 Task: Look for space in Angeles City, Philippines from 5th June, 2023 to 16th June, 2023 for 2 adults in price range Rs.14000 to Rs.18000. Place can be entire place with 1  bedroom having 1 bed and 1 bathroom. Property type can be house, flat, guest house, hotel. Amenities needed are: wifi. Booking option can be shelf check-in. Required host language is English.
Action: Mouse moved to (532, 109)
Screenshot: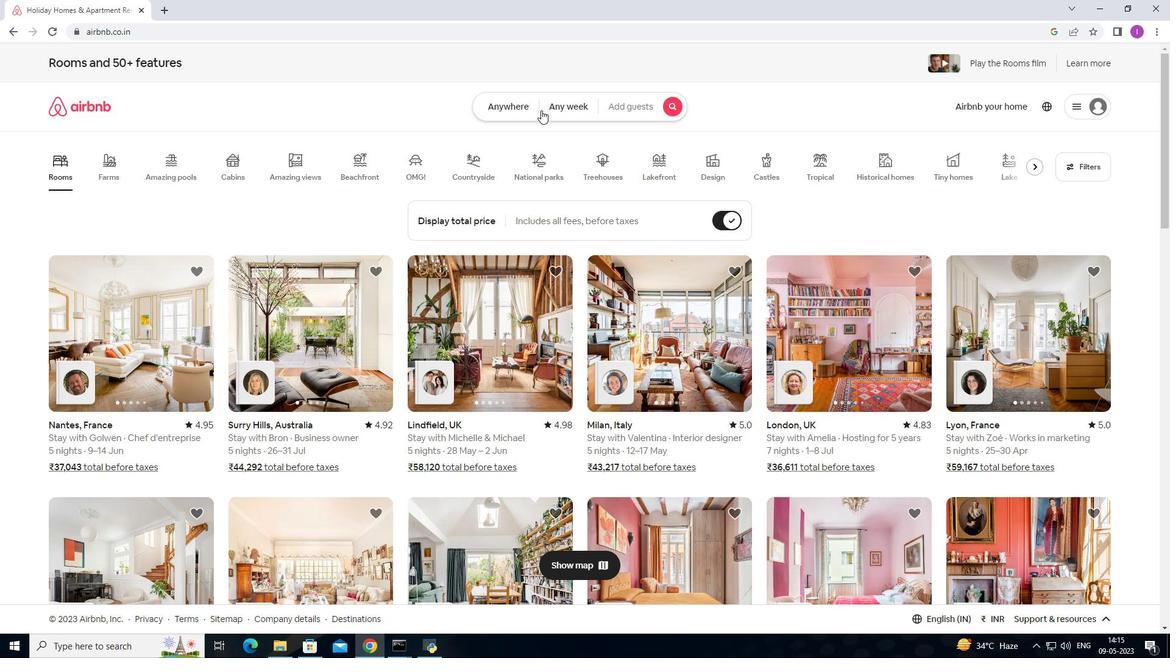 
Action: Mouse pressed left at (532, 109)
Screenshot: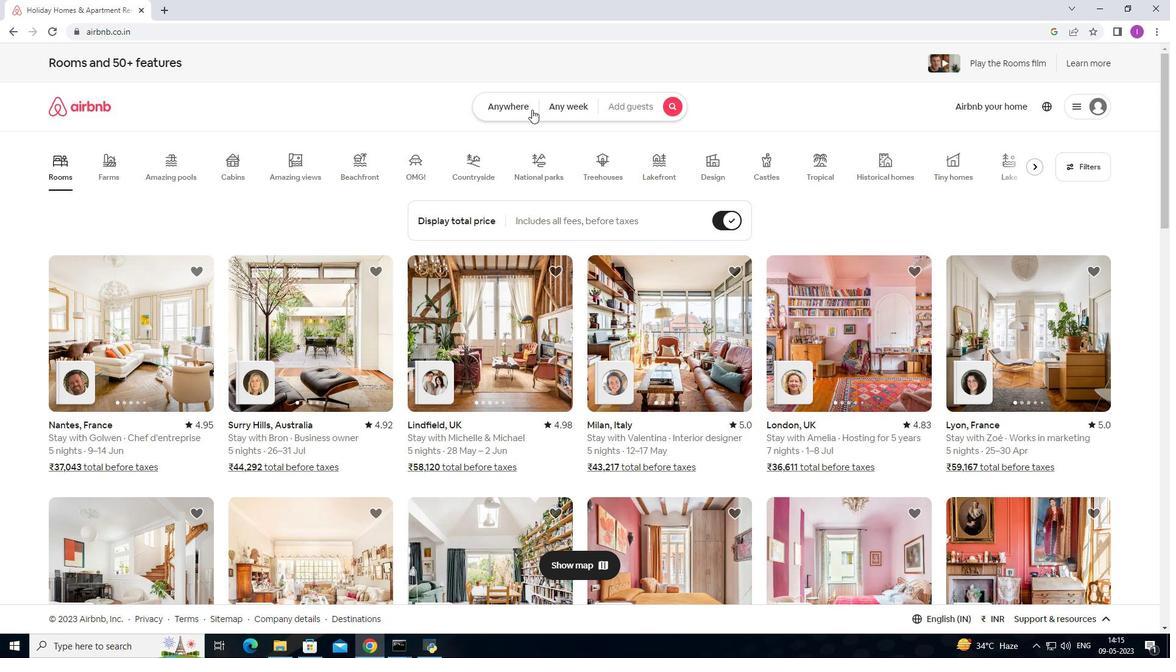 
Action: Mouse moved to (415, 155)
Screenshot: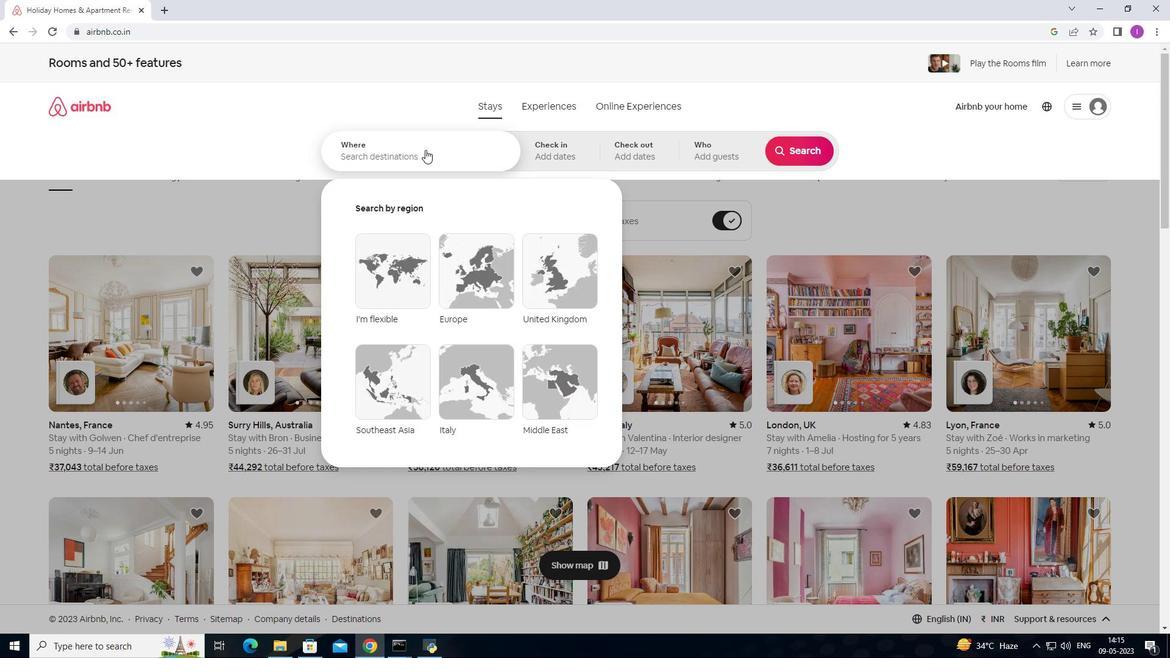 
Action: Mouse pressed left at (415, 155)
Screenshot: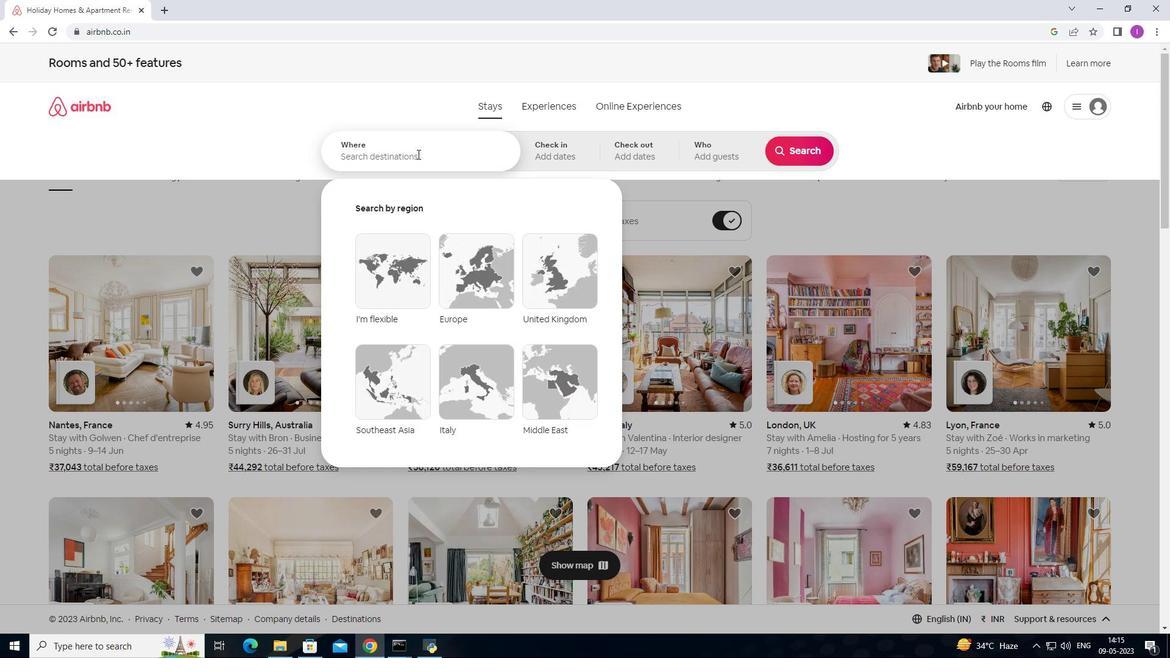 
Action: Mouse moved to (240, 247)
Screenshot: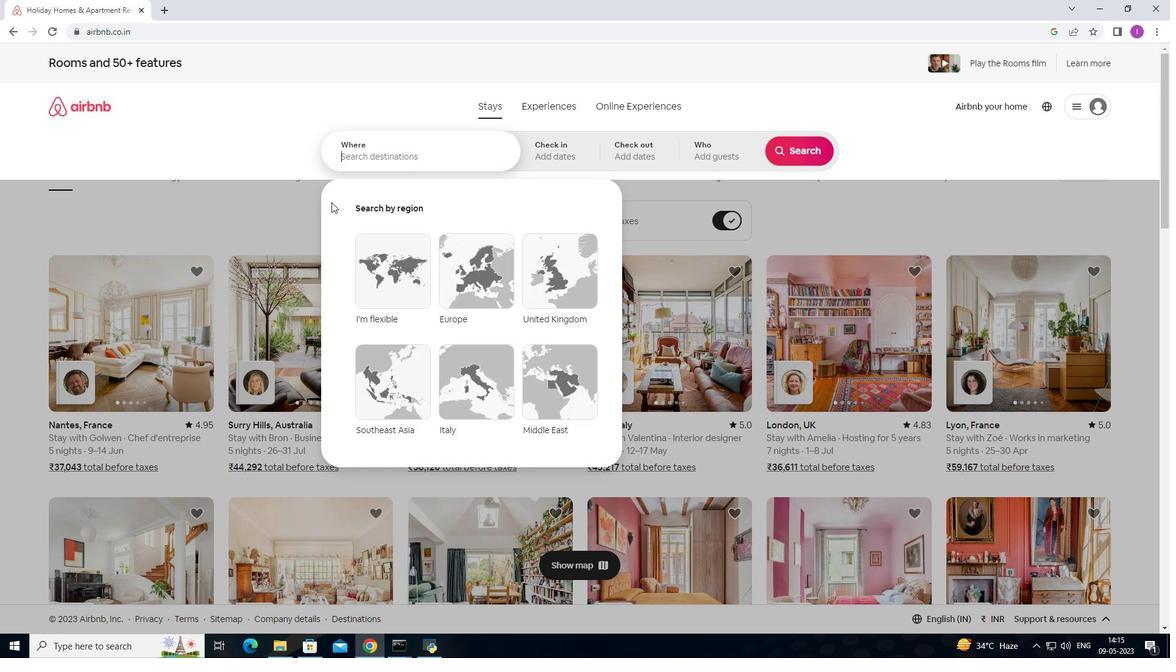 
Action: Key pressed <Key.shift>L<Key.backspace><Key.shift>angeles<Key.space>city,<Key.shift>philippines
Screenshot: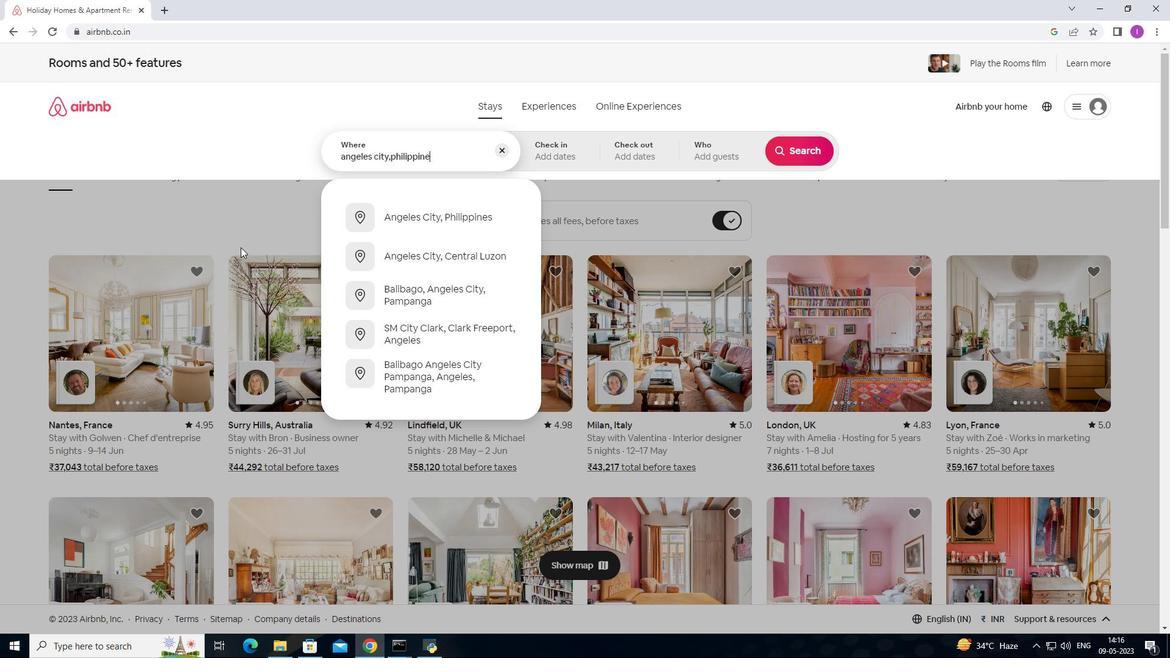 
Action: Mouse moved to (456, 226)
Screenshot: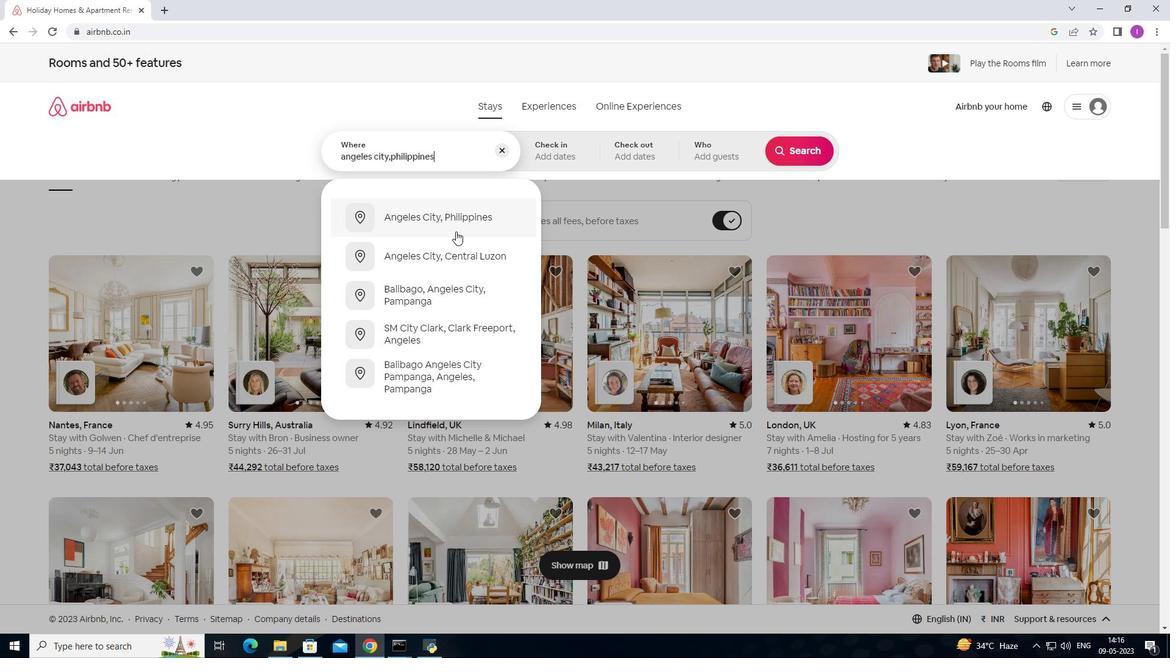 
Action: Mouse pressed left at (456, 226)
Screenshot: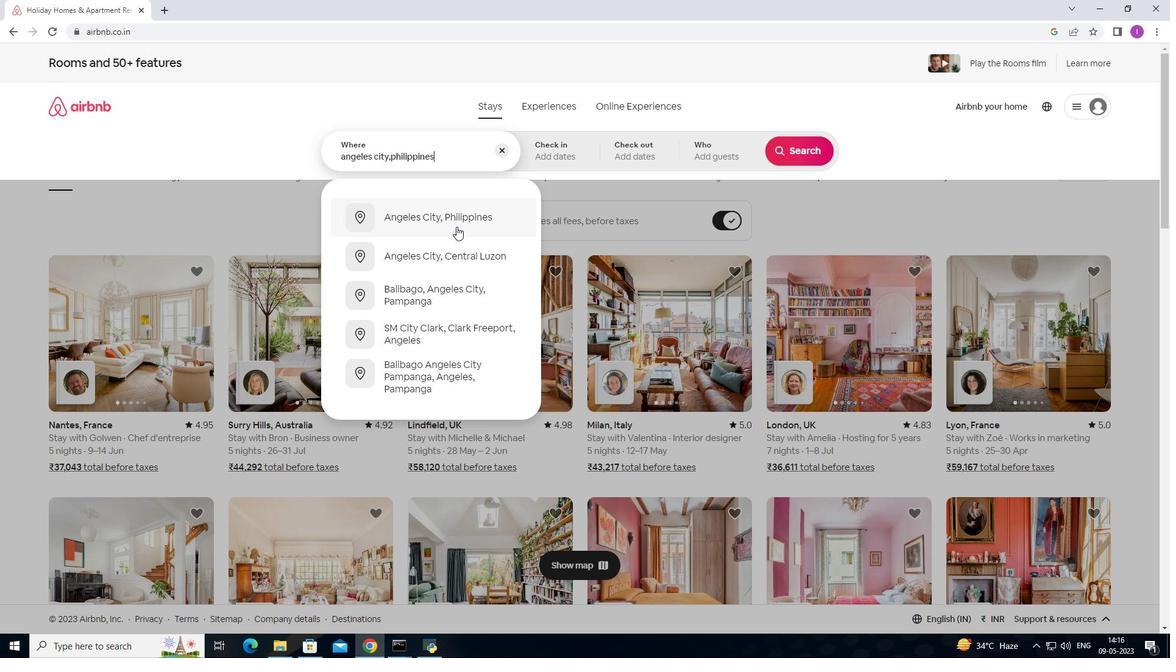 
Action: Mouse moved to (794, 246)
Screenshot: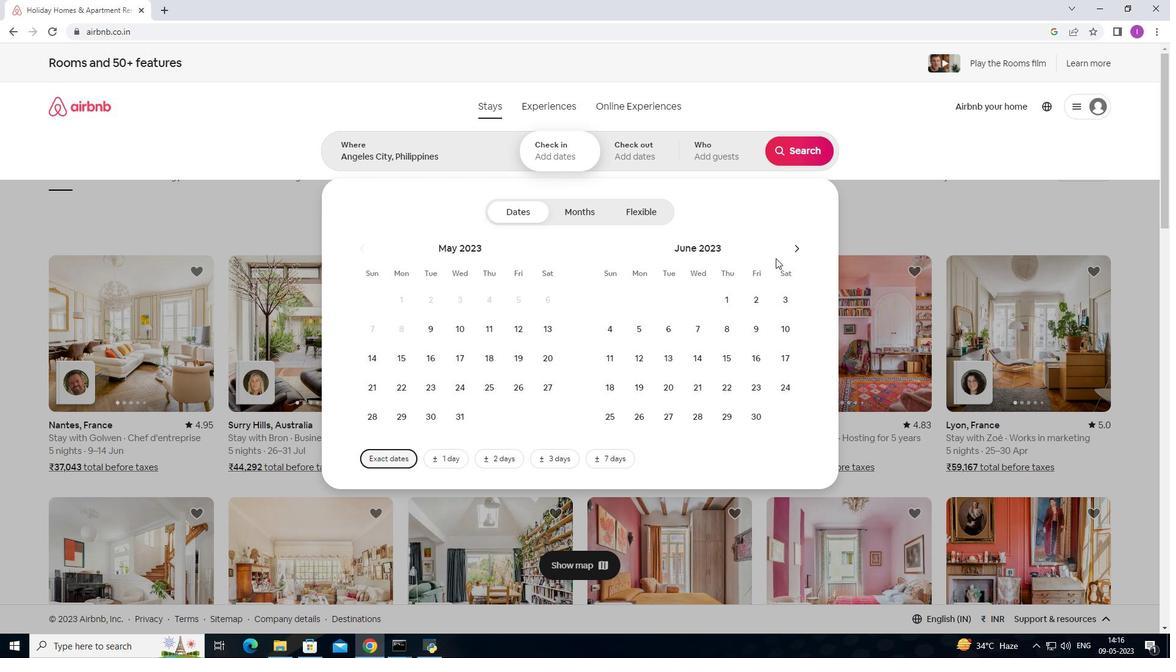 
Action: Mouse pressed left at (794, 246)
Screenshot: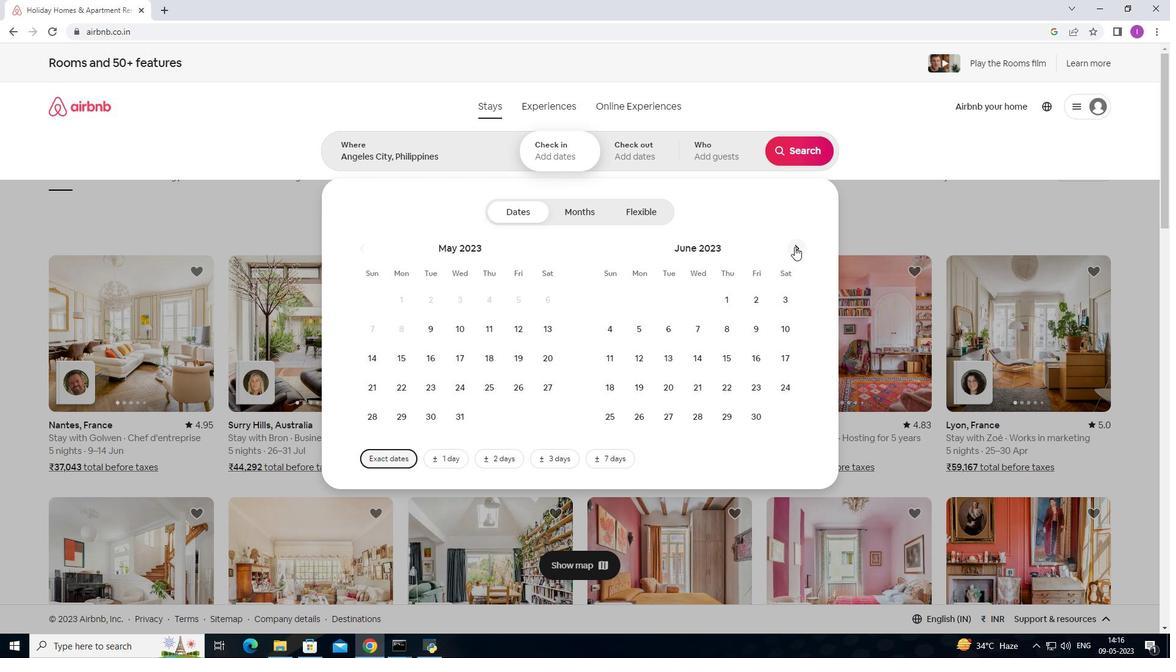 
Action: Mouse moved to (405, 324)
Screenshot: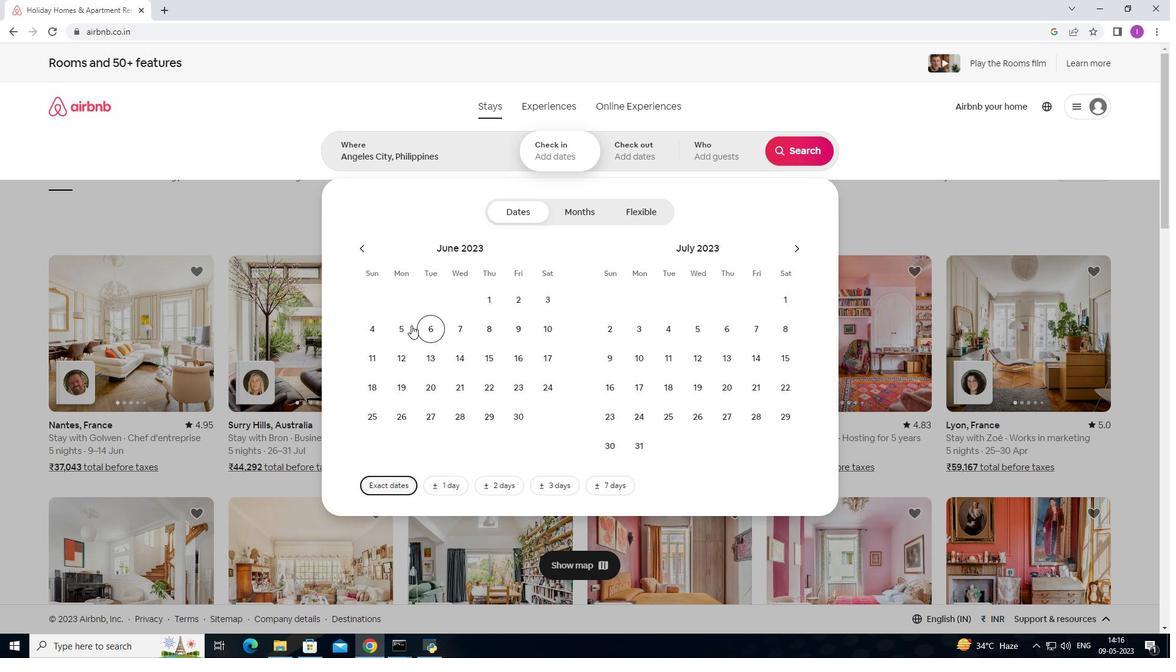 
Action: Mouse pressed left at (405, 324)
Screenshot: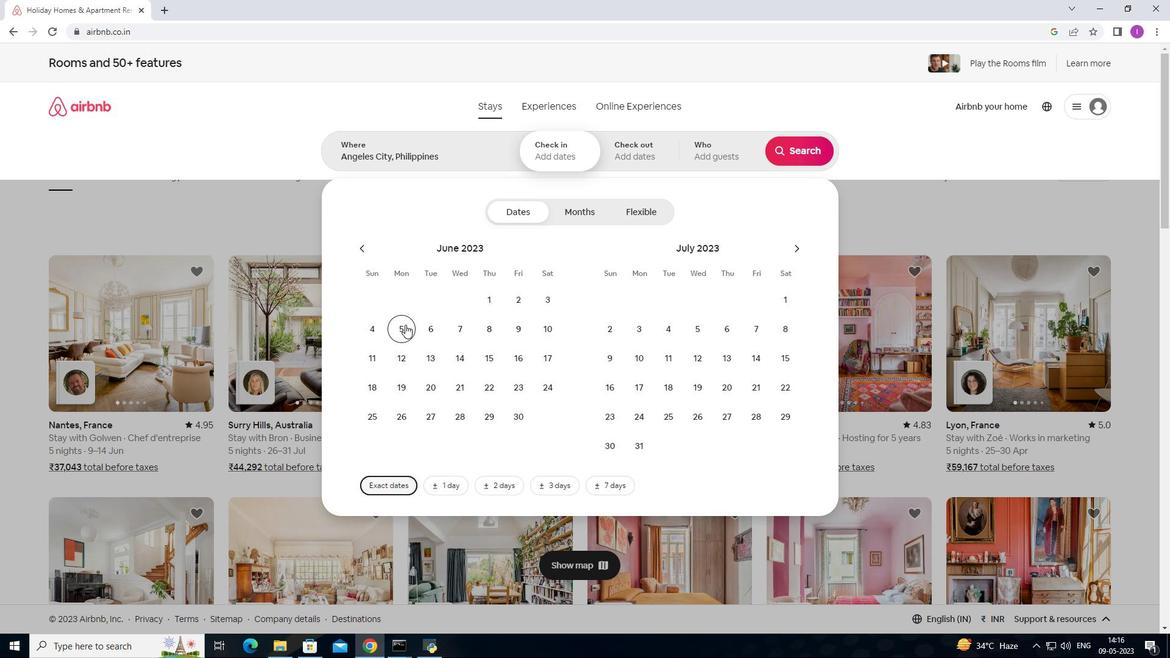 
Action: Mouse moved to (523, 358)
Screenshot: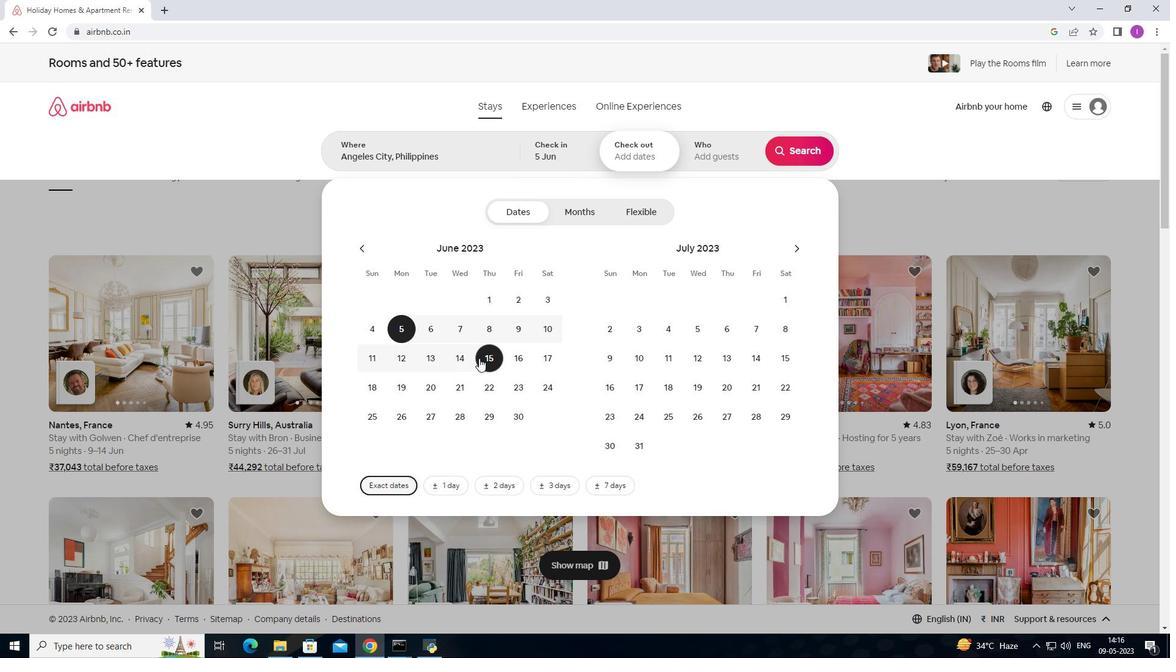 
Action: Mouse pressed left at (523, 358)
Screenshot: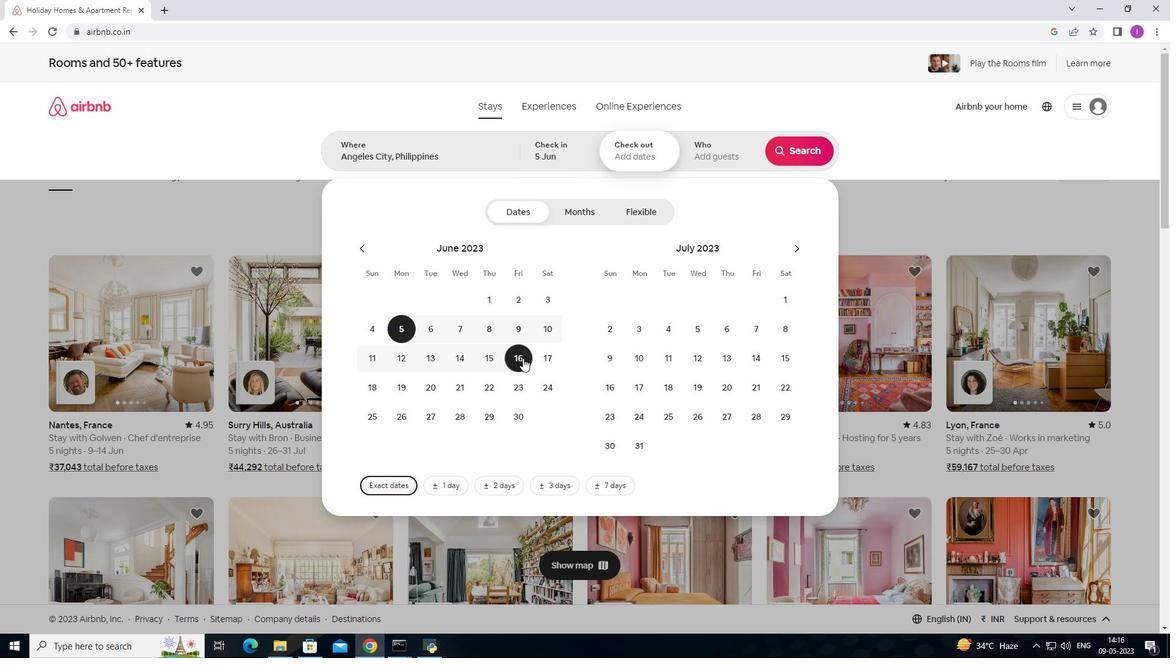 
Action: Mouse moved to (735, 161)
Screenshot: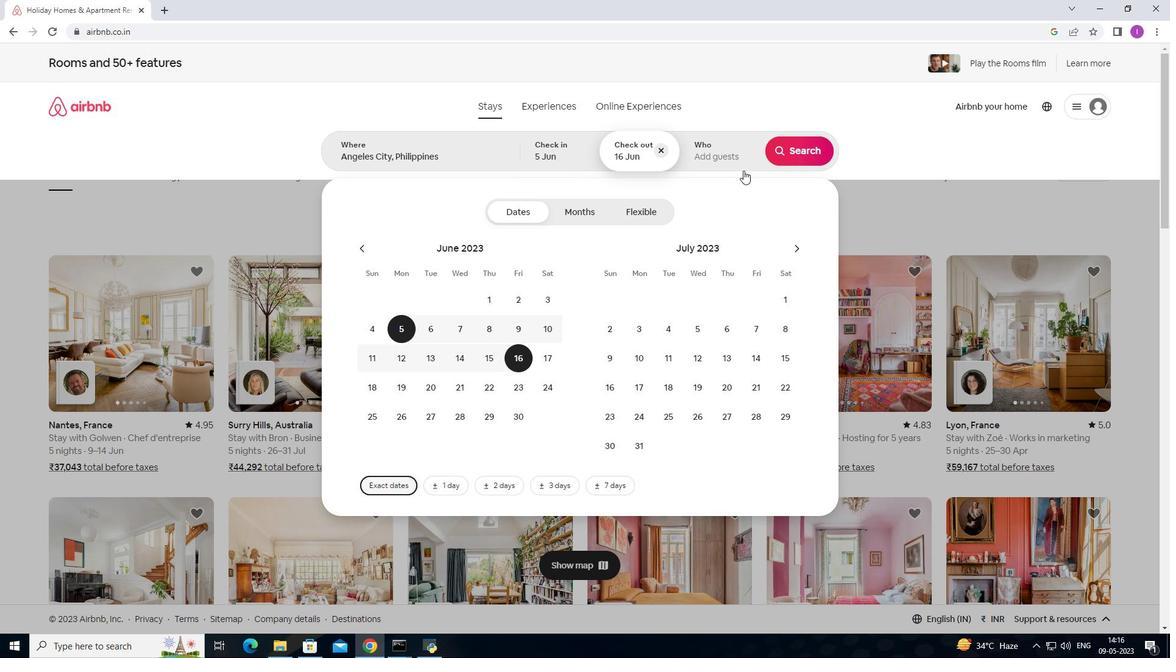 
Action: Mouse pressed left at (735, 161)
Screenshot: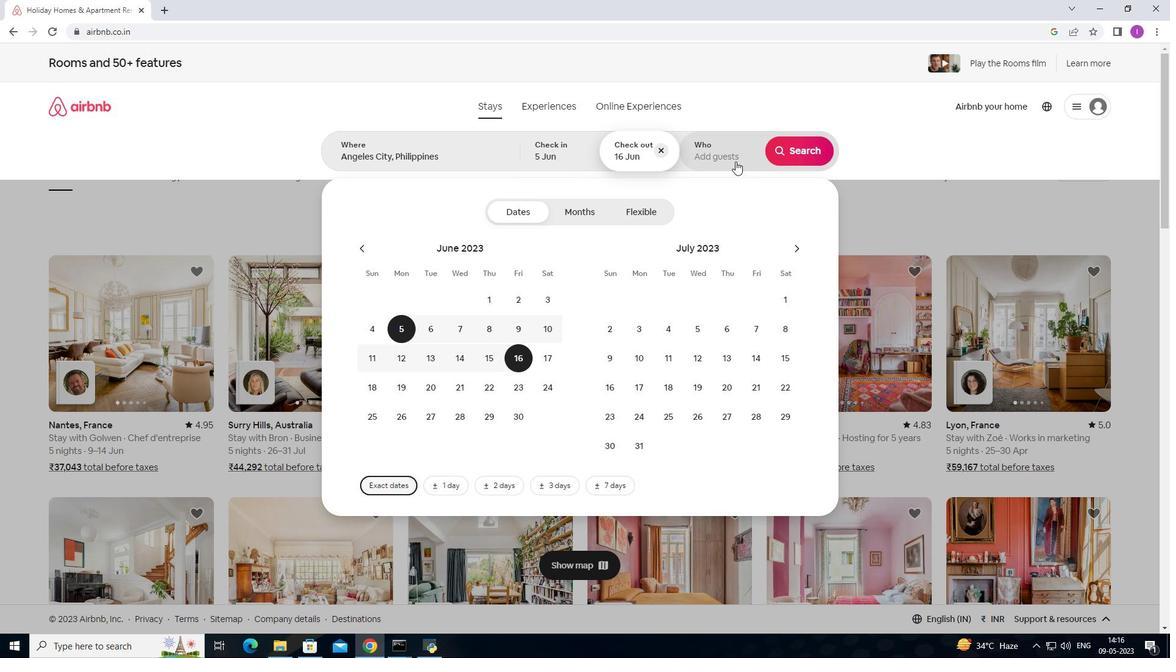 
Action: Mouse moved to (804, 214)
Screenshot: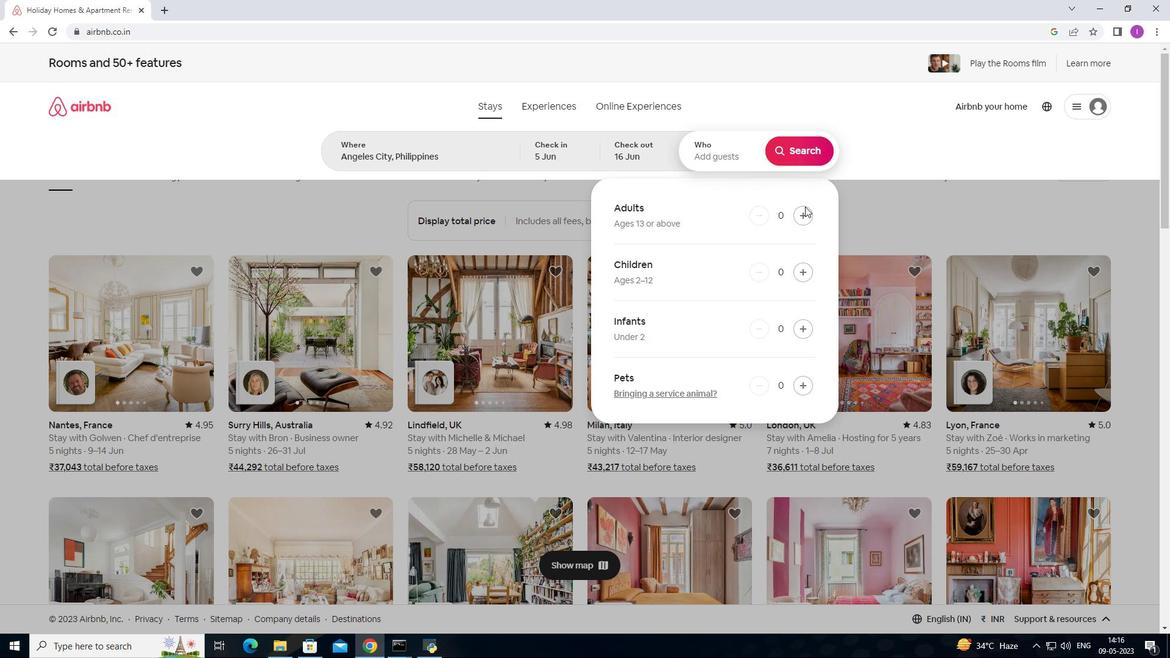 
Action: Mouse pressed left at (804, 214)
Screenshot: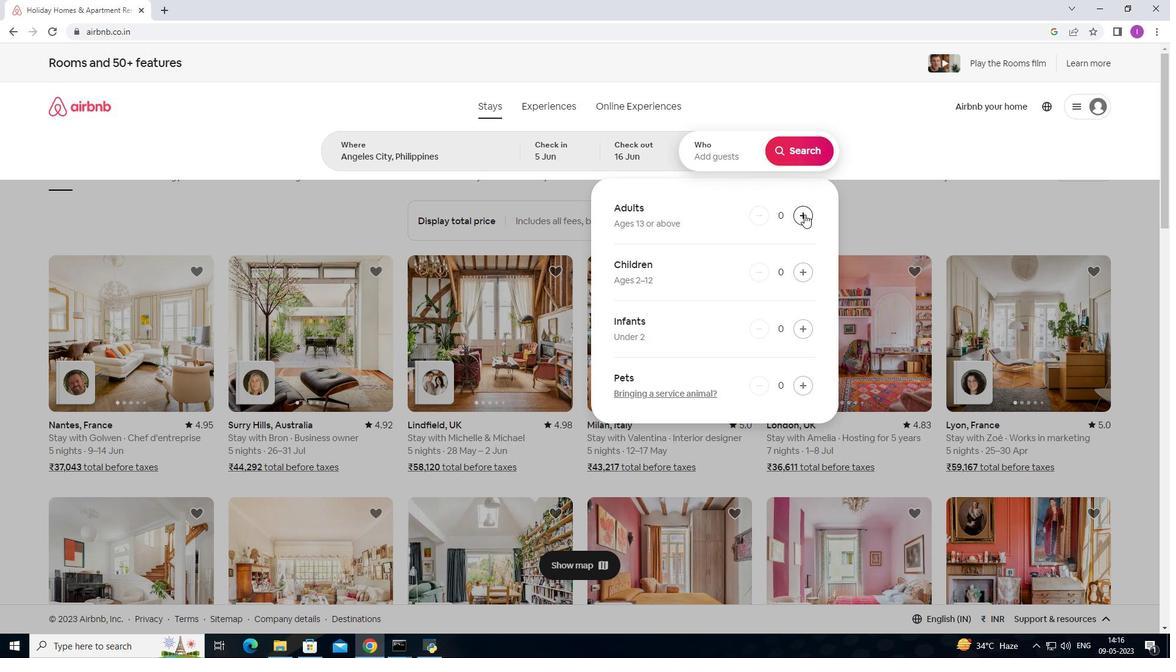 
Action: Mouse pressed left at (804, 214)
Screenshot: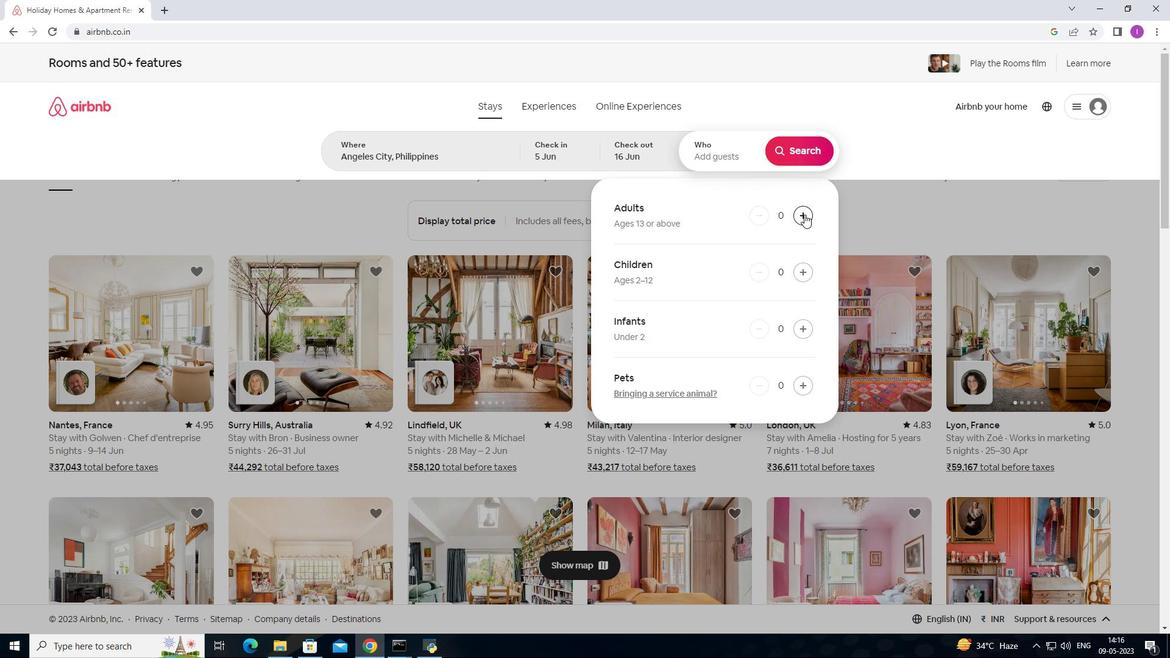 
Action: Mouse moved to (797, 154)
Screenshot: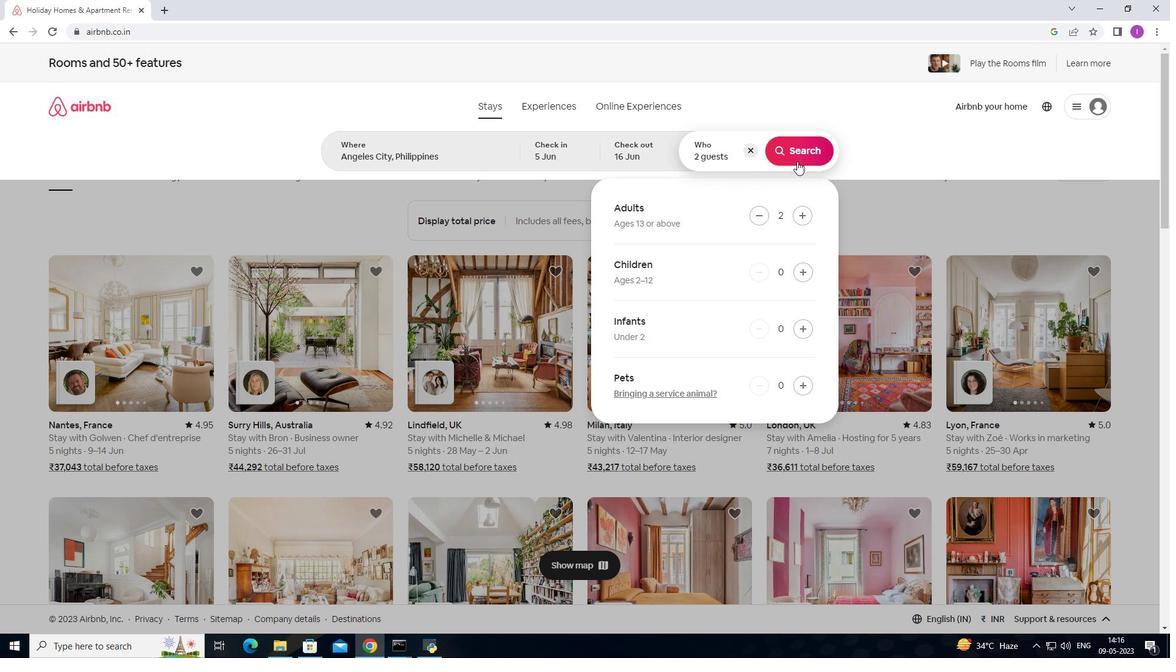 
Action: Mouse pressed left at (797, 154)
Screenshot: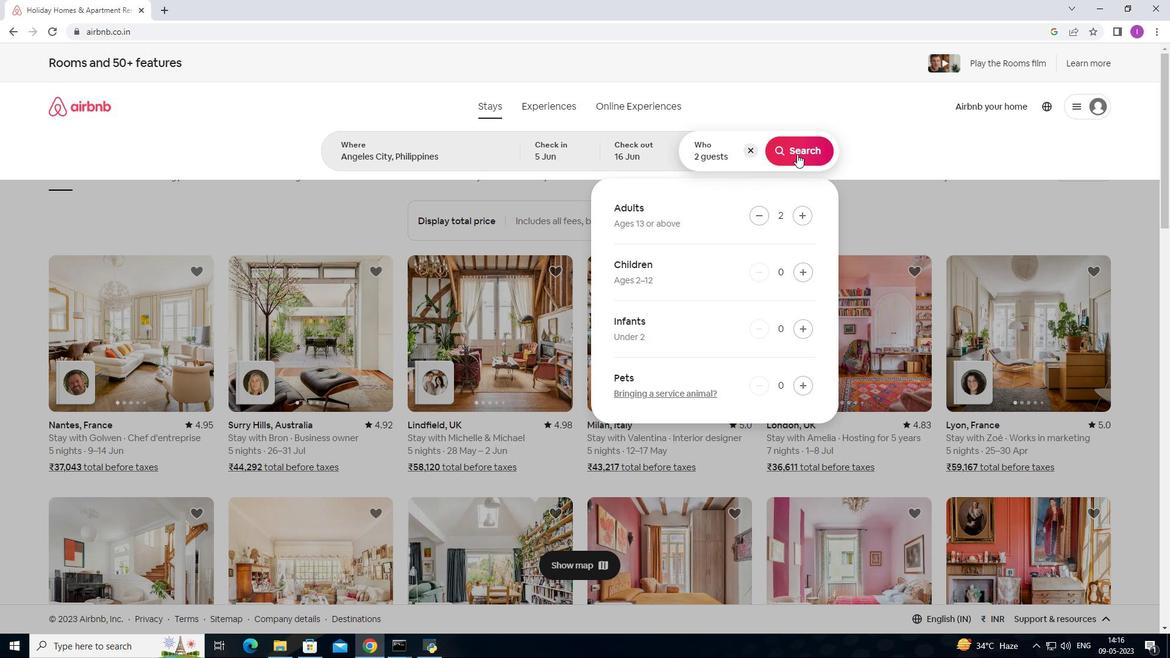 
Action: Mouse moved to (1114, 115)
Screenshot: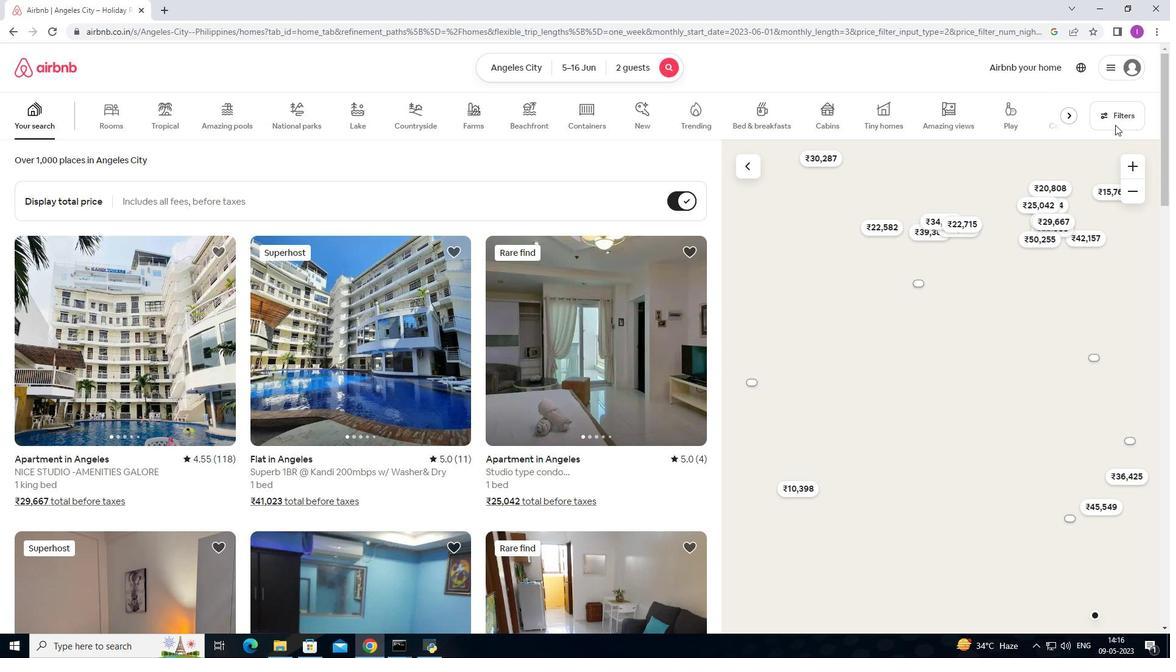 
Action: Mouse pressed left at (1114, 115)
Screenshot: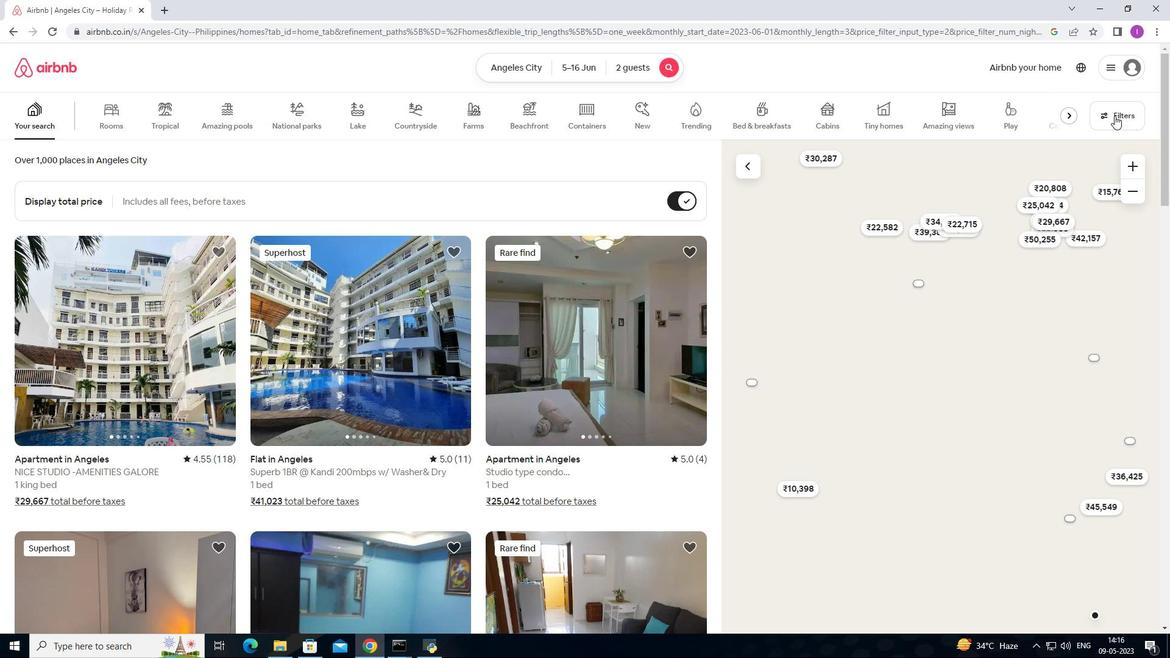 
Action: Mouse moved to (453, 416)
Screenshot: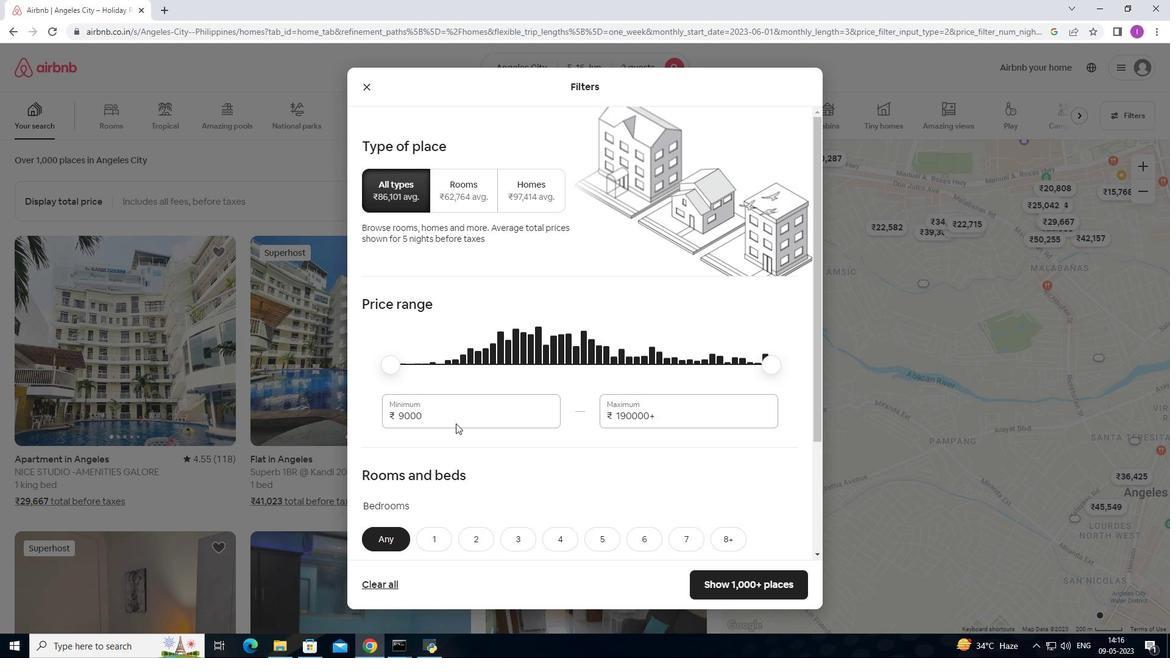 
Action: Mouse pressed left at (453, 416)
Screenshot: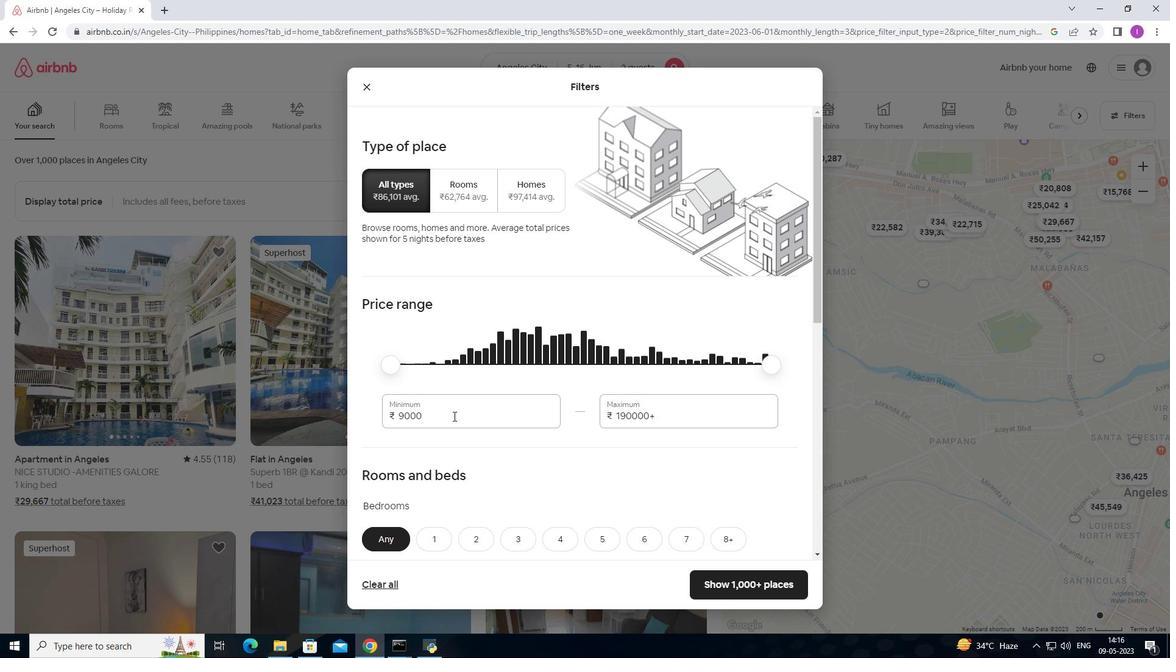 
Action: Mouse moved to (384, 415)
Screenshot: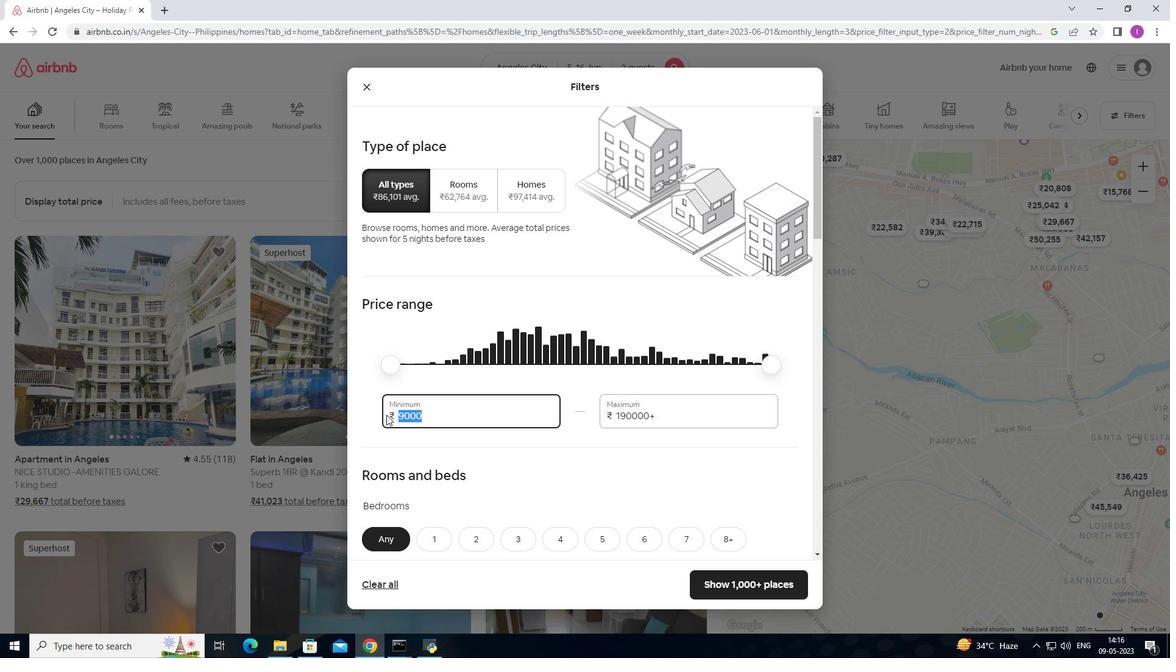 
Action: Key pressed 14
Screenshot: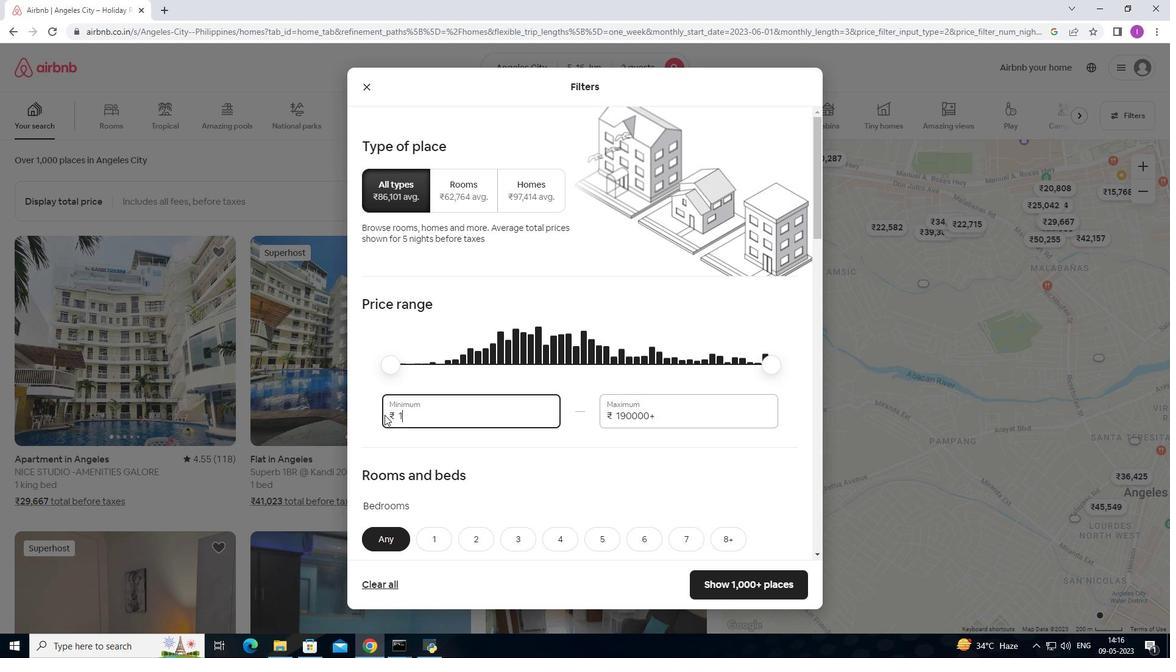 
Action: Mouse moved to (382, 416)
Screenshot: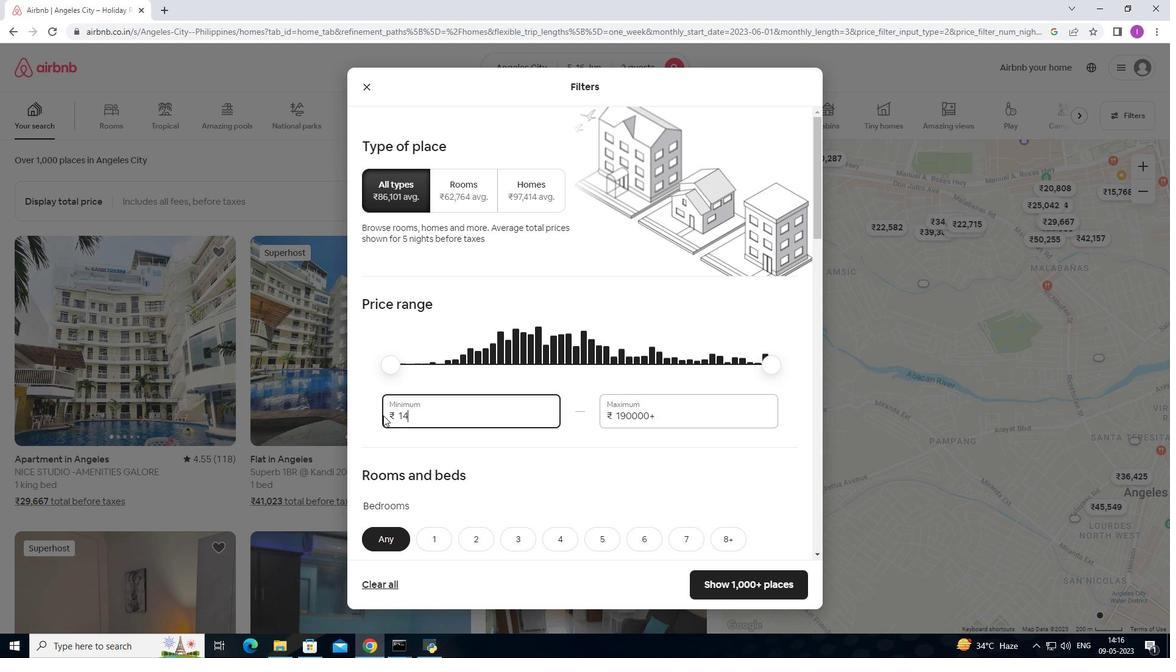 
Action: Key pressed 0
Screenshot: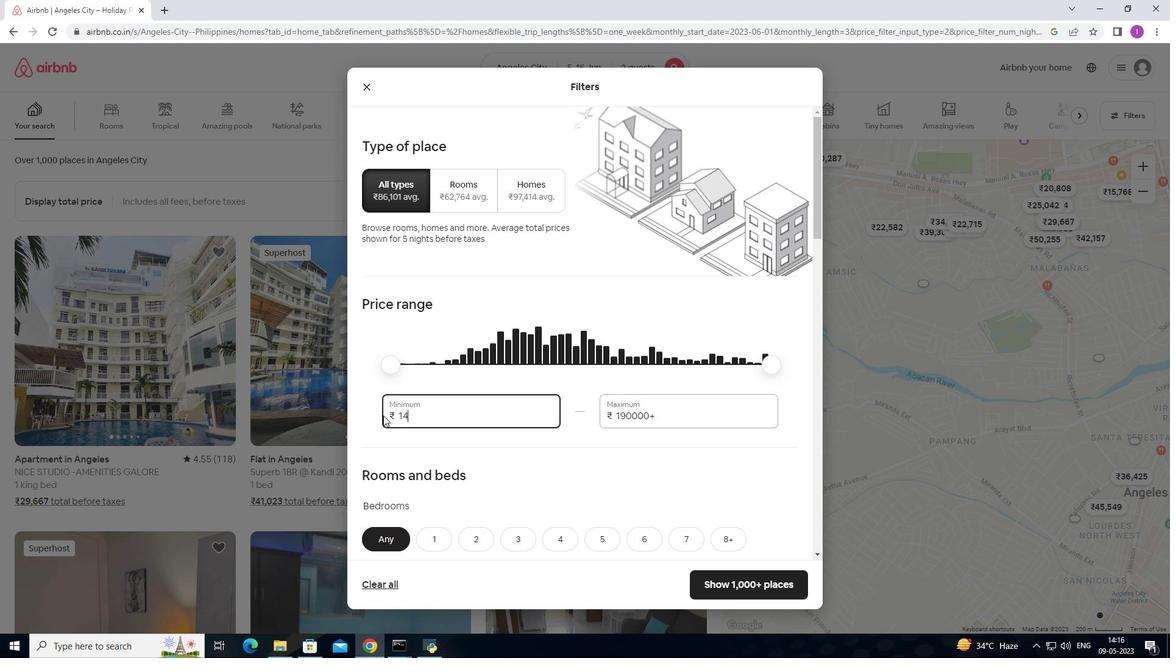 
Action: Mouse moved to (382, 416)
Screenshot: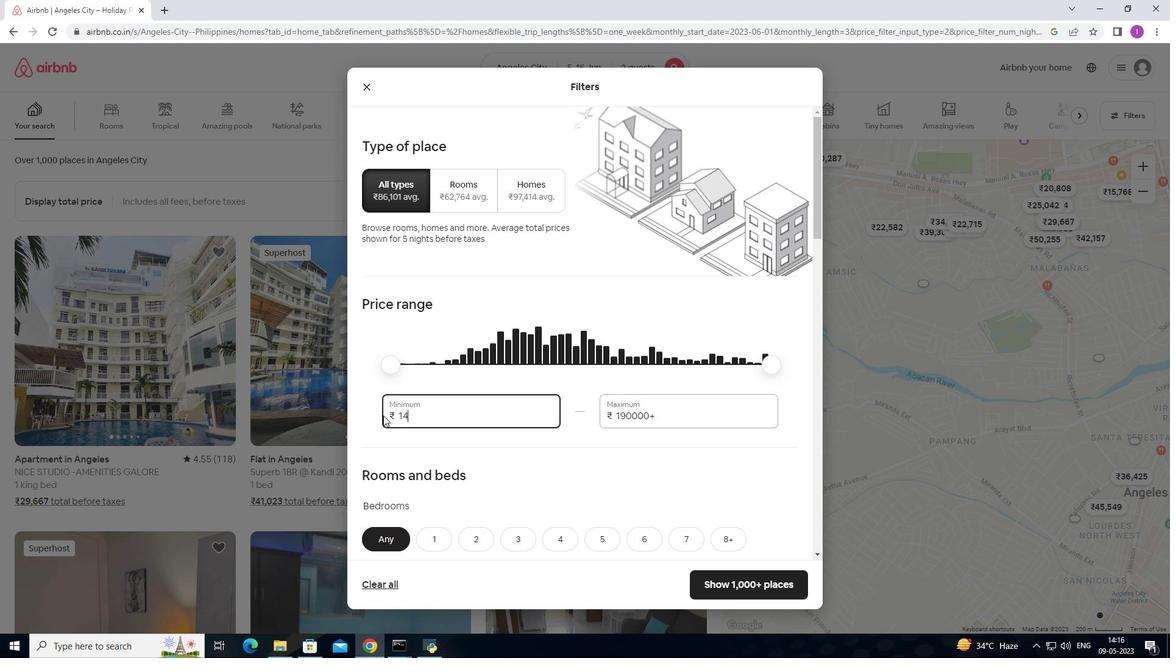 
Action: Key pressed 0
Screenshot: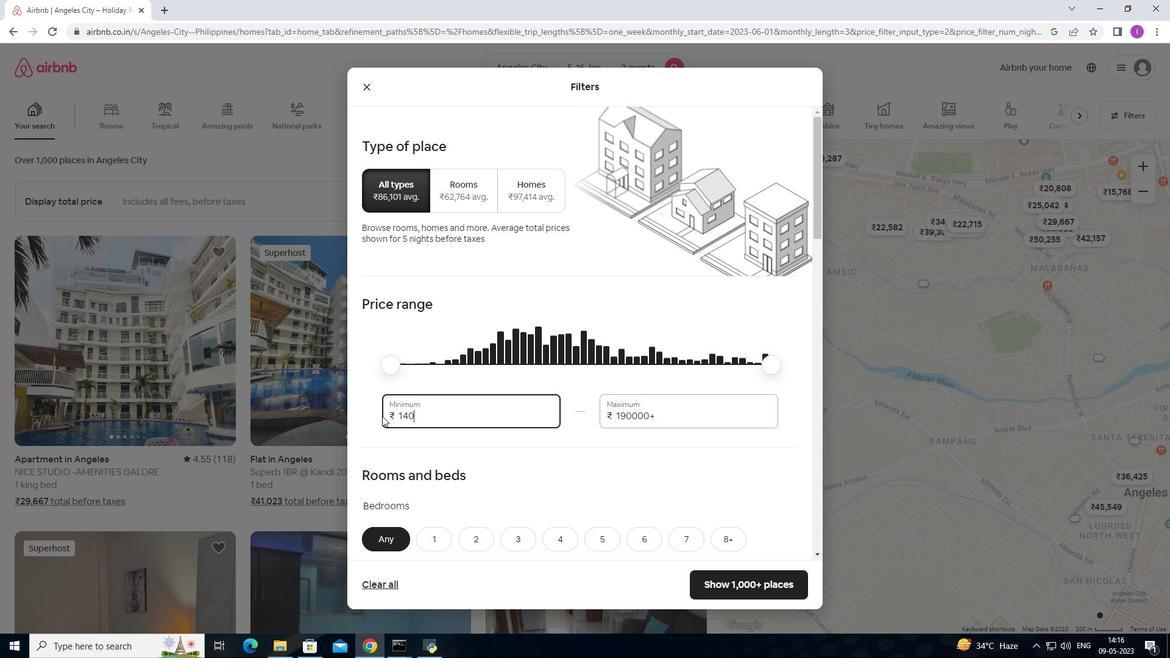 
Action: Mouse moved to (381, 416)
Screenshot: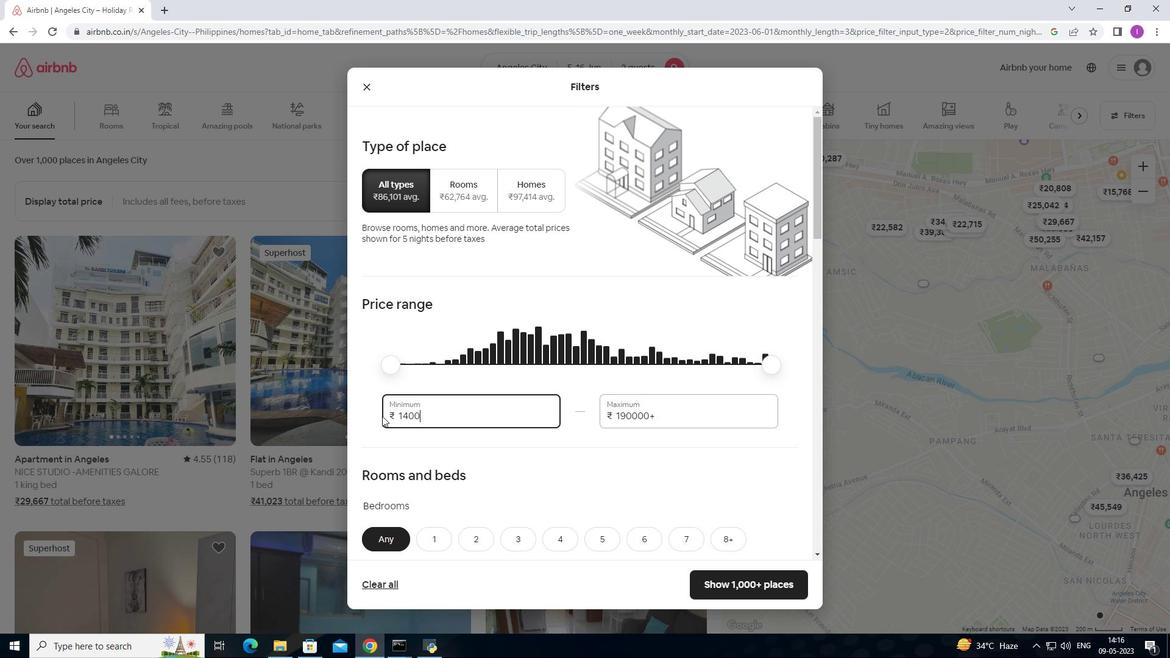 
Action: Key pressed 0
Screenshot: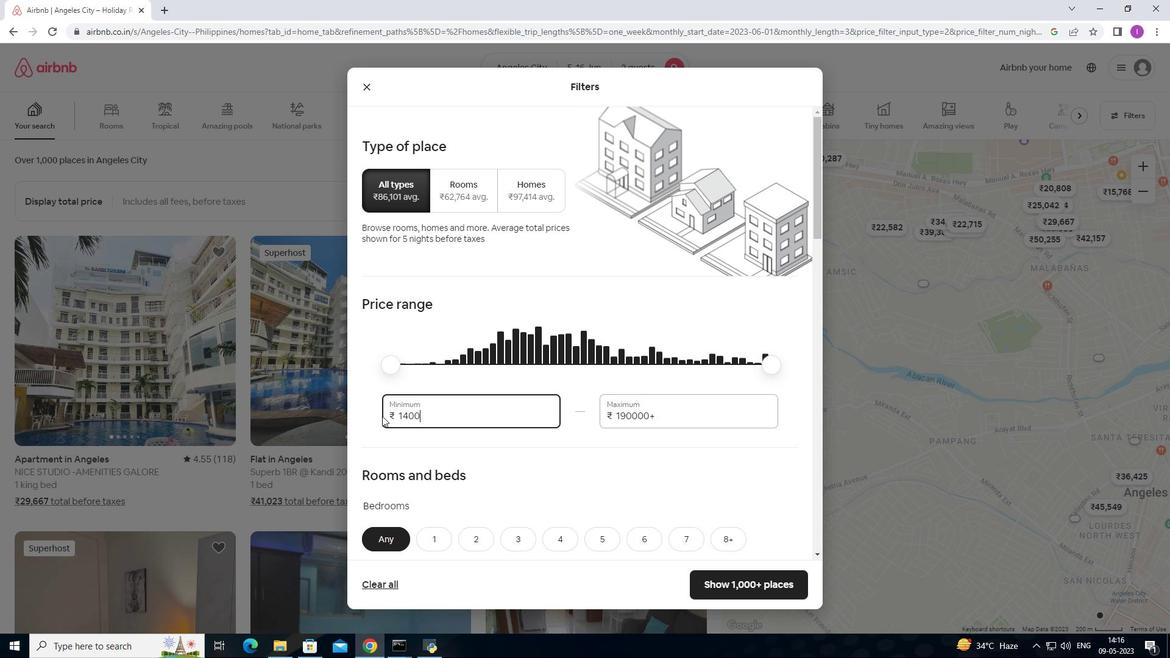 
Action: Mouse moved to (669, 419)
Screenshot: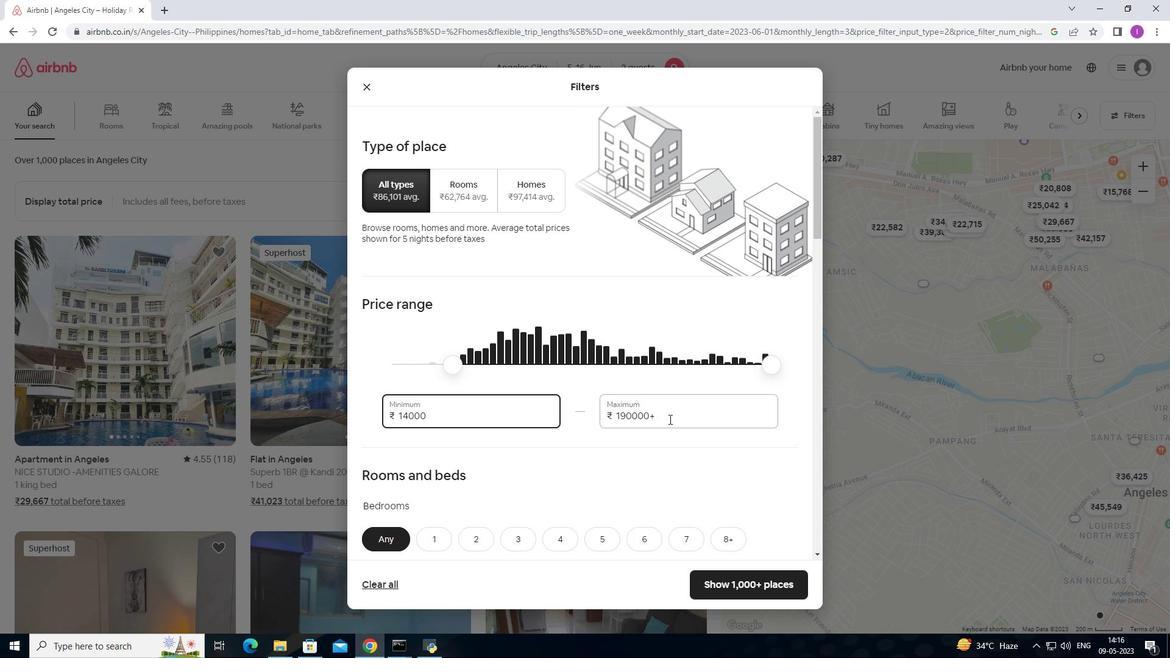 
Action: Mouse pressed left at (669, 419)
Screenshot: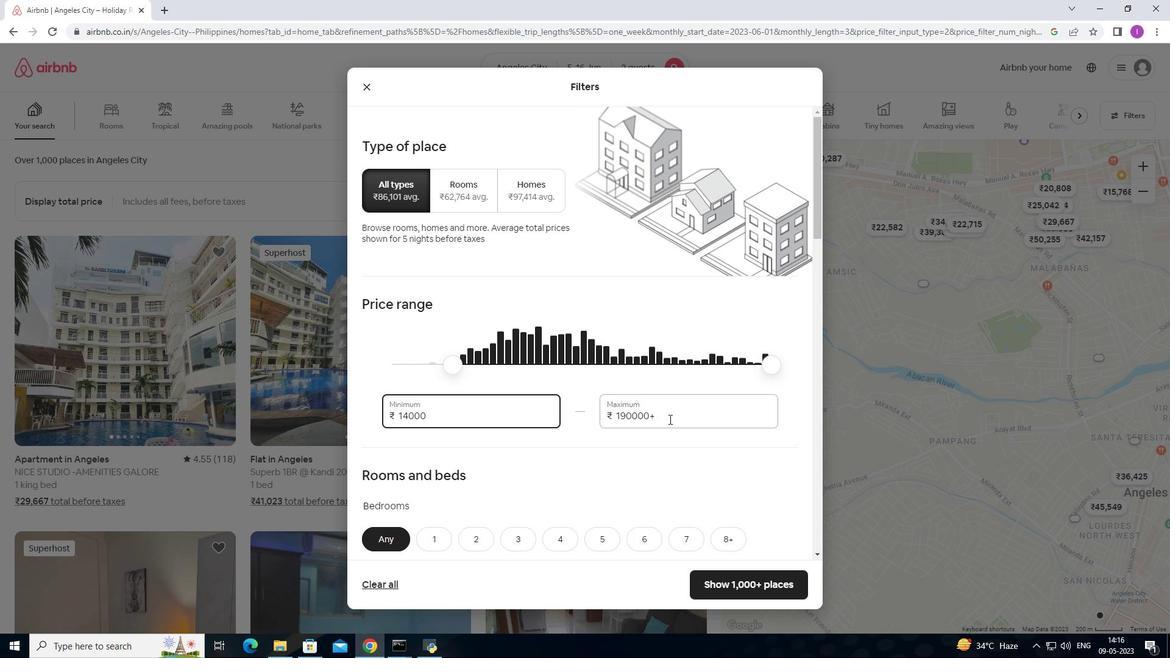 
Action: Mouse moved to (588, 420)
Screenshot: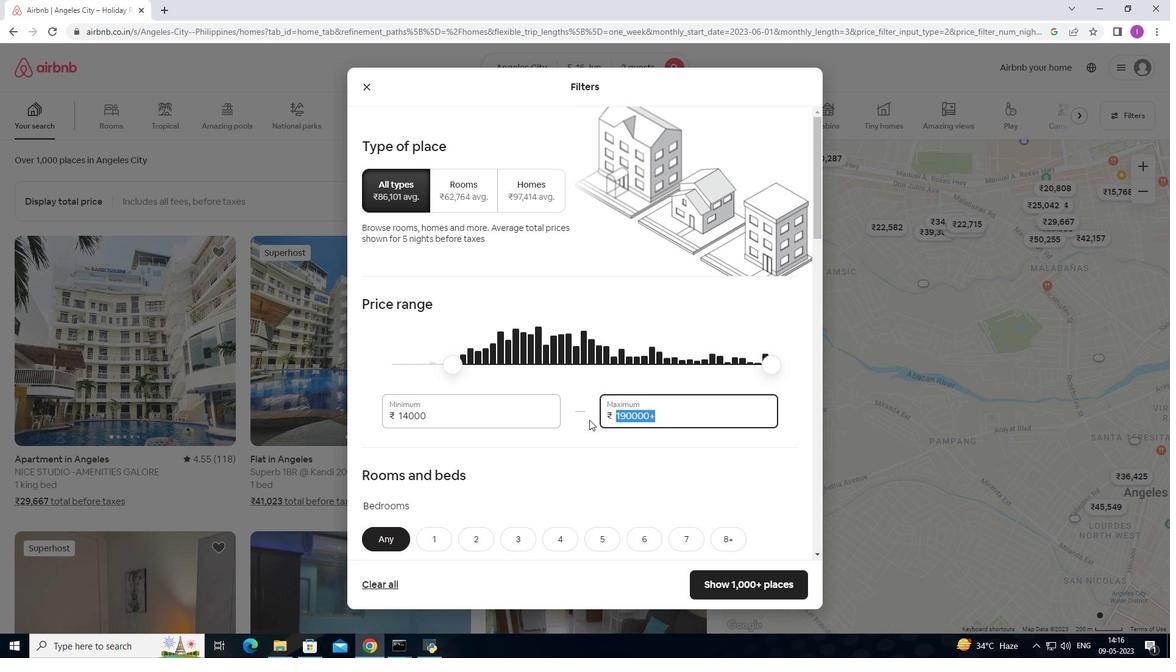 
Action: Key pressed 1
Screenshot: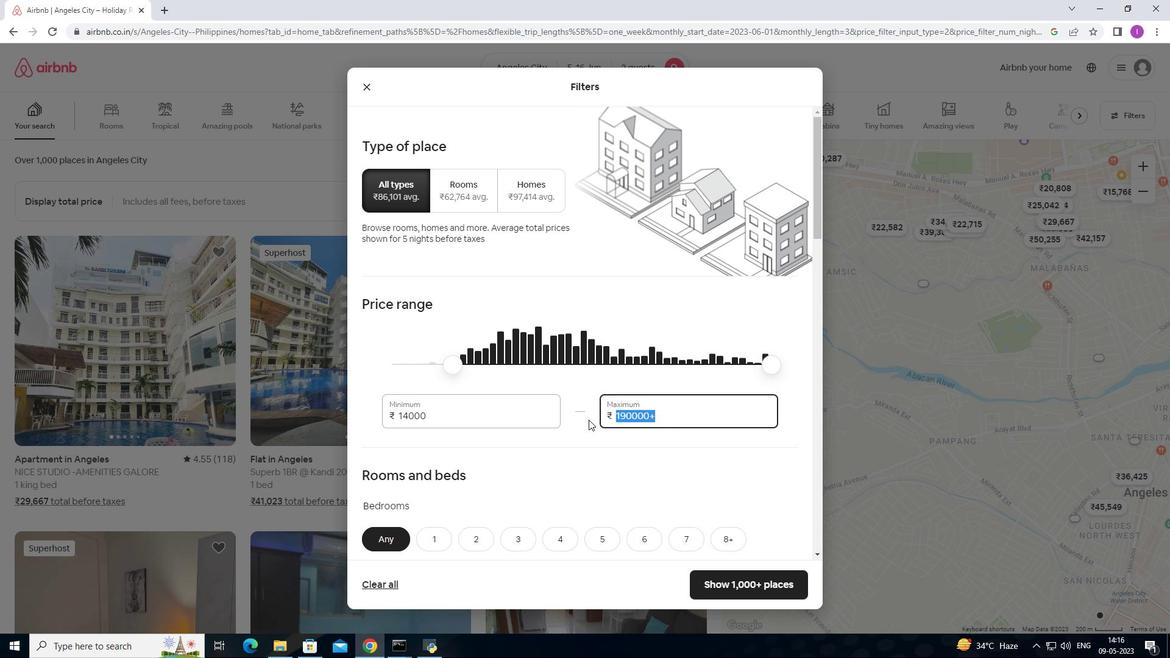 
Action: Mouse moved to (588, 420)
Screenshot: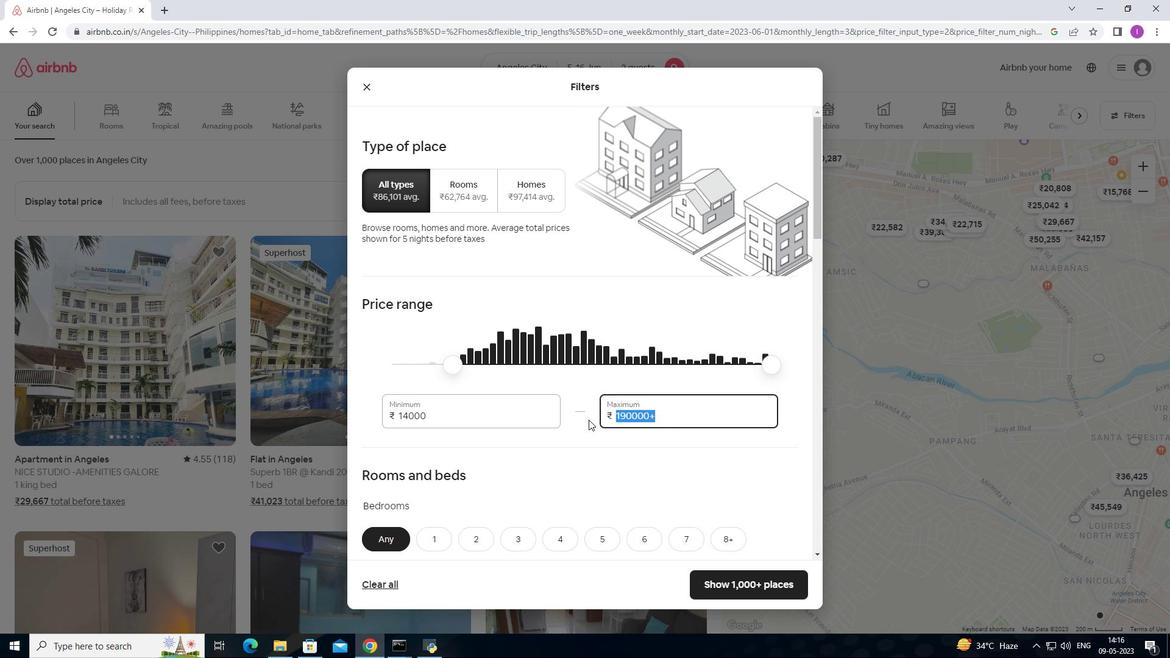 
Action: Key pressed 8
Screenshot: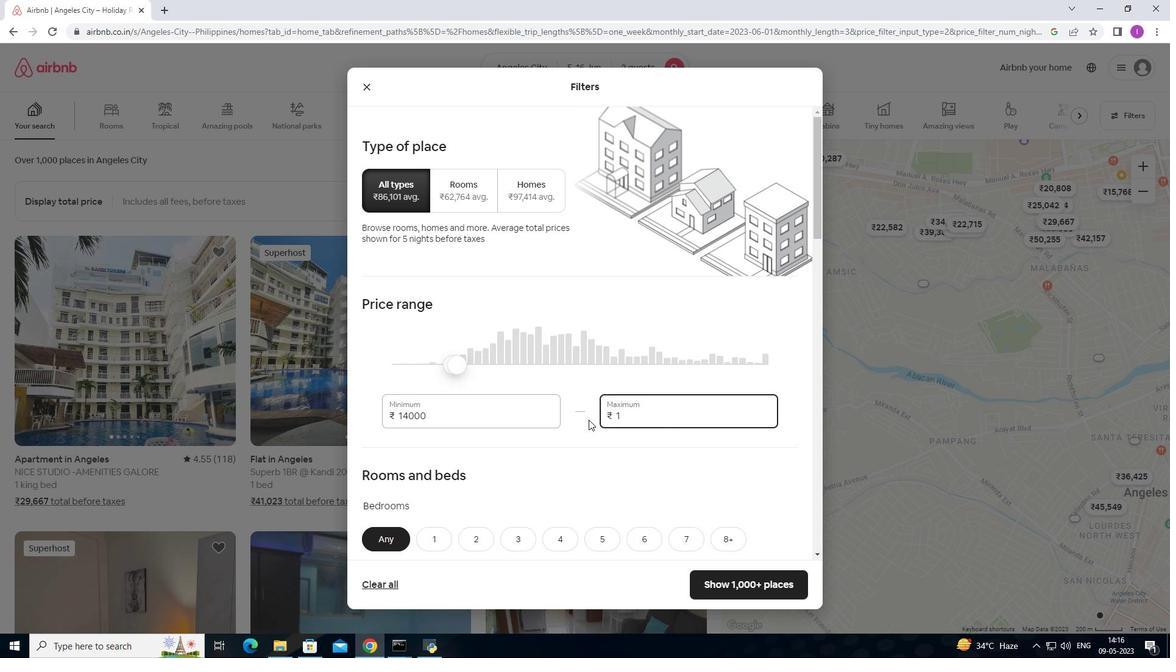 
Action: Mouse moved to (588, 420)
Screenshot: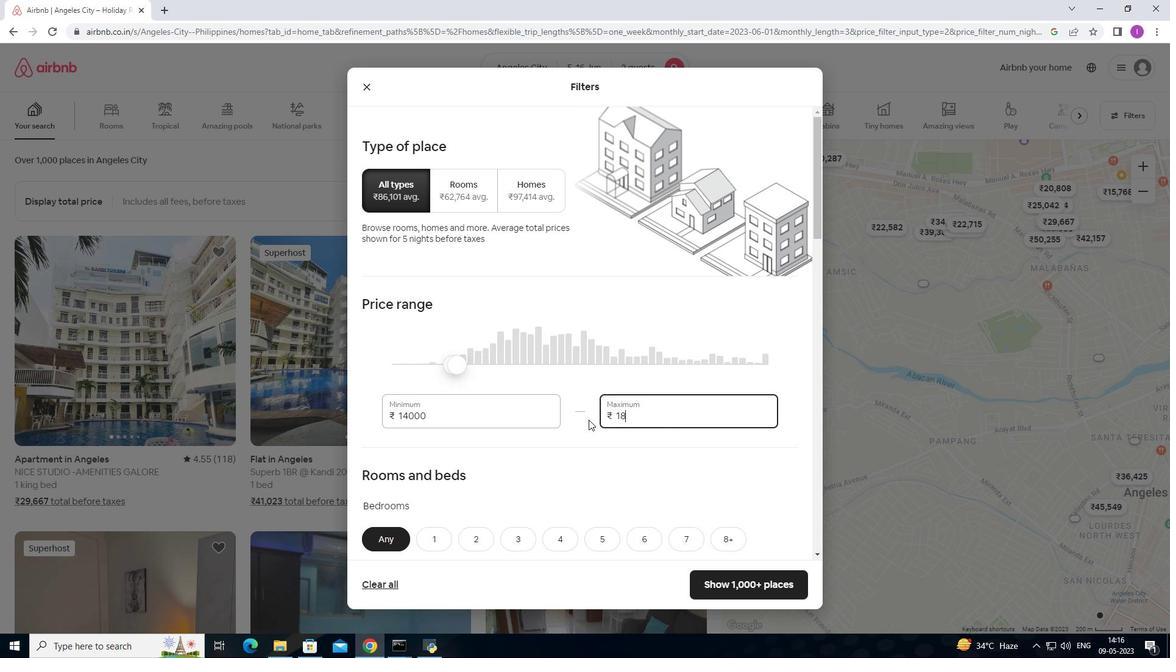 
Action: Key pressed 0
Screenshot: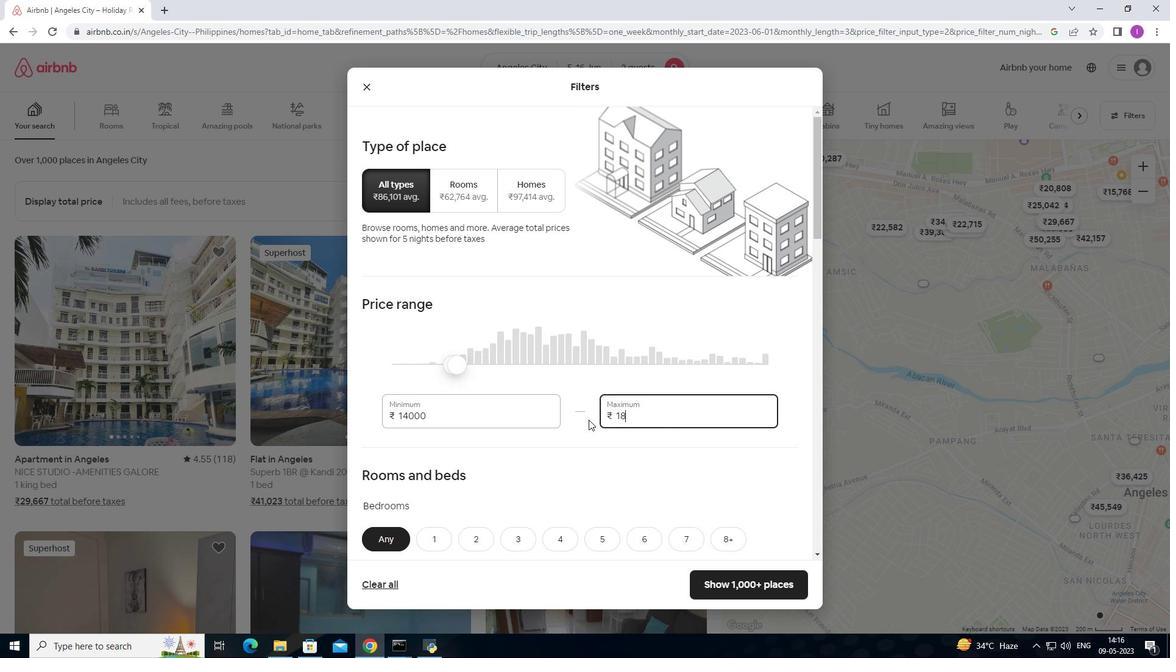 
Action: Mouse moved to (585, 422)
Screenshot: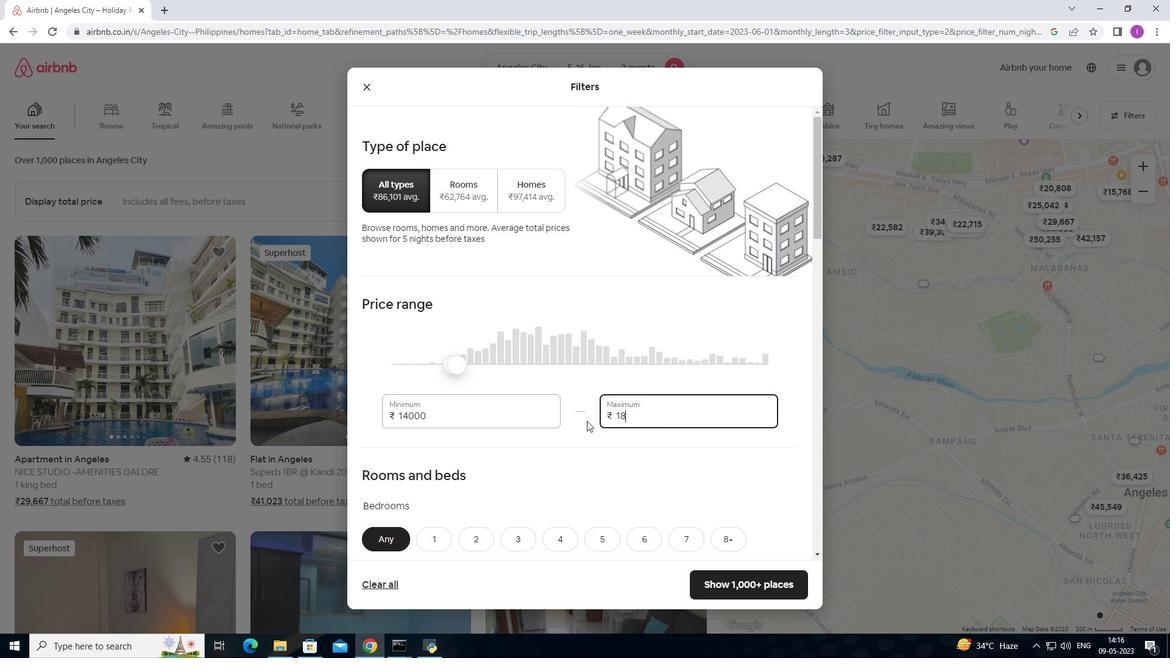 
Action: Key pressed 0
Screenshot: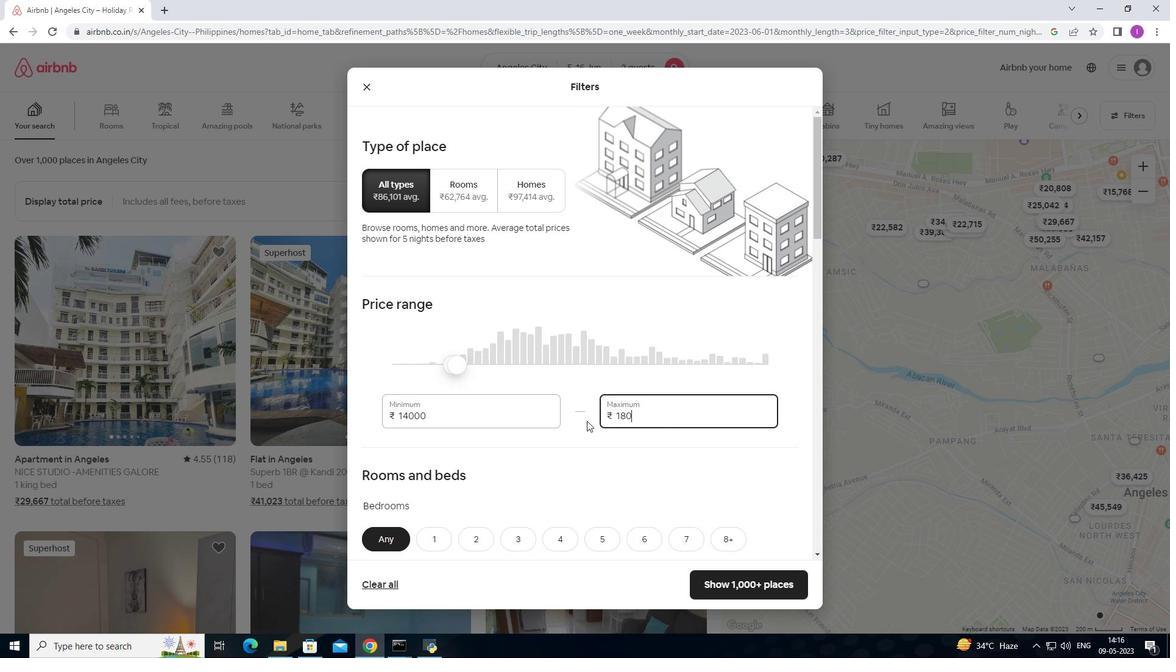 
Action: Mouse moved to (583, 423)
Screenshot: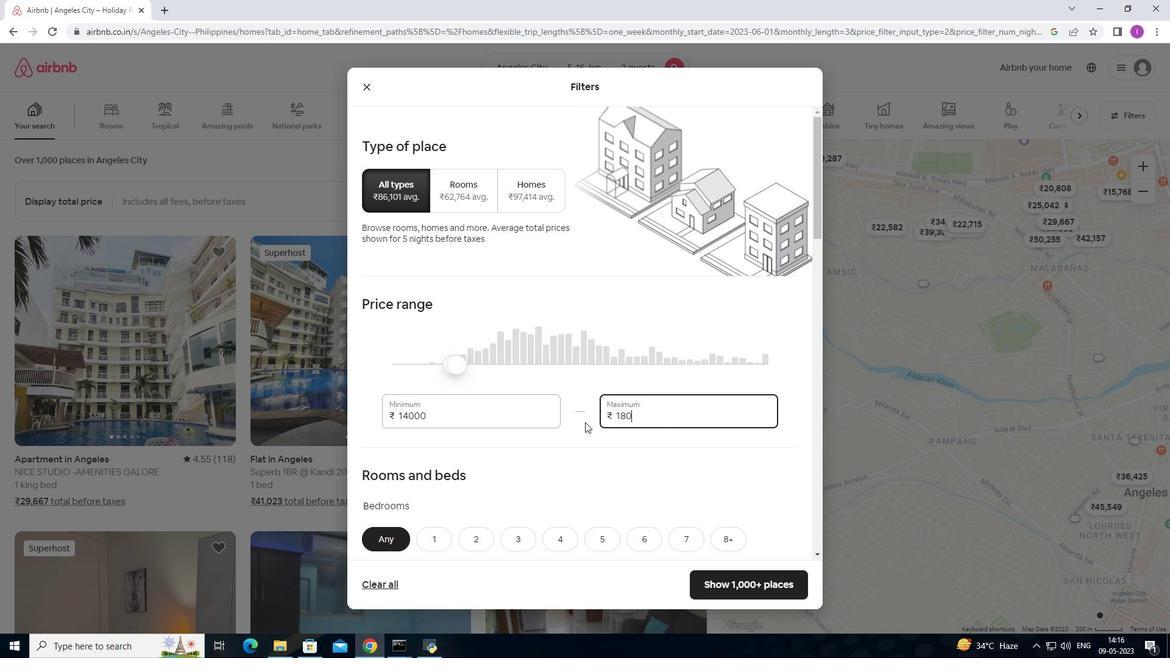 
Action: Key pressed 0
Screenshot: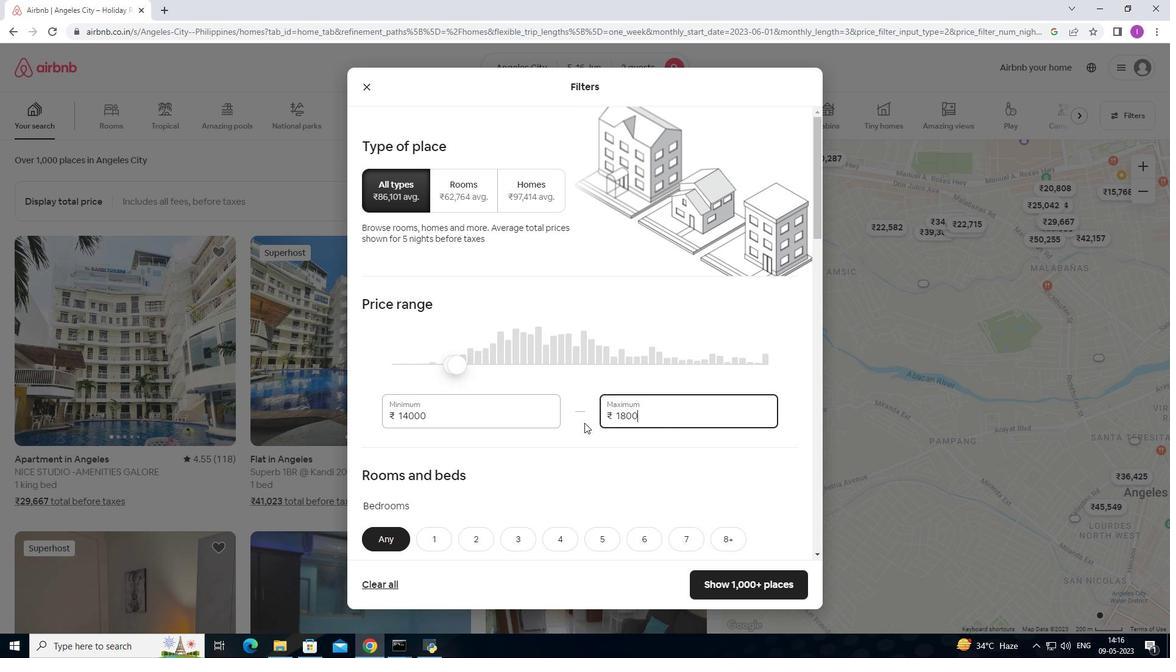 
Action: Mouse moved to (579, 426)
Screenshot: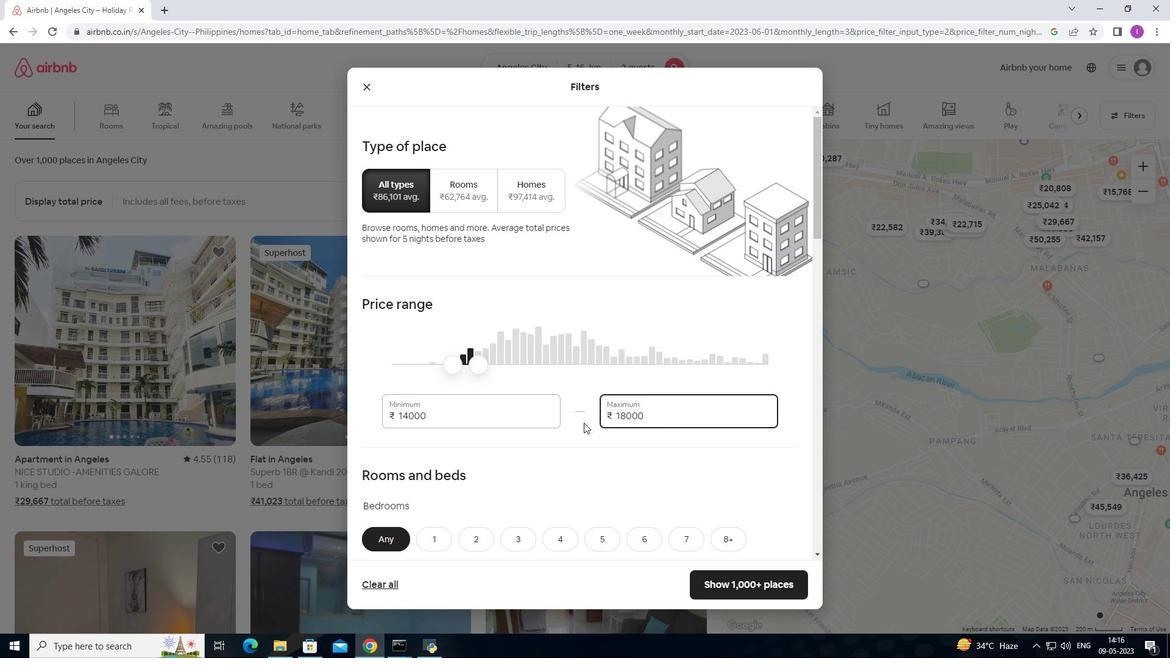 
Action: Mouse scrolled (579, 425) with delta (0, 0)
Screenshot: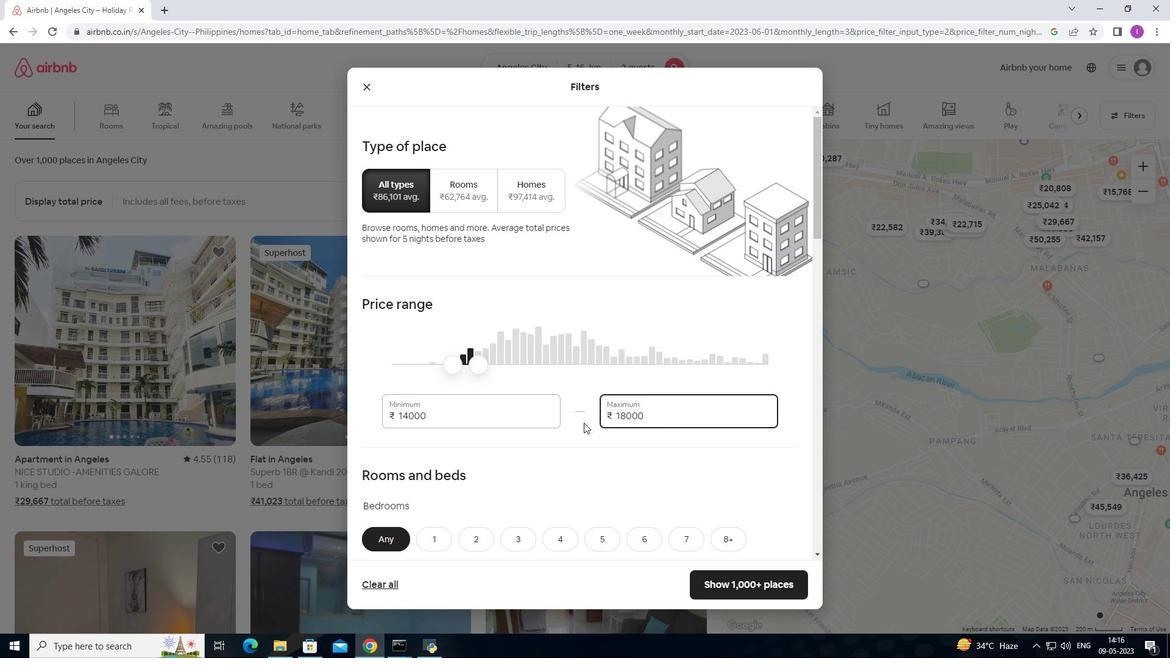 
Action: Mouse scrolled (579, 425) with delta (0, 0)
Screenshot: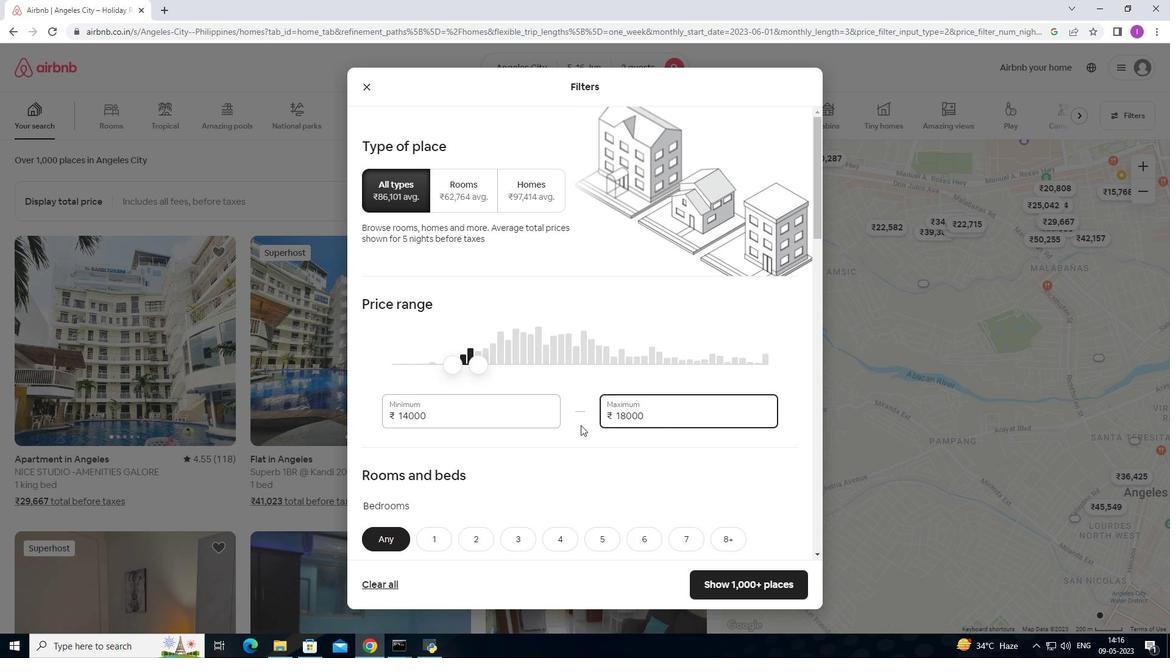 
Action: Mouse moved to (579, 424)
Screenshot: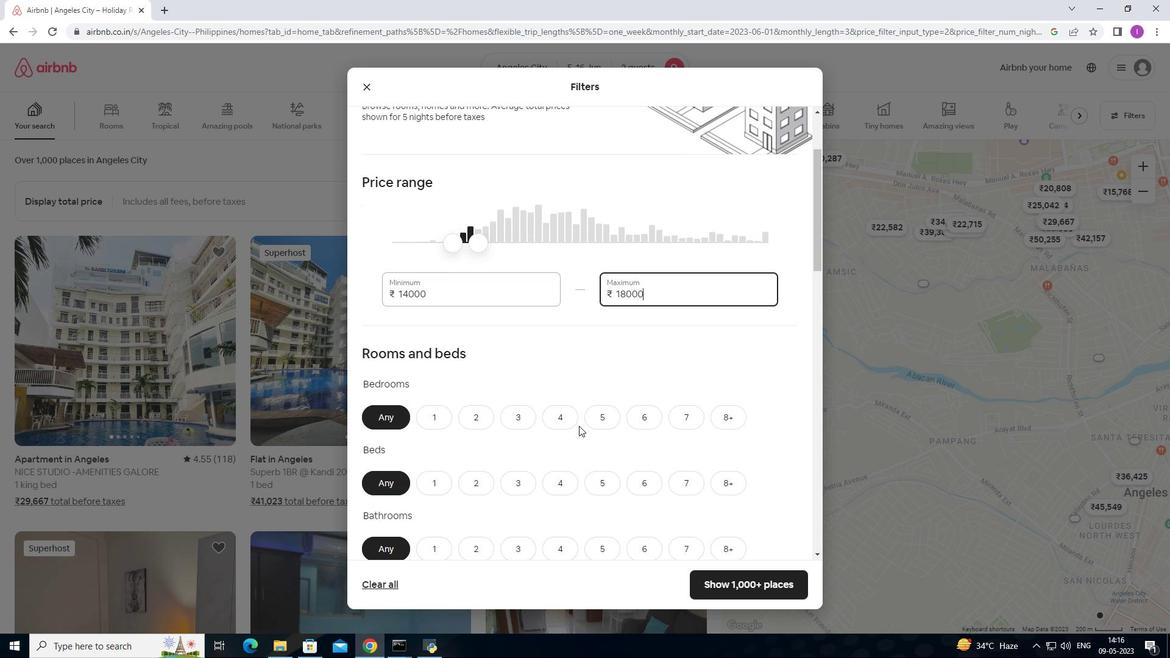 
Action: Mouse scrolled (579, 423) with delta (0, 0)
Screenshot: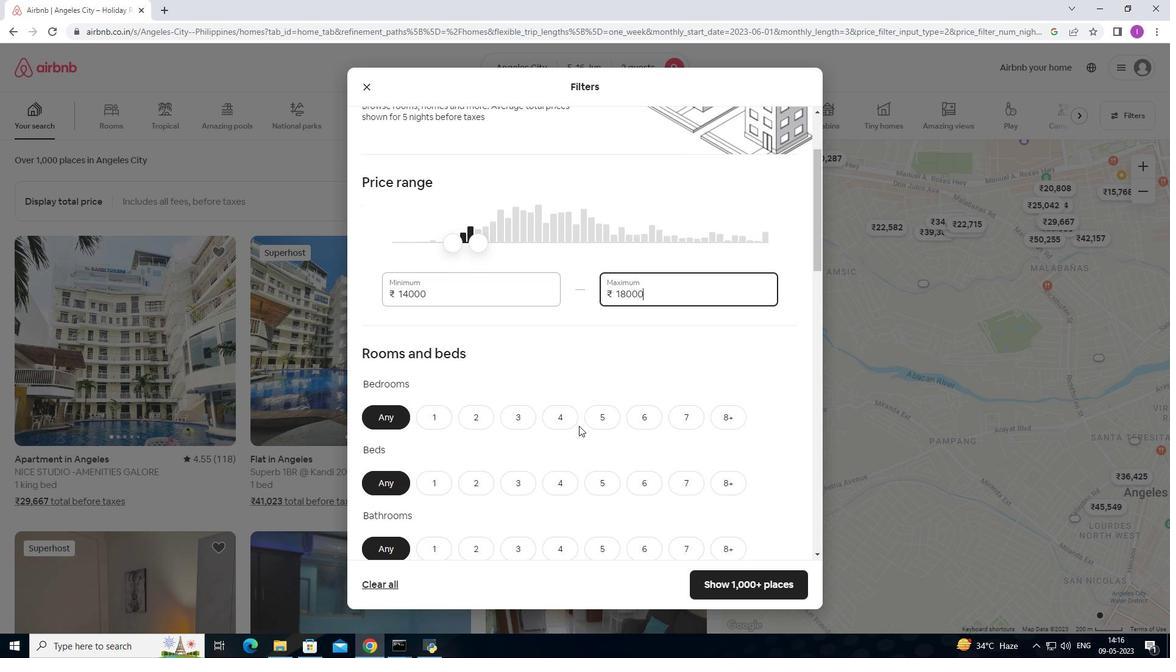 
Action: Mouse moved to (439, 354)
Screenshot: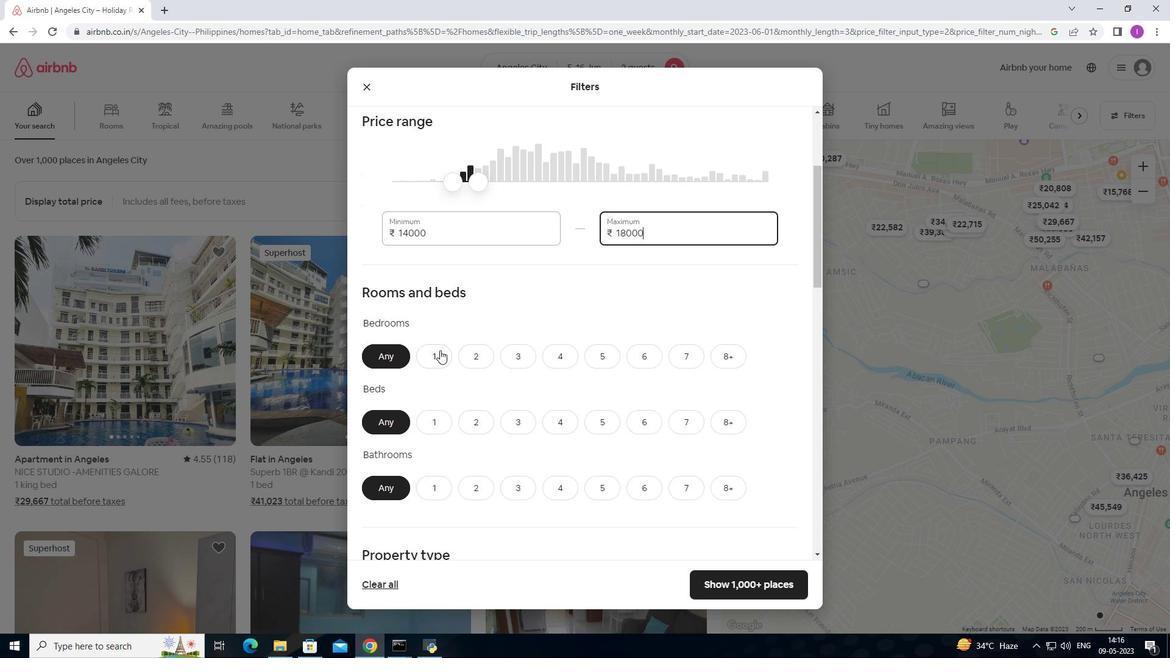 
Action: Mouse pressed left at (439, 354)
Screenshot: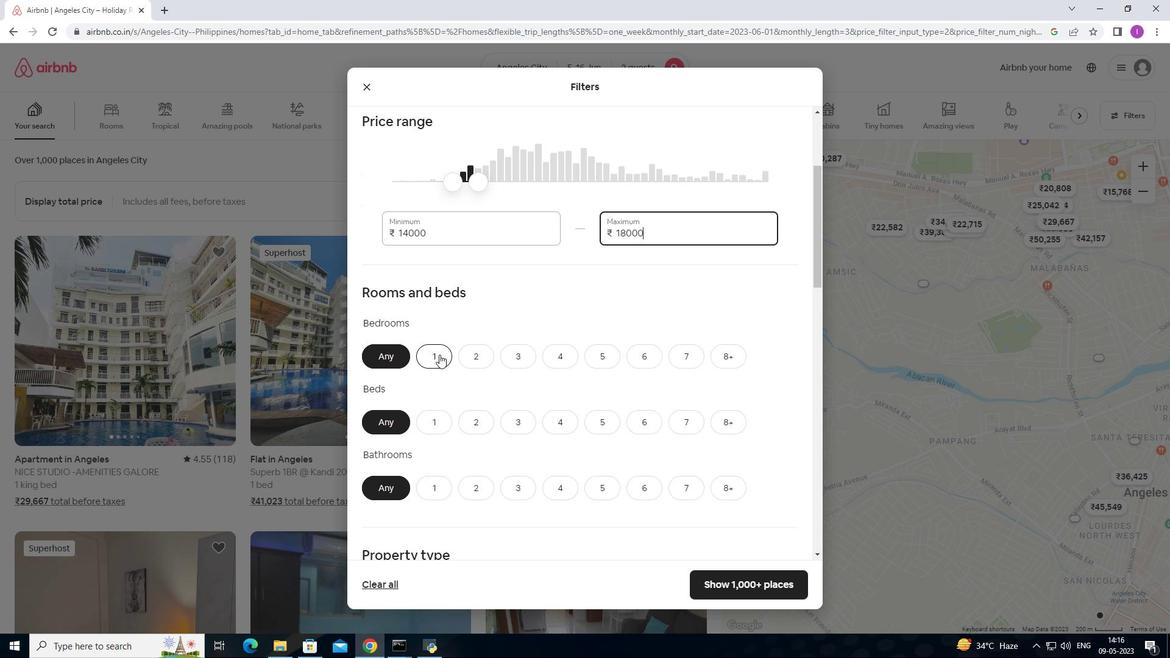 
Action: Mouse moved to (432, 415)
Screenshot: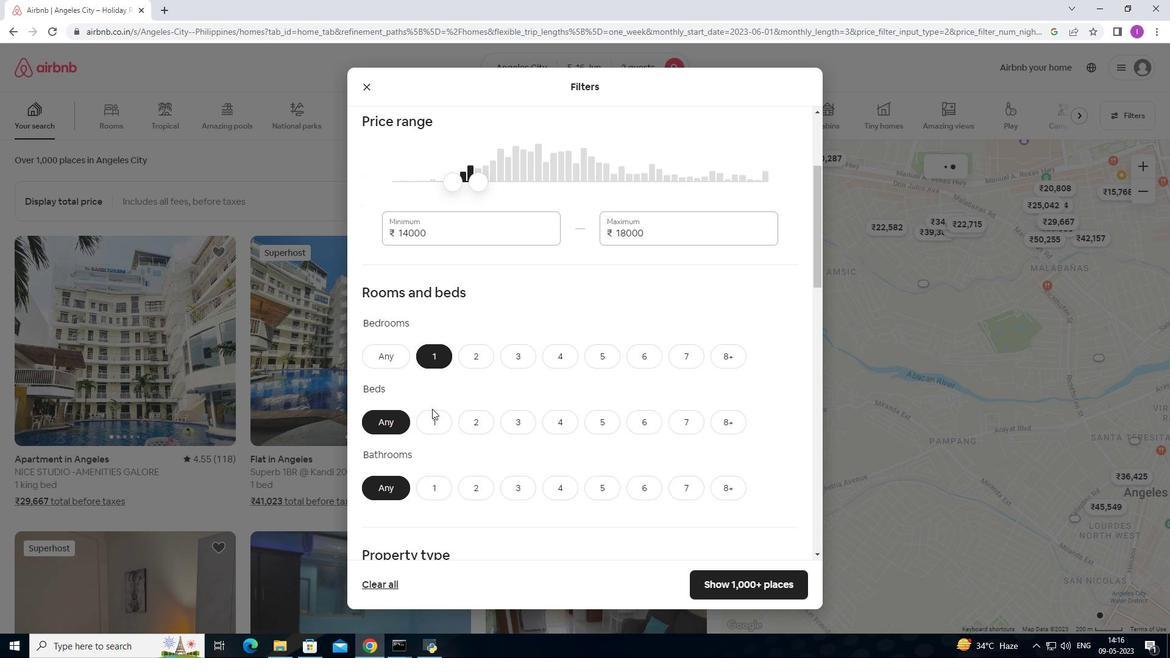 
Action: Mouse pressed left at (432, 415)
Screenshot: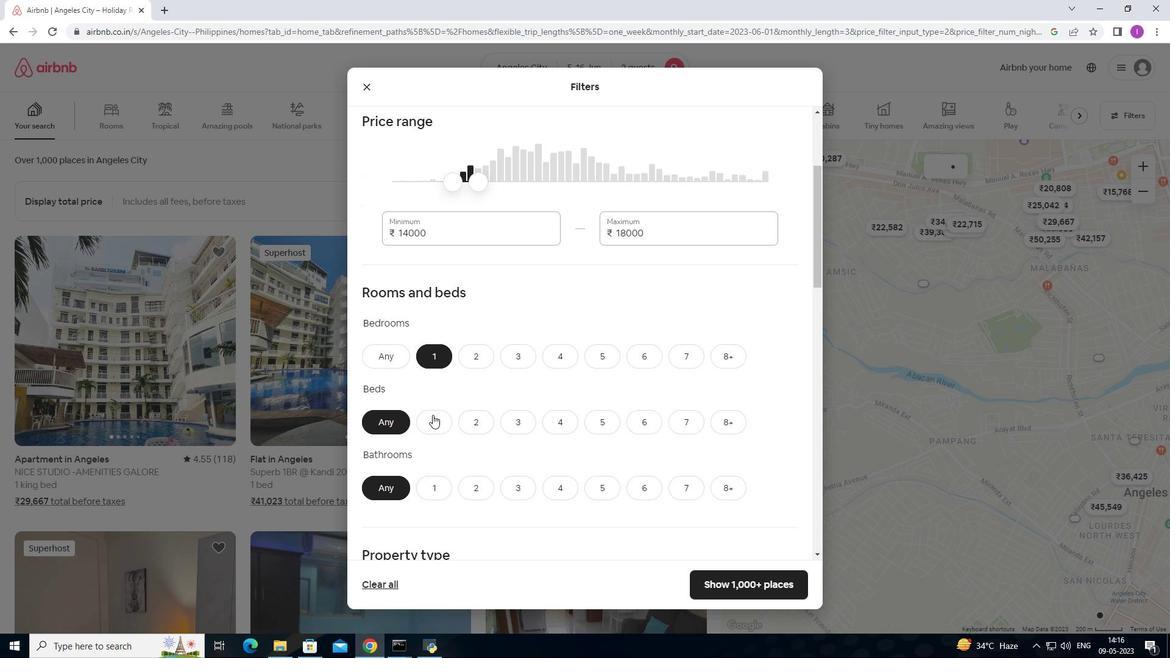 
Action: Mouse moved to (437, 492)
Screenshot: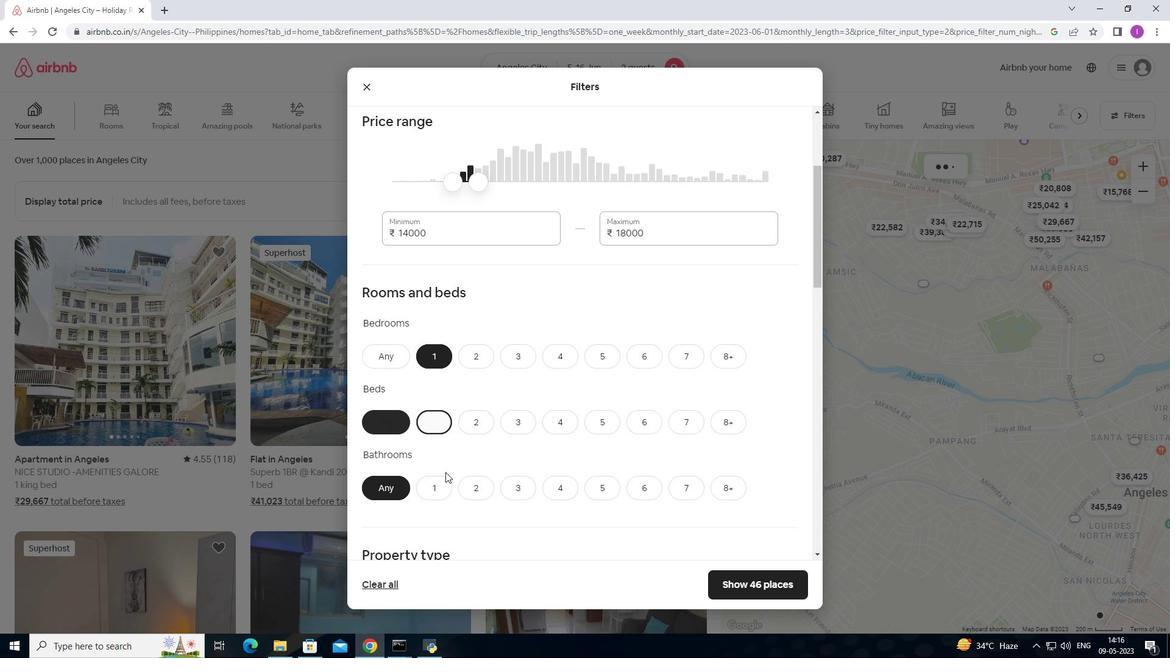 
Action: Mouse pressed left at (437, 492)
Screenshot: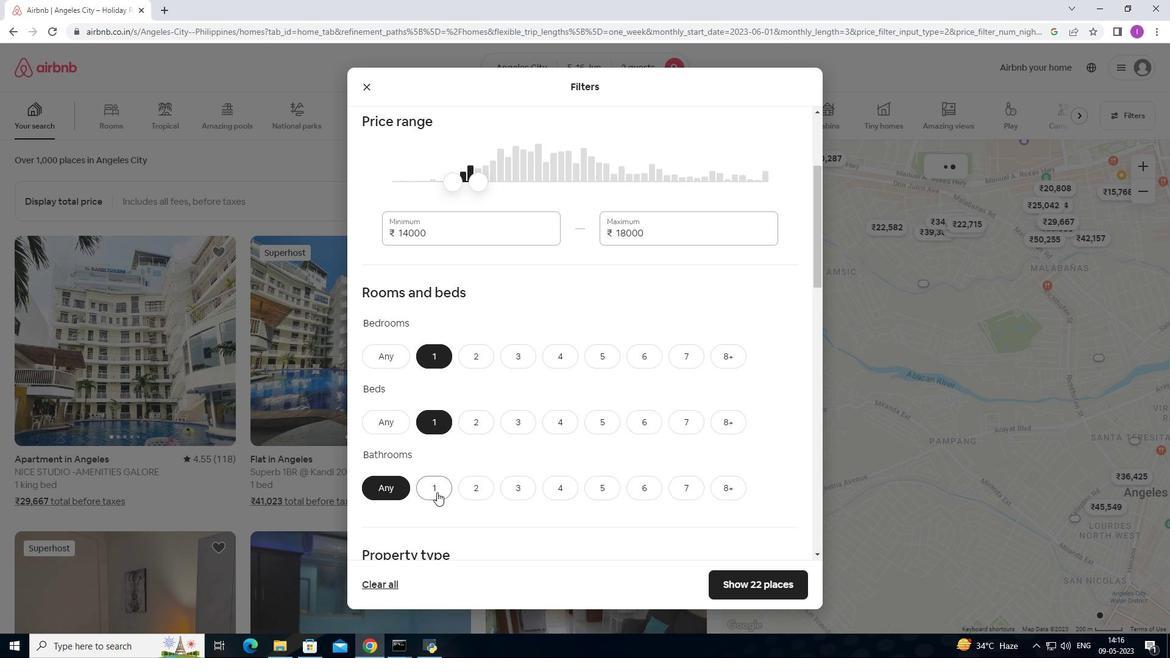 
Action: Mouse moved to (496, 446)
Screenshot: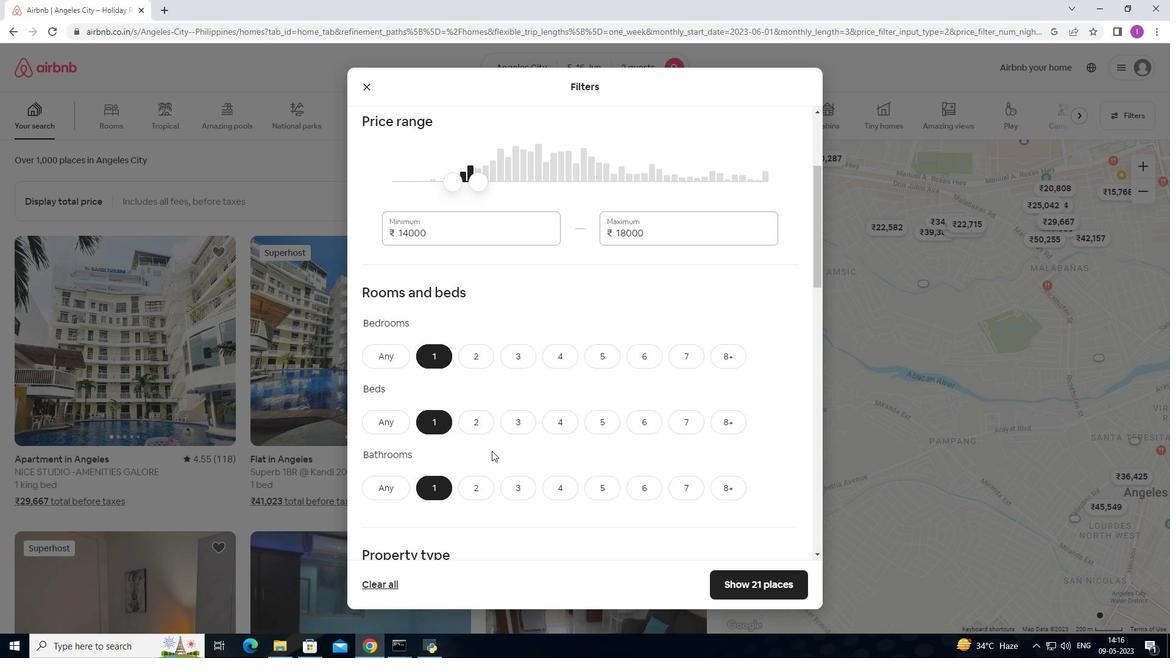 
Action: Mouse scrolled (496, 446) with delta (0, 0)
Screenshot: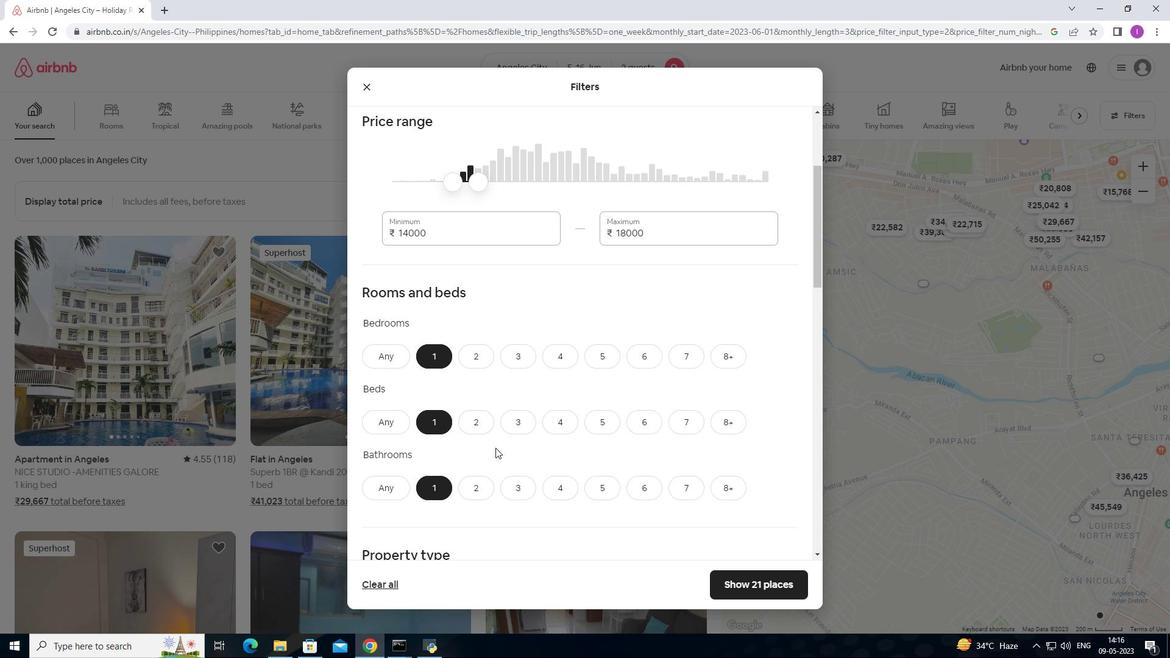 
Action: Mouse moved to (496, 446)
Screenshot: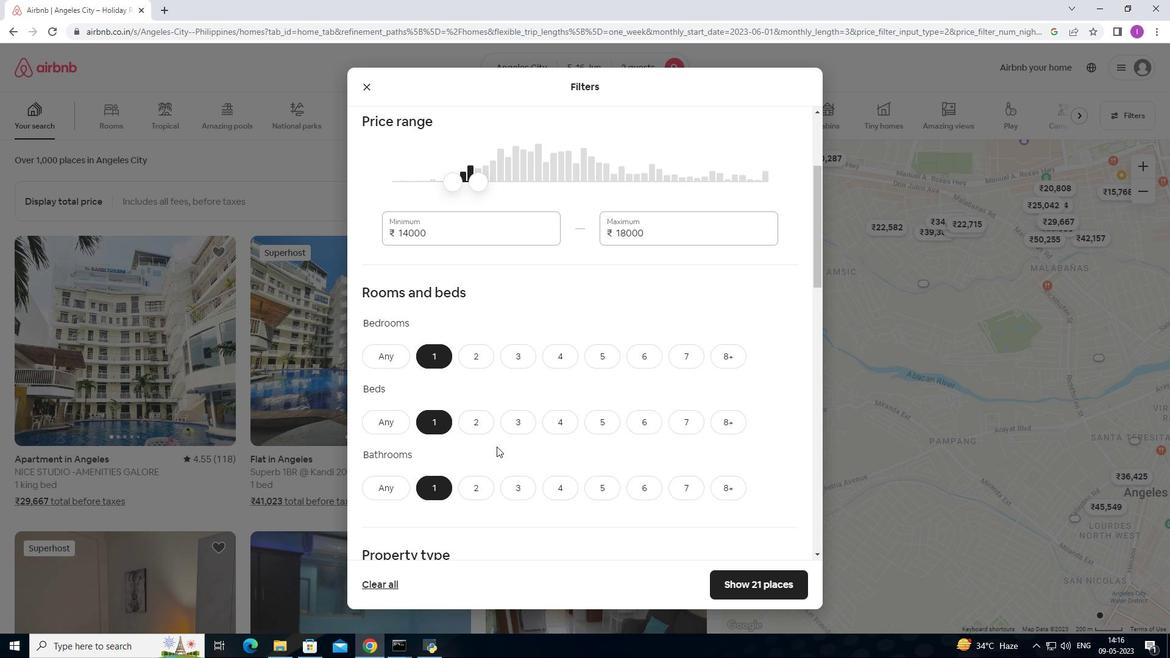 
Action: Mouse scrolled (496, 446) with delta (0, 0)
Screenshot: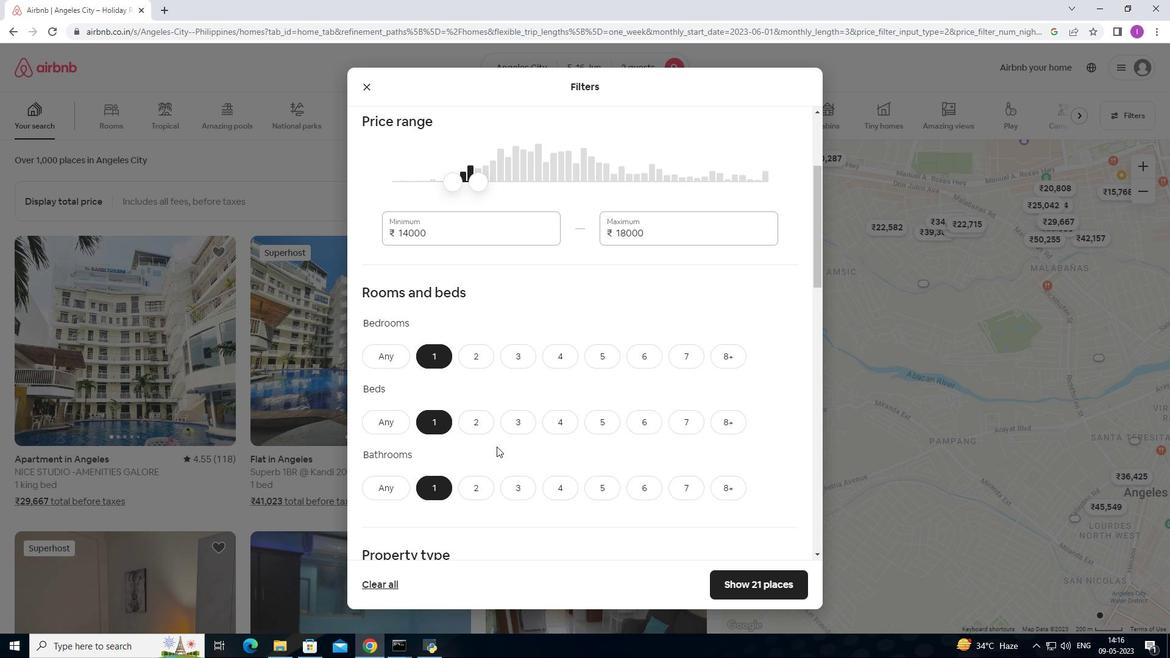 
Action: Mouse scrolled (496, 446) with delta (0, 0)
Screenshot: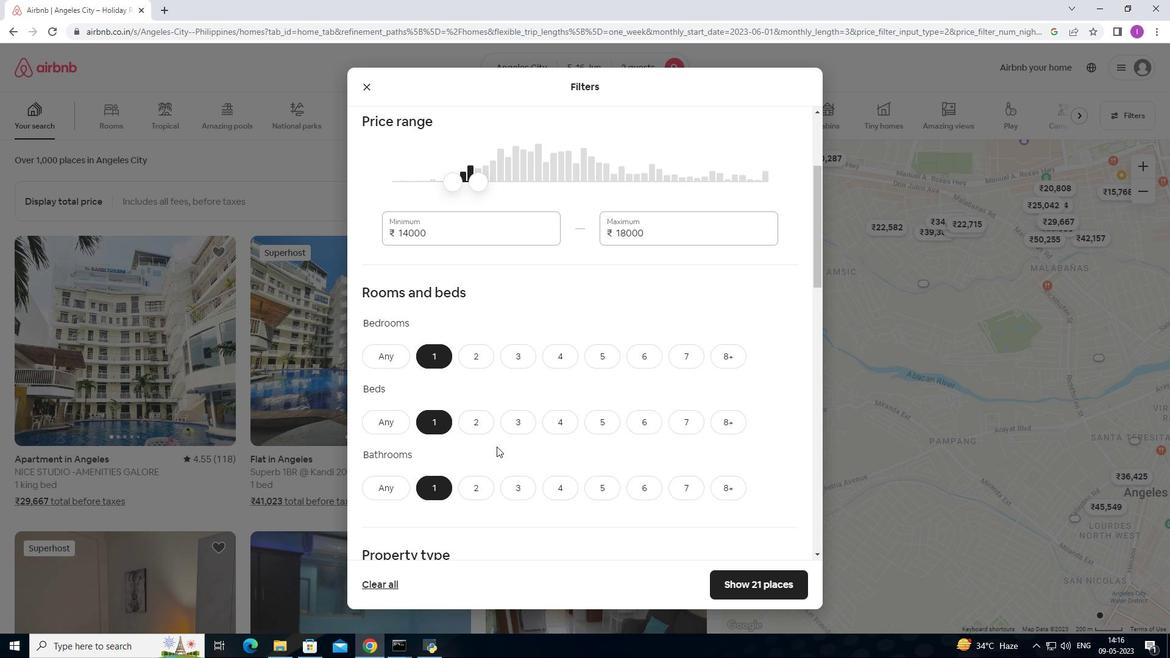 
Action: Mouse moved to (423, 421)
Screenshot: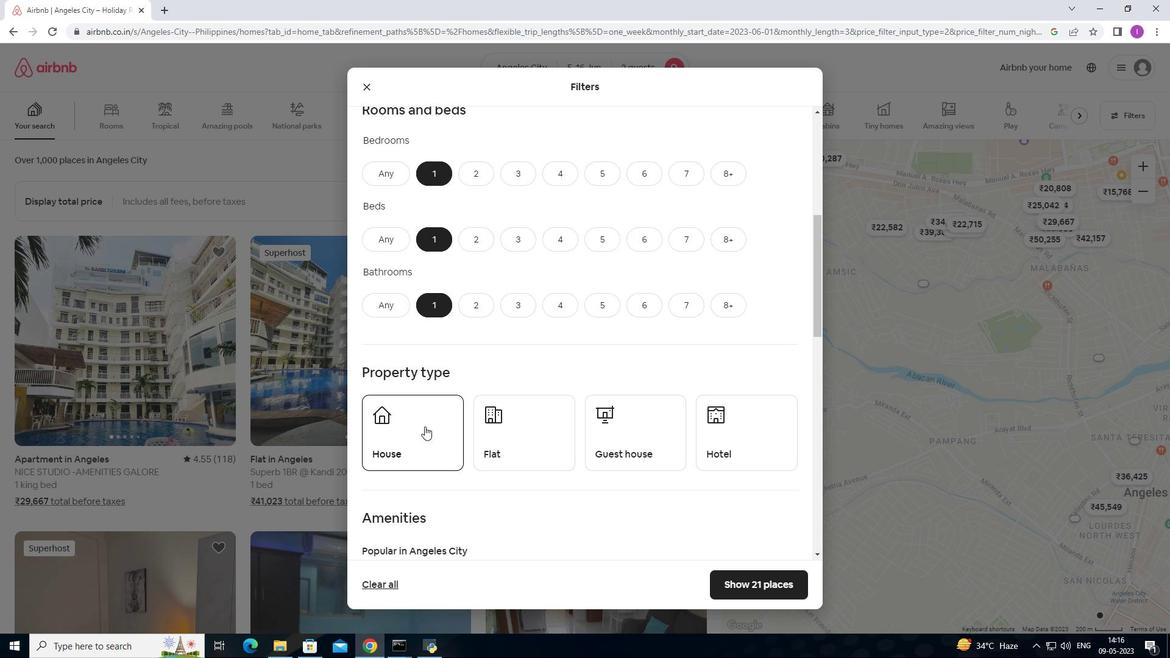 
Action: Mouse pressed left at (423, 421)
Screenshot: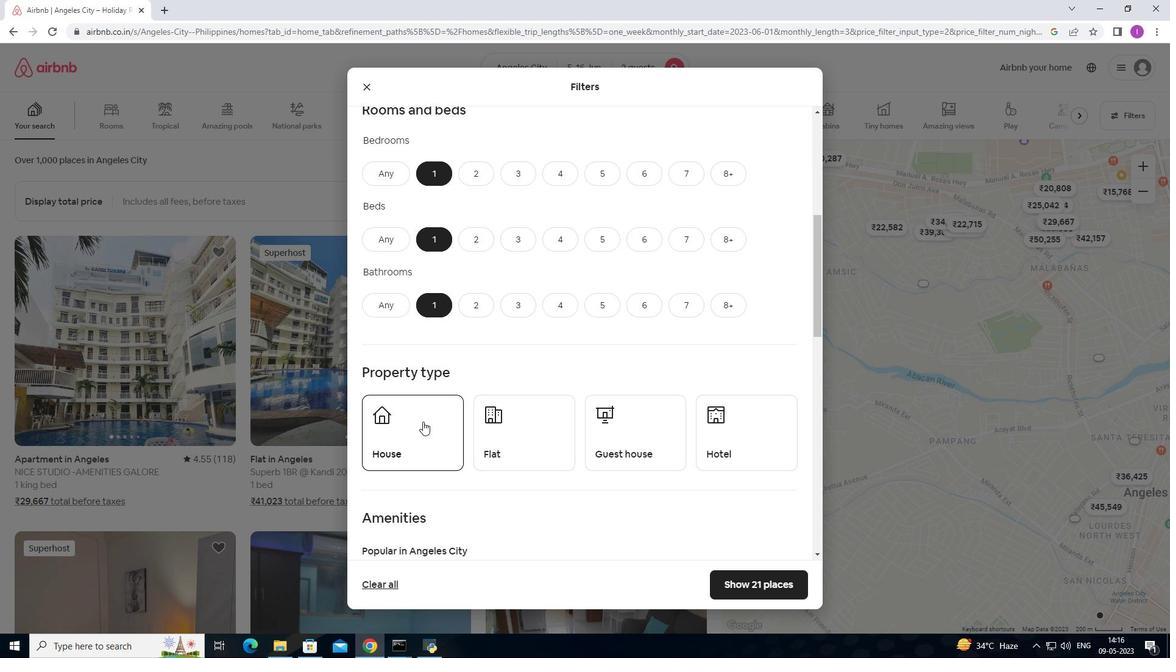 
Action: Mouse moved to (490, 441)
Screenshot: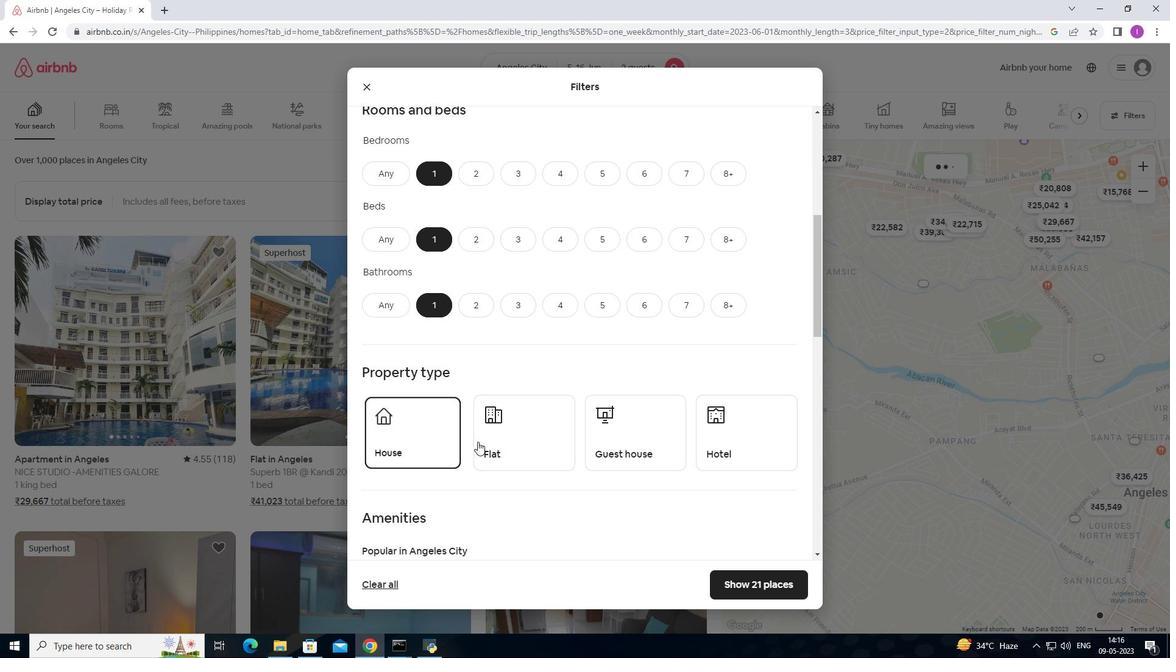 
Action: Mouse pressed left at (490, 441)
Screenshot: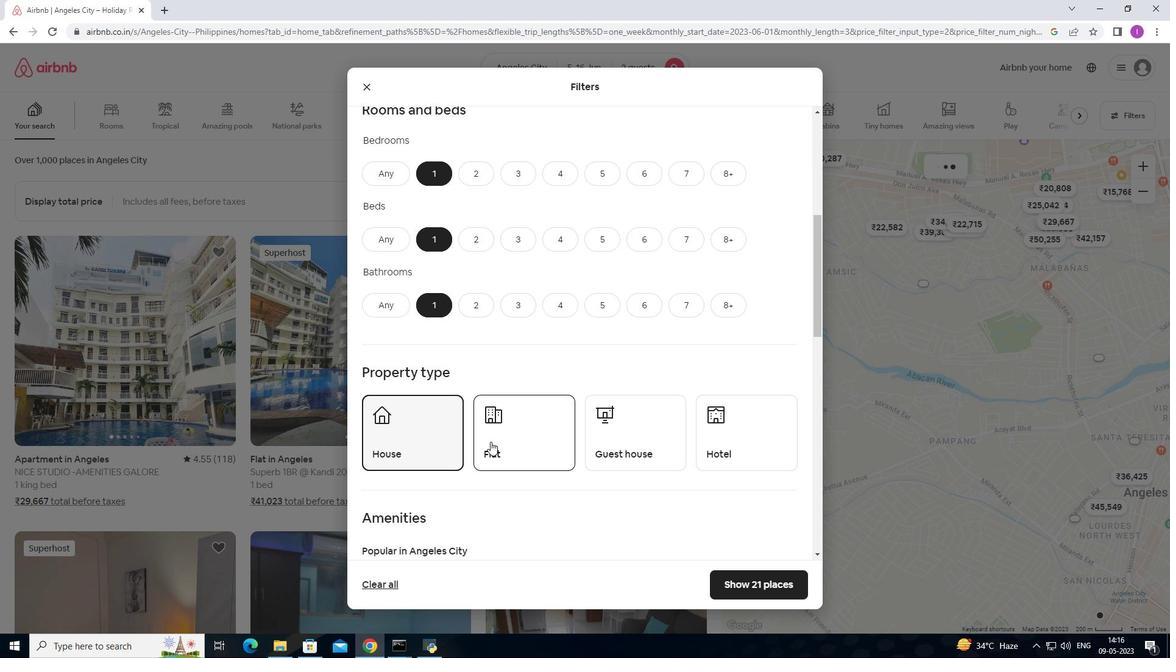 
Action: Mouse moved to (643, 441)
Screenshot: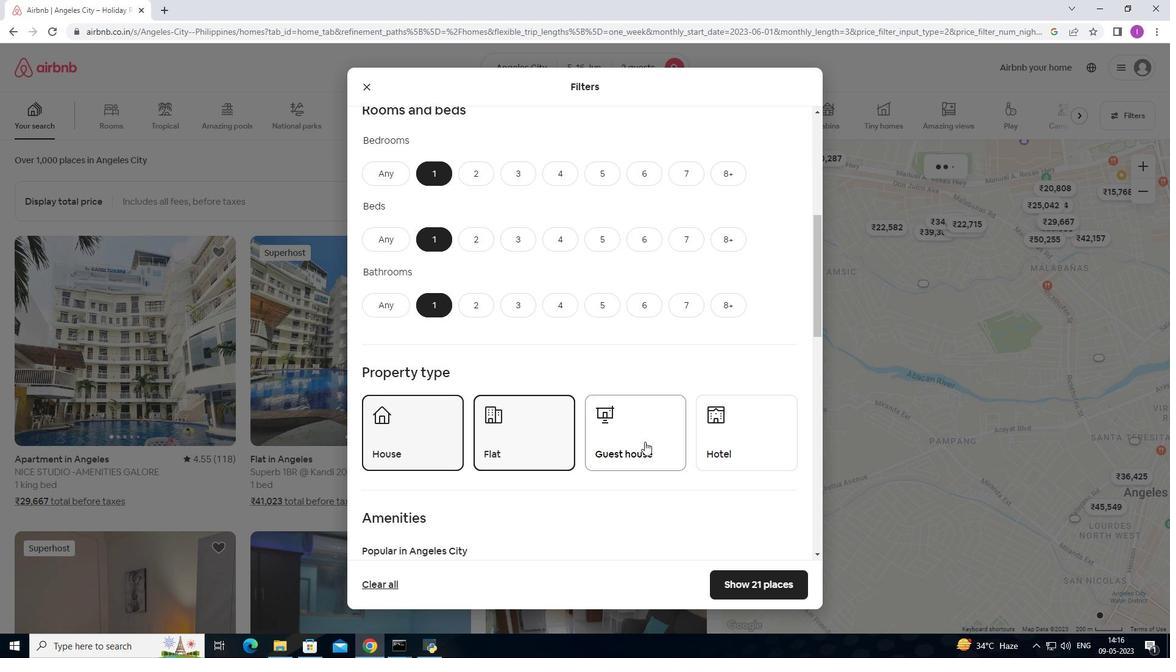 
Action: Mouse pressed left at (643, 441)
Screenshot: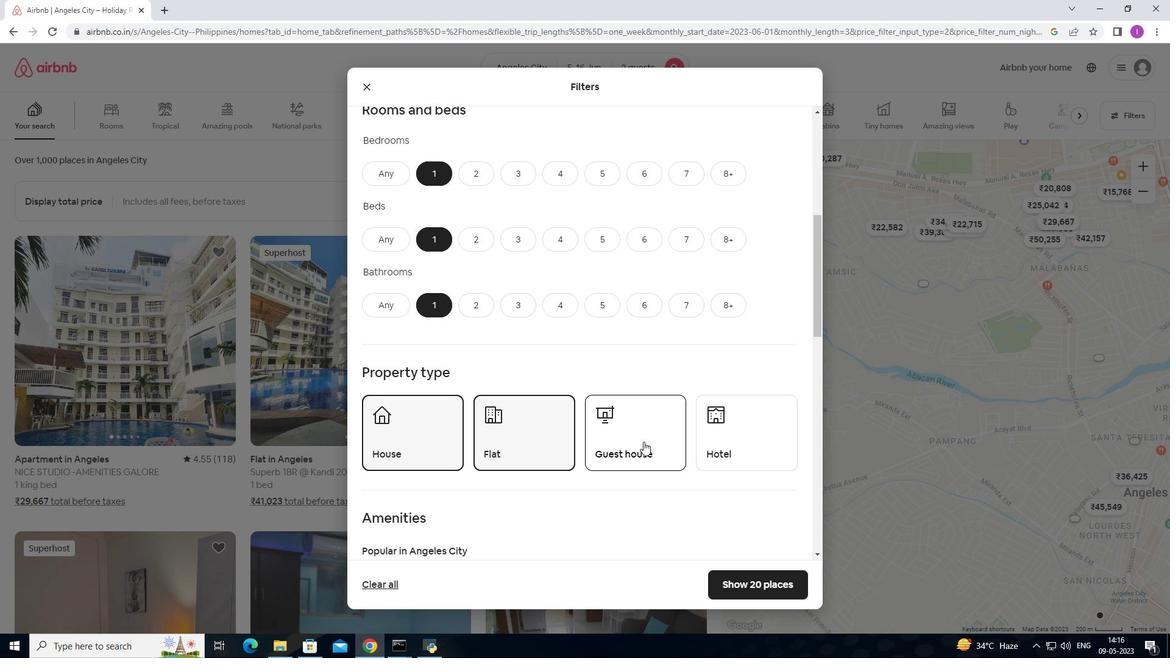 
Action: Mouse moved to (720, 454)
Screenshot: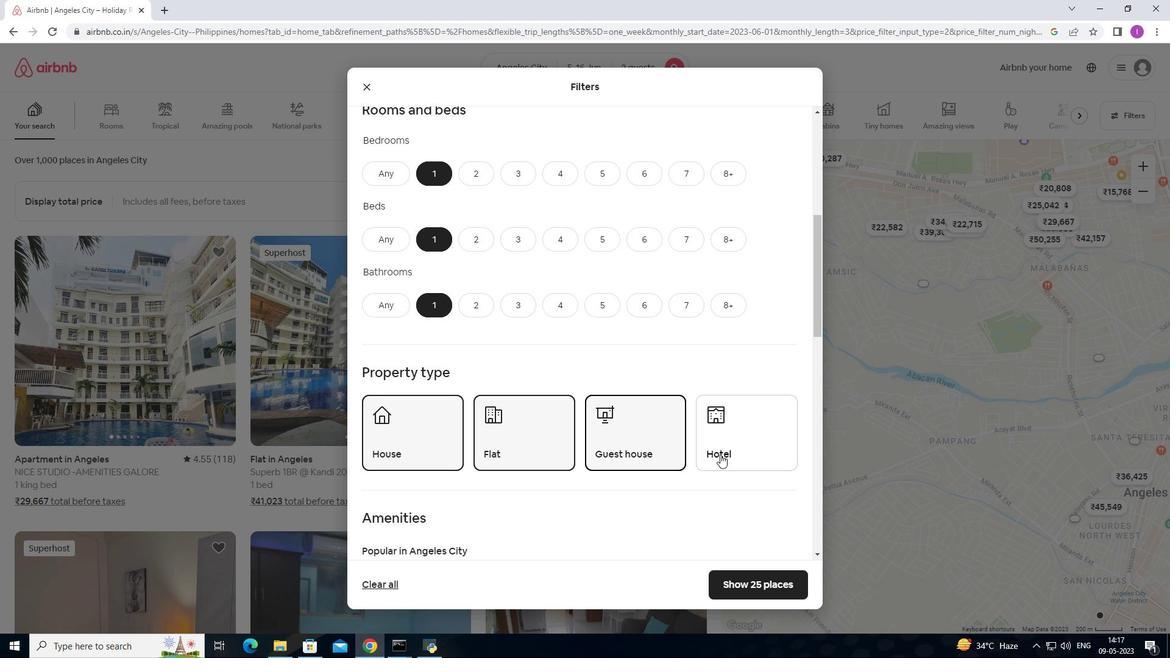 
Action: Mouse pressed left at (720, 454)
Screenshot: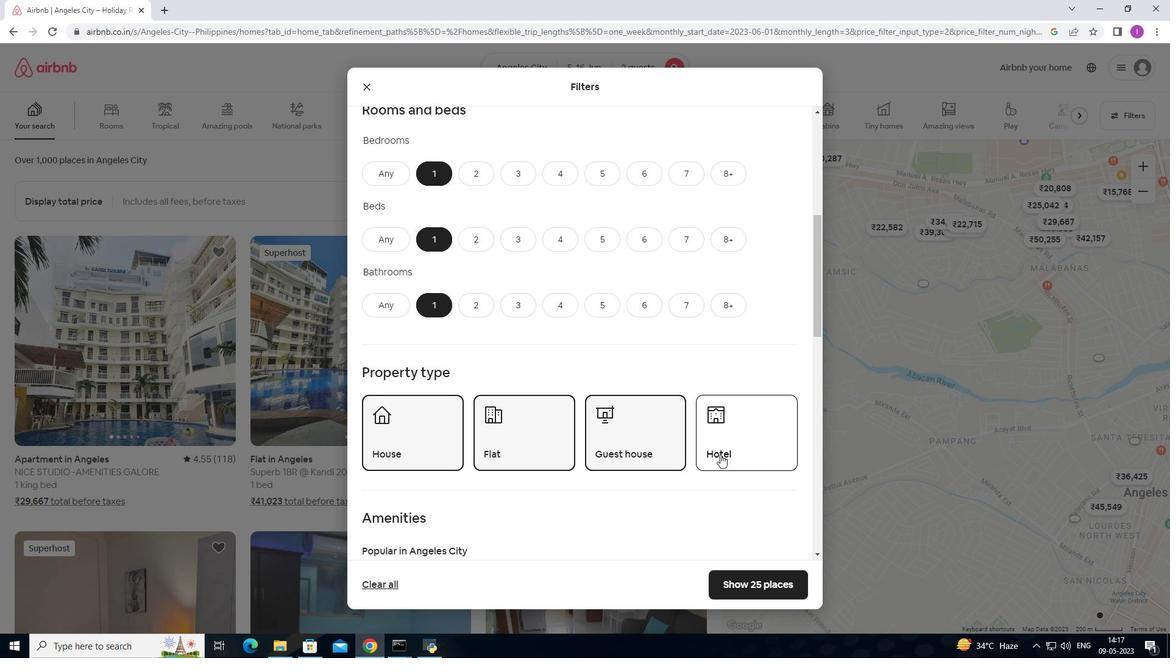 
Action: Mouse moved to (631, 456)
Screenshot: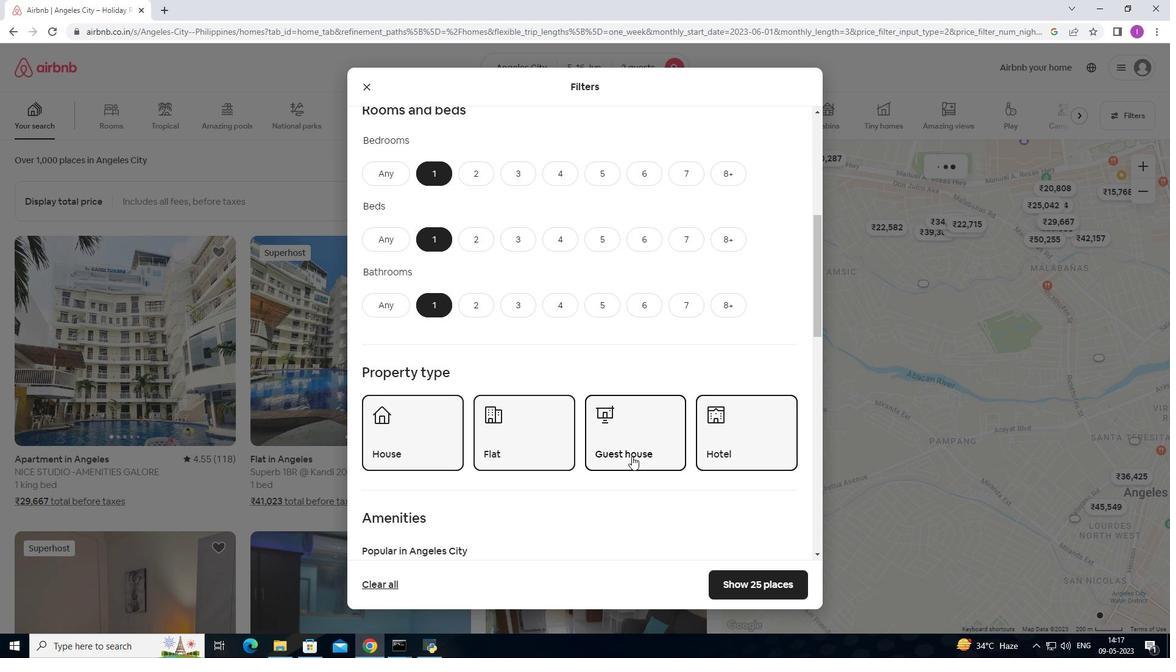 
Action: Mouse scrolled (631, 455) with delta (0, 0)
Screenshot: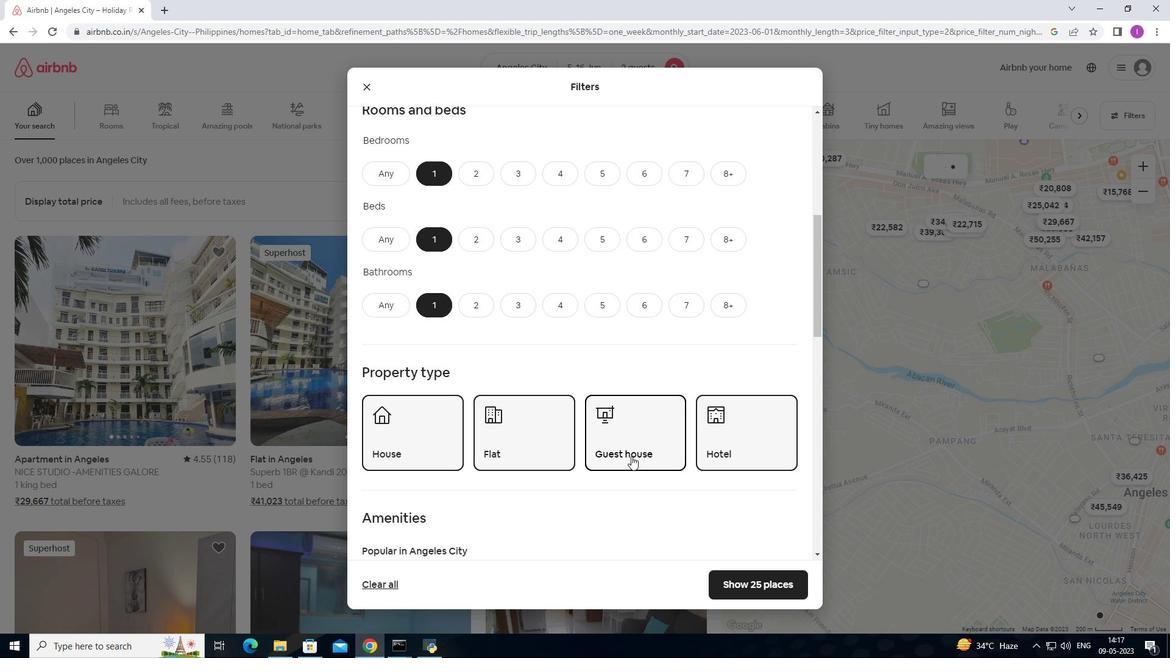 
Action: Mouse scrolled (631, 455) with delta (0, 0)
Screenshot: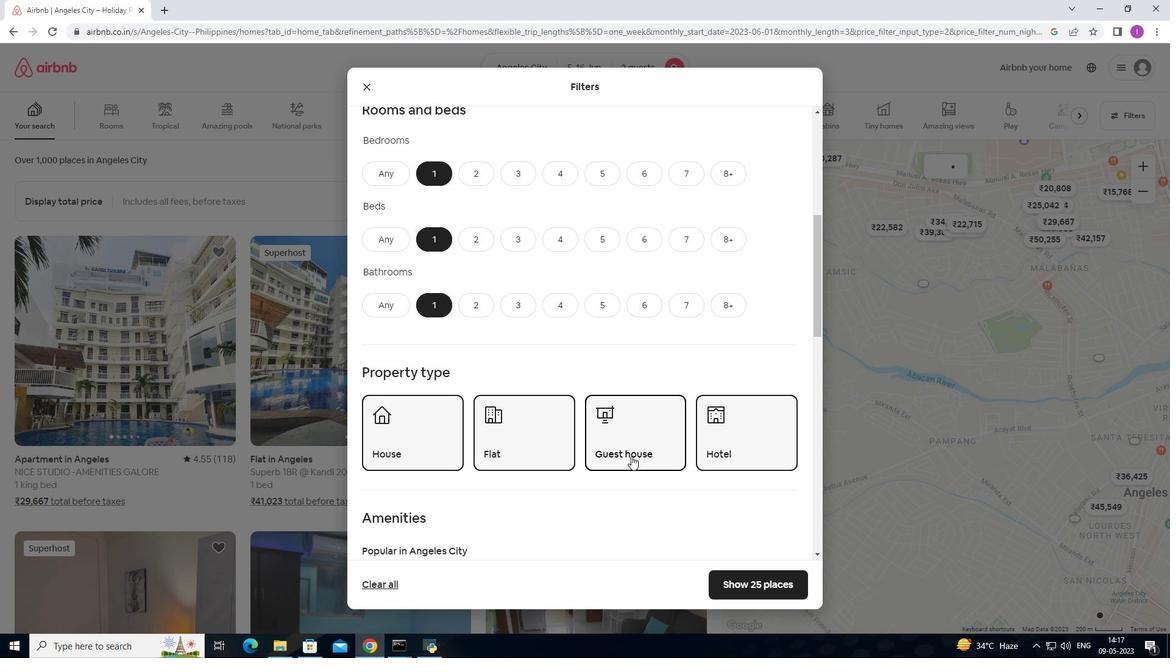 
Action: Mouse scrolled (631, 455) with delta (0, 0)
Screenshot: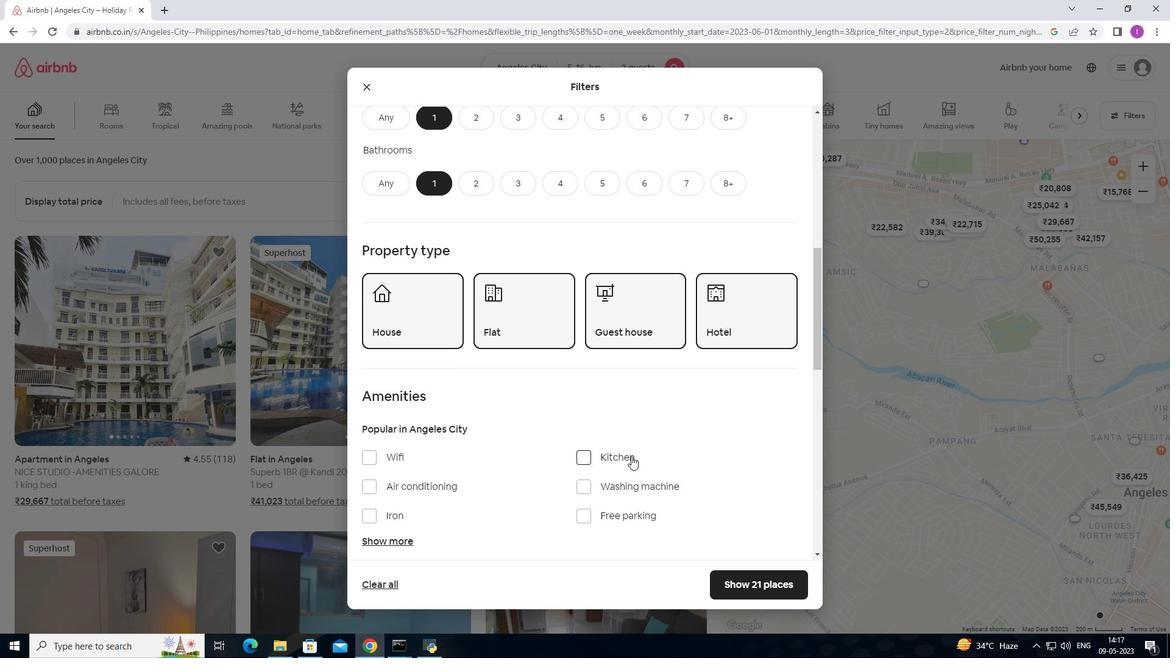 
Action: Mouse scrolled (631, 455) with delta (0, 0)
Screenshot: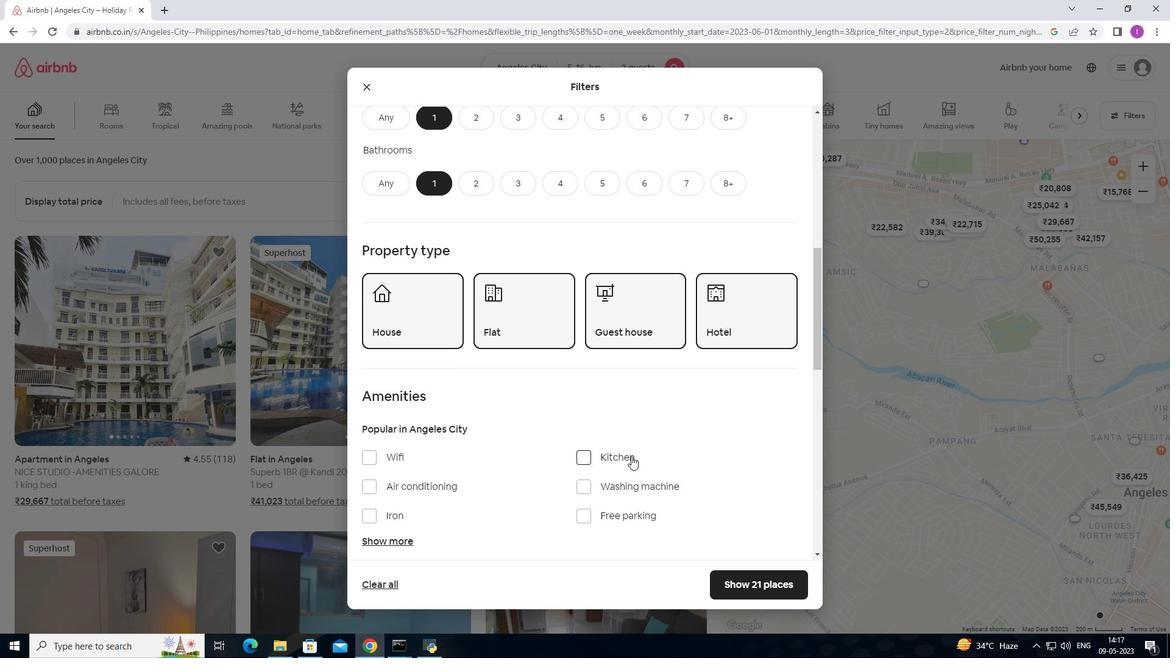 
Action: Mouse moved to (630, 456)
Screenshot: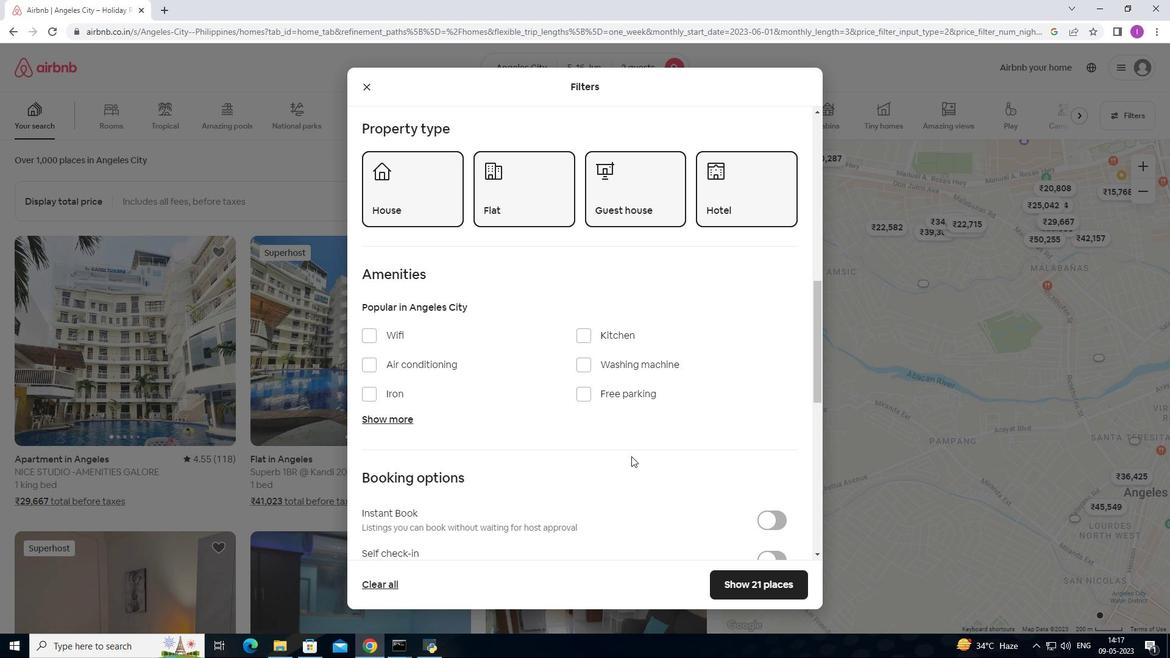 
Action: Mouse scrolled (630, 455) with delta (0, 0)
Screenshot: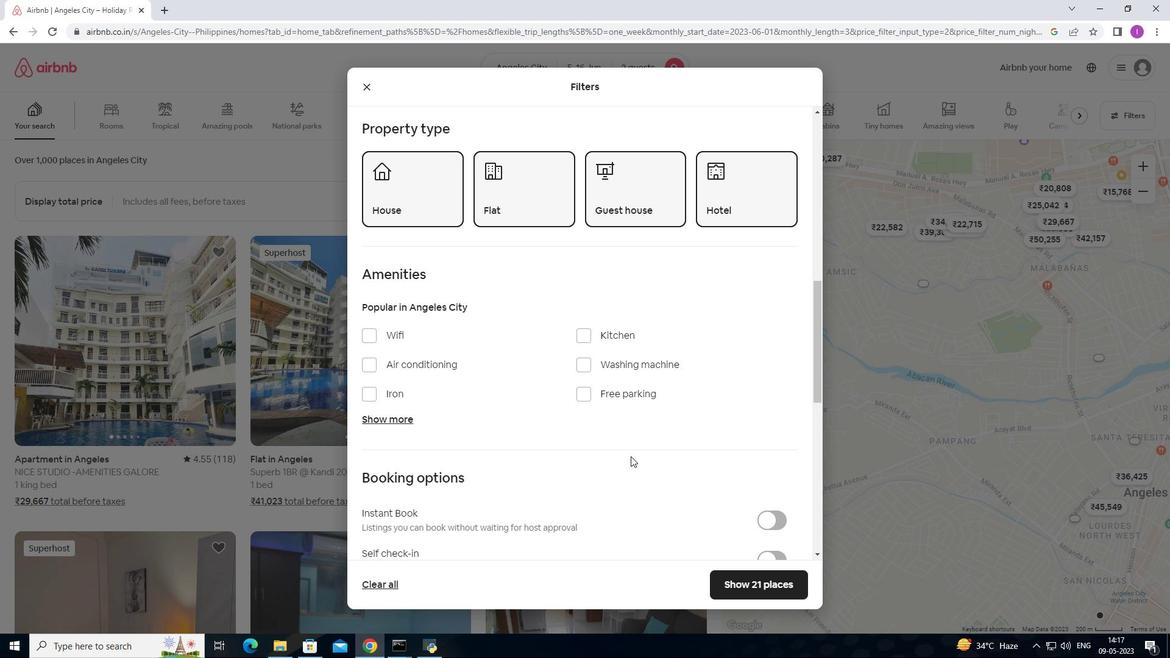 
Action: Mouse moved to (368, 276)
Screenshot: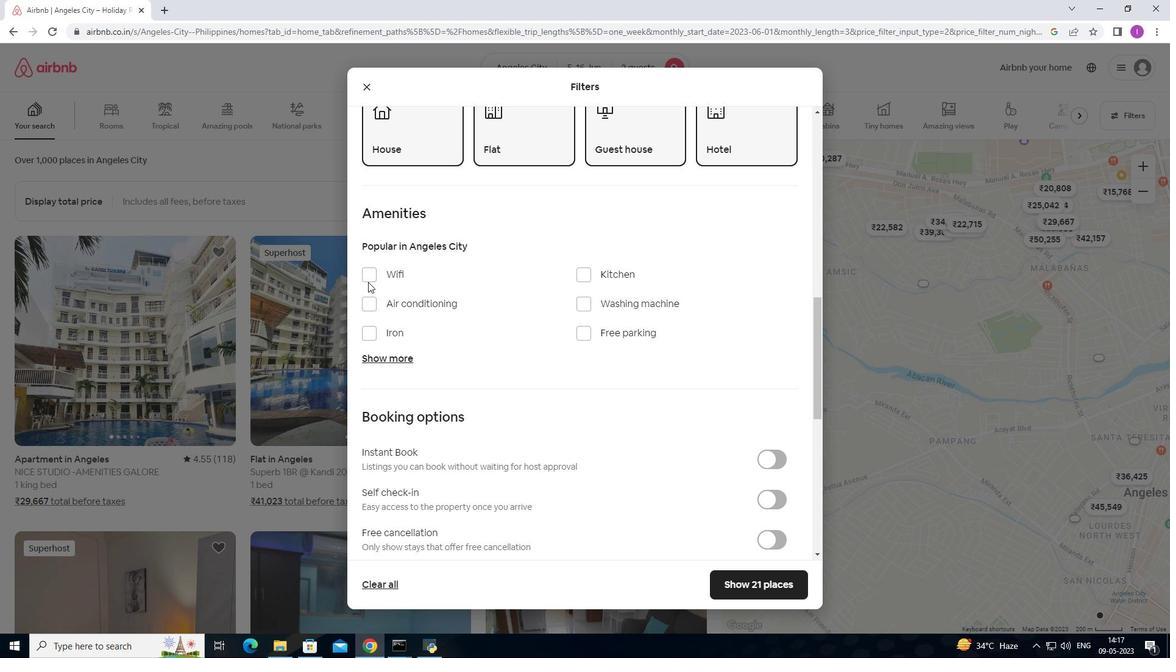 
Action: Mouse pressed left at (368, 276)
Screenshot: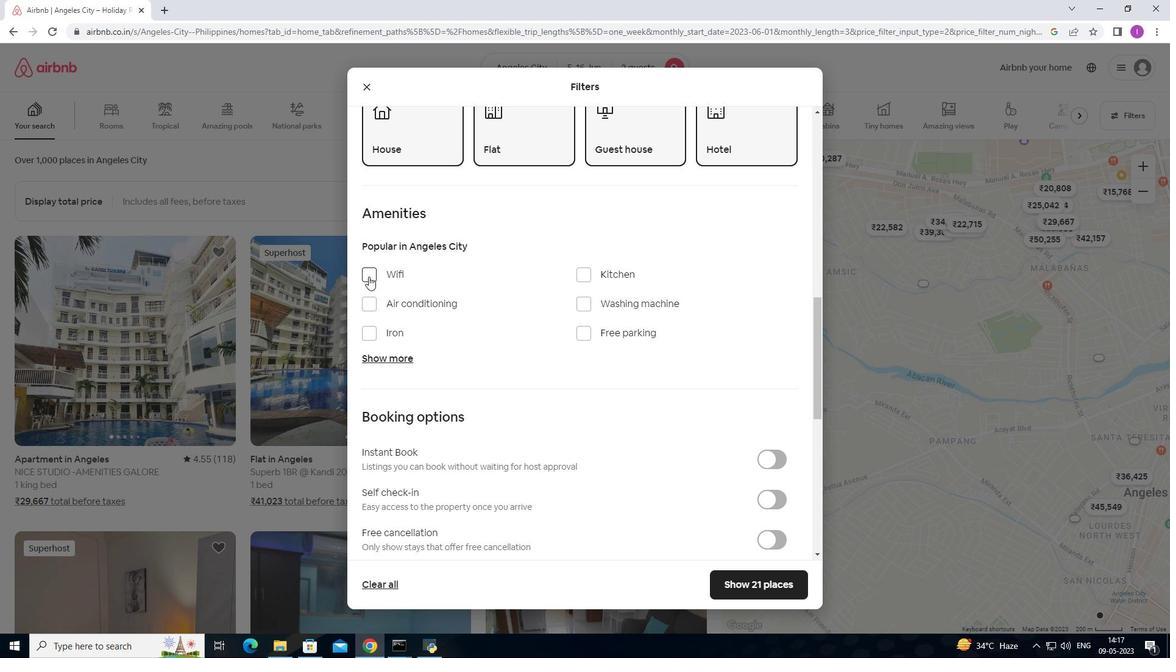 
Action: Mouse moved to (666, 412)
Screenshot: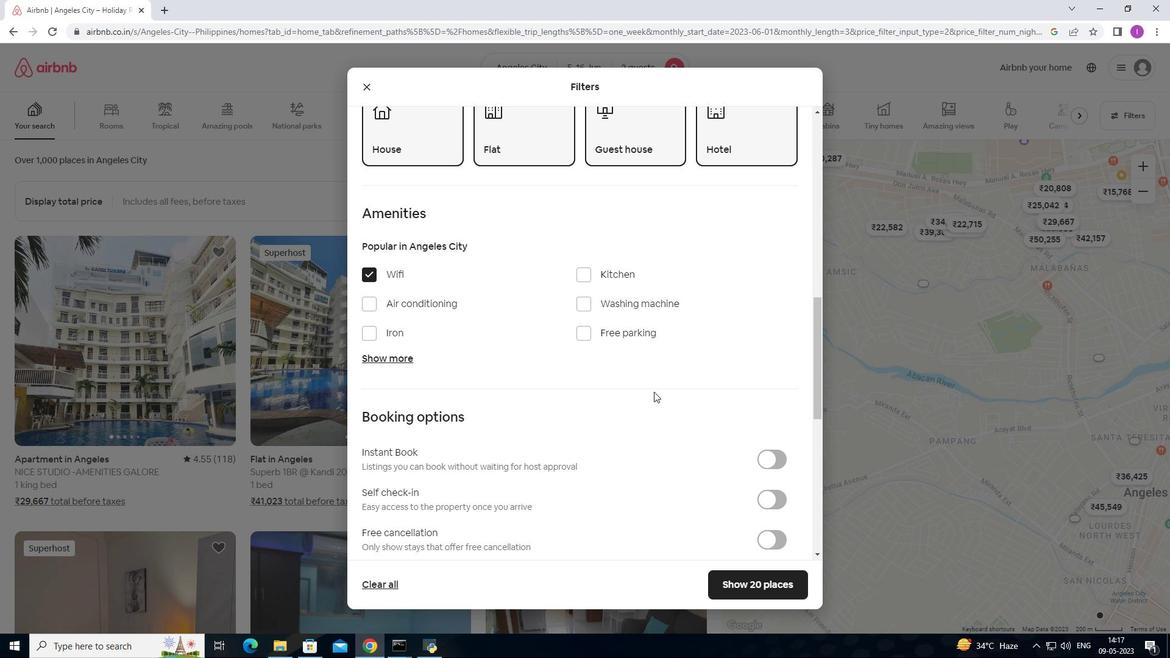 
Action: Mouse scrolled (666, 412) with delta (0, 0)
Screenshot: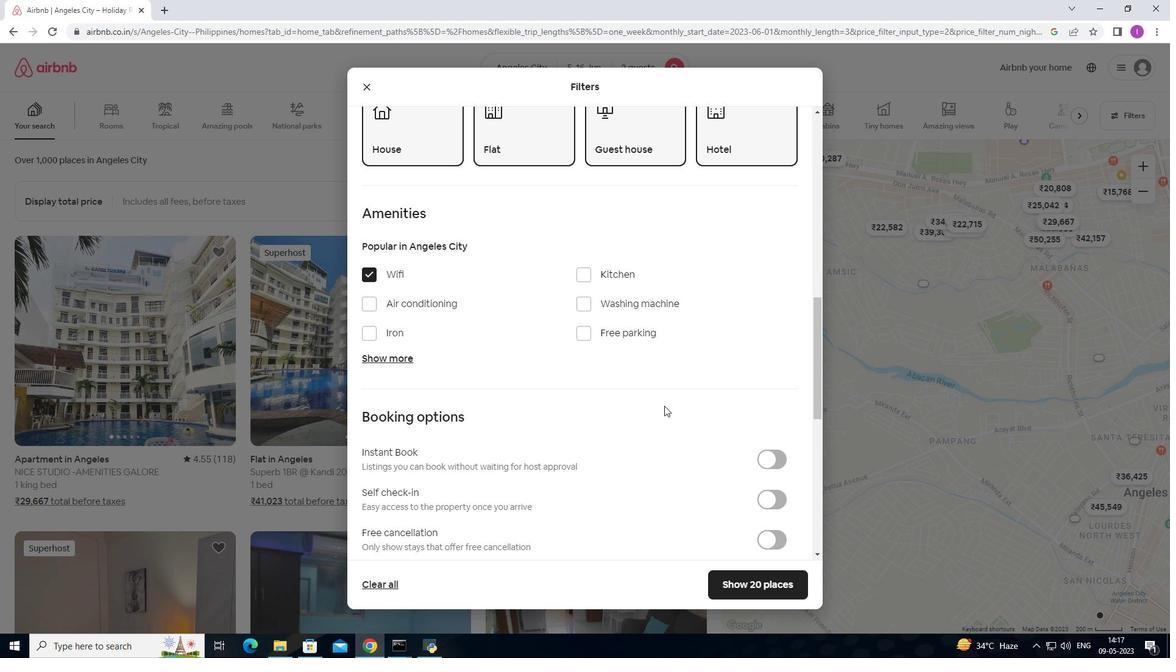 
Action: Mouse scrolled (666, 412) with delta (0, 0)
Screenshot: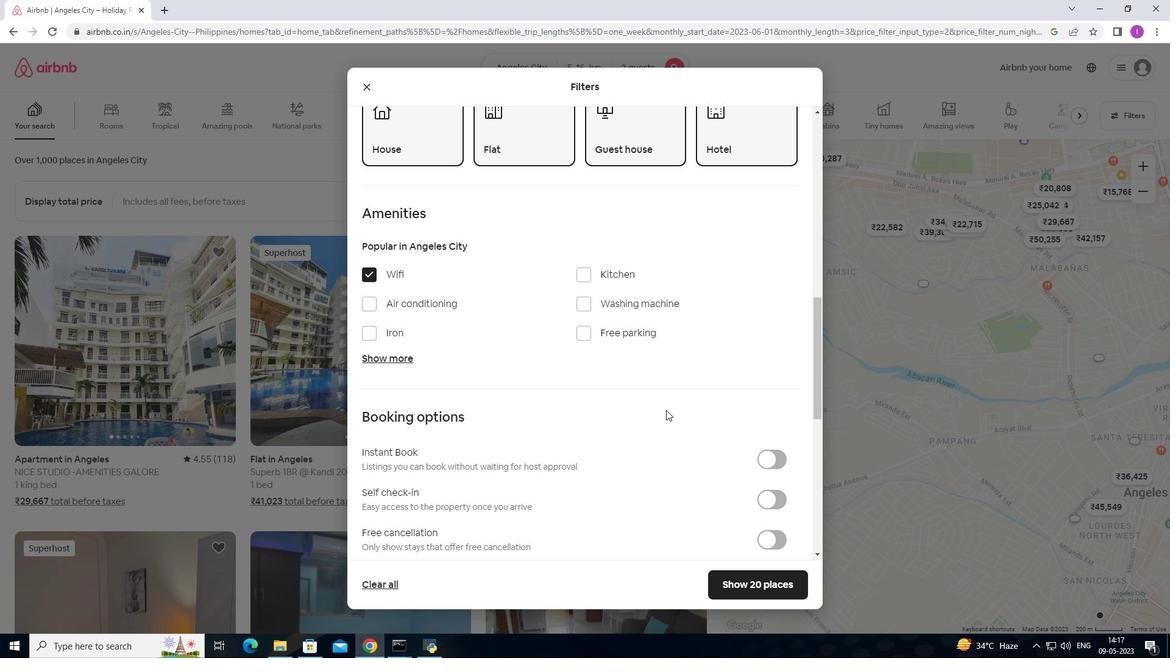 
Action: Mouse scrolled (666, 412) with delta (0, 0)
Screenshot: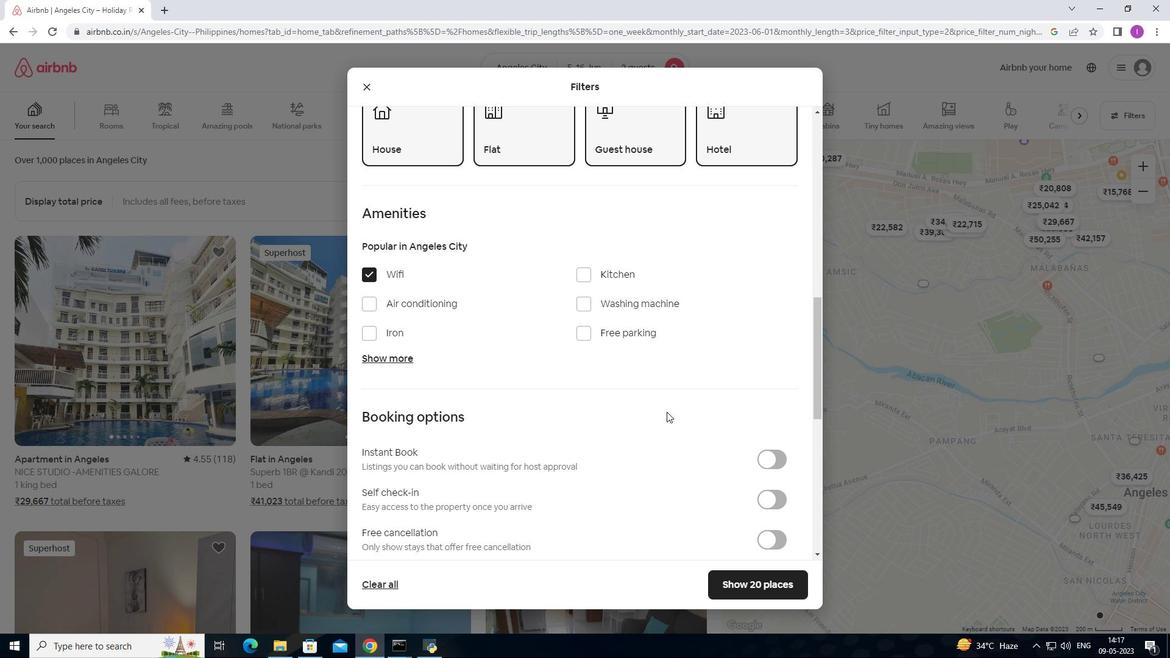 
Action: Mouse moved to (771, 320)
Screenshot: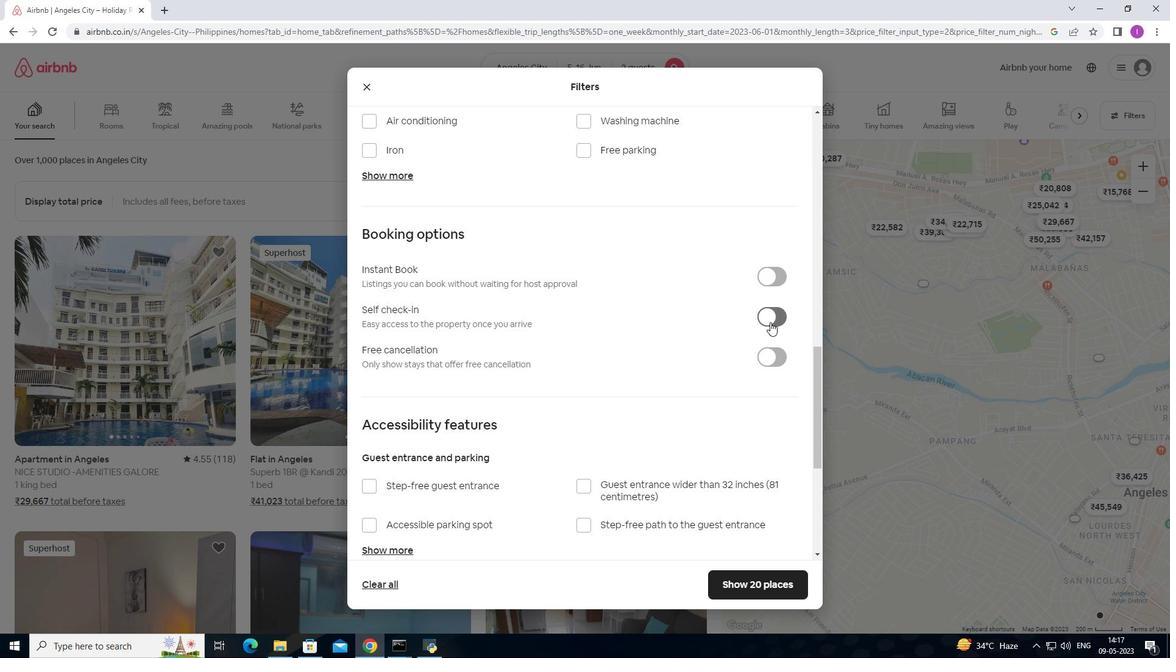 
Action: Mouse pressed left at (771, 320)
Screenshot: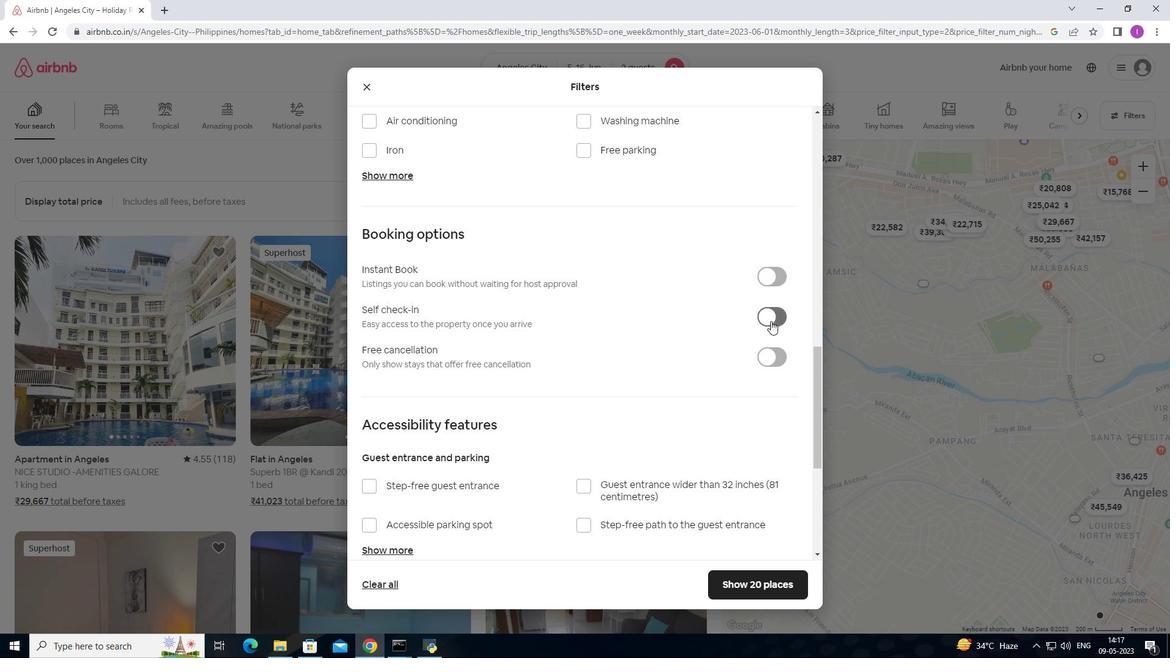 
Action: Mouse moved to (607, 475)
Screenshot: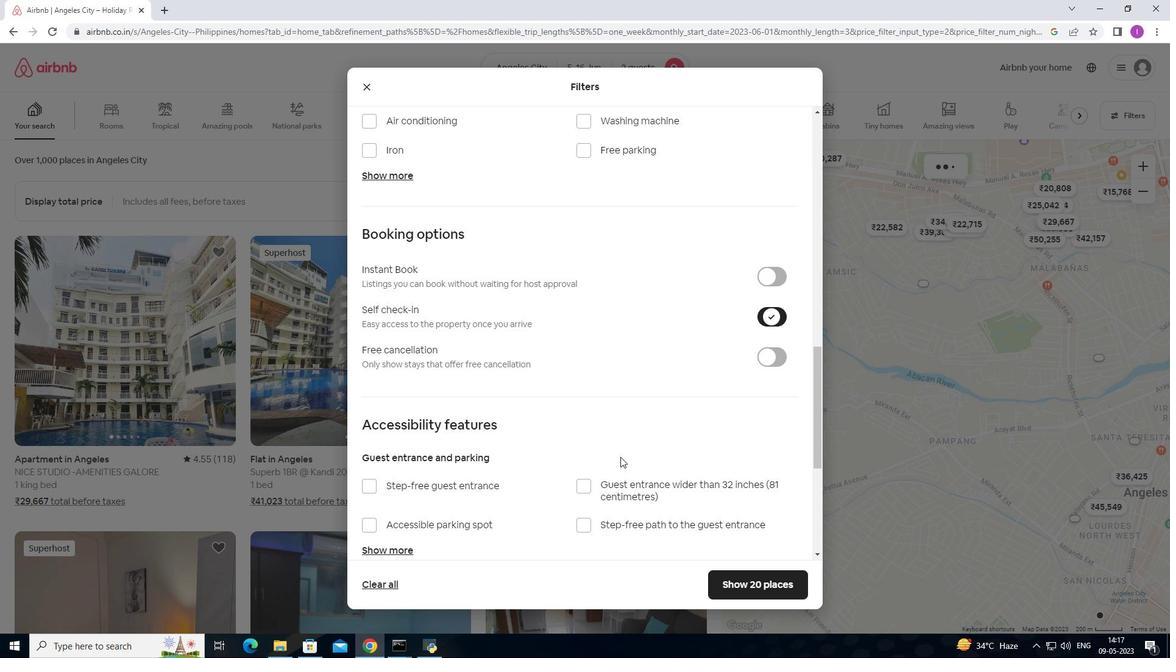 
Action: Mouse scrolled (607, 474) with delta (0, 0)
Screenshot: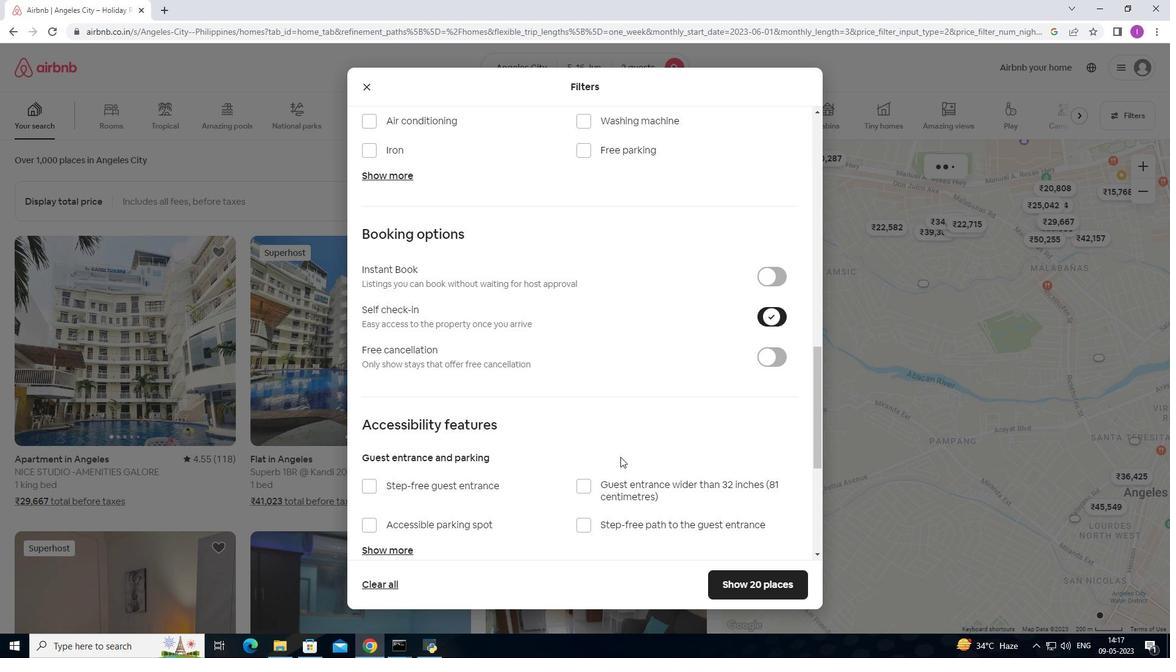 
Action: Mouse scrolled (607, 474) with delta (0, 0)
Screenshot: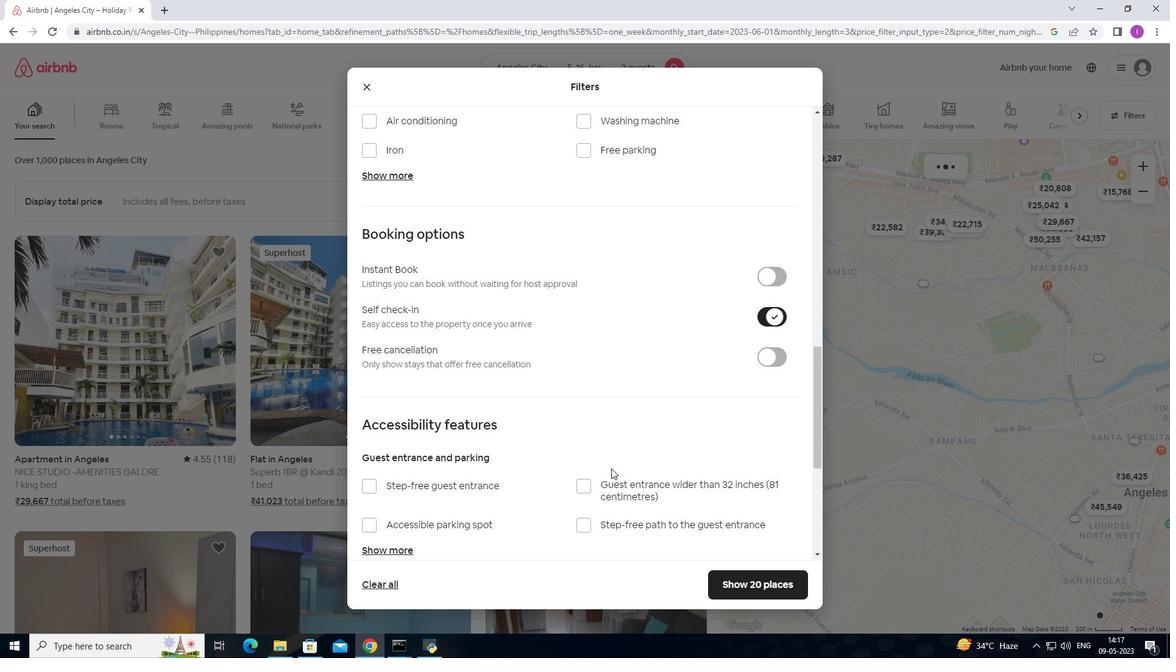 
Action: Mouse scrolled (607, 474) with delta (0, 0)
Screenshot: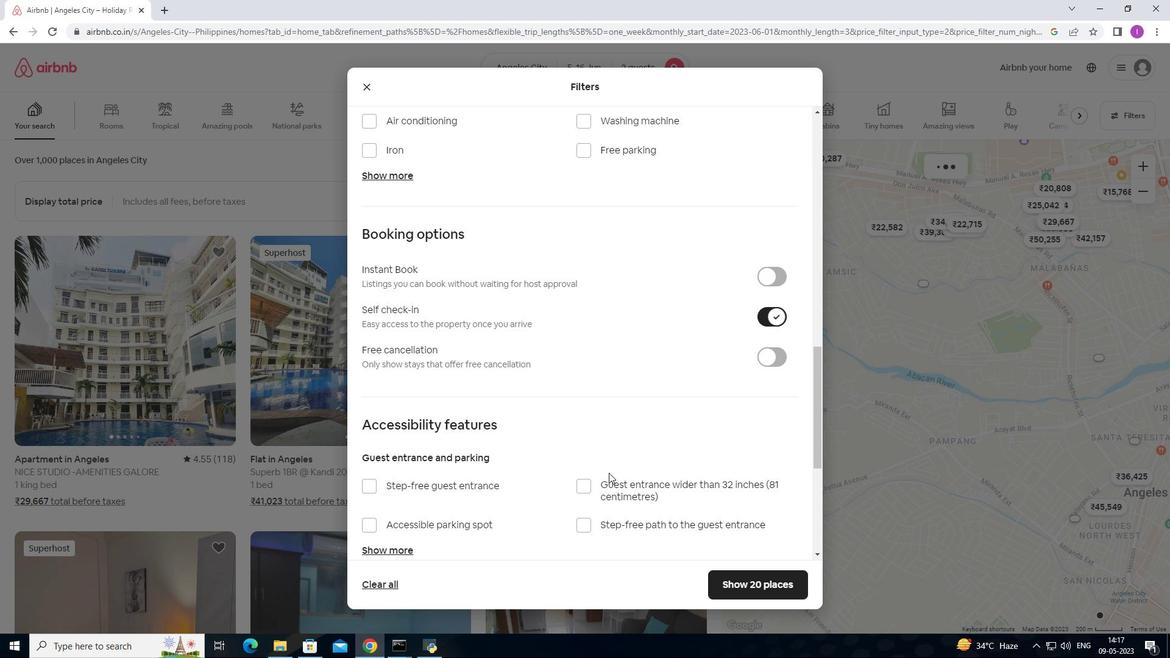 
Action: Mouse scrolled (607, 474) with delta (0, 0)
Screenshot: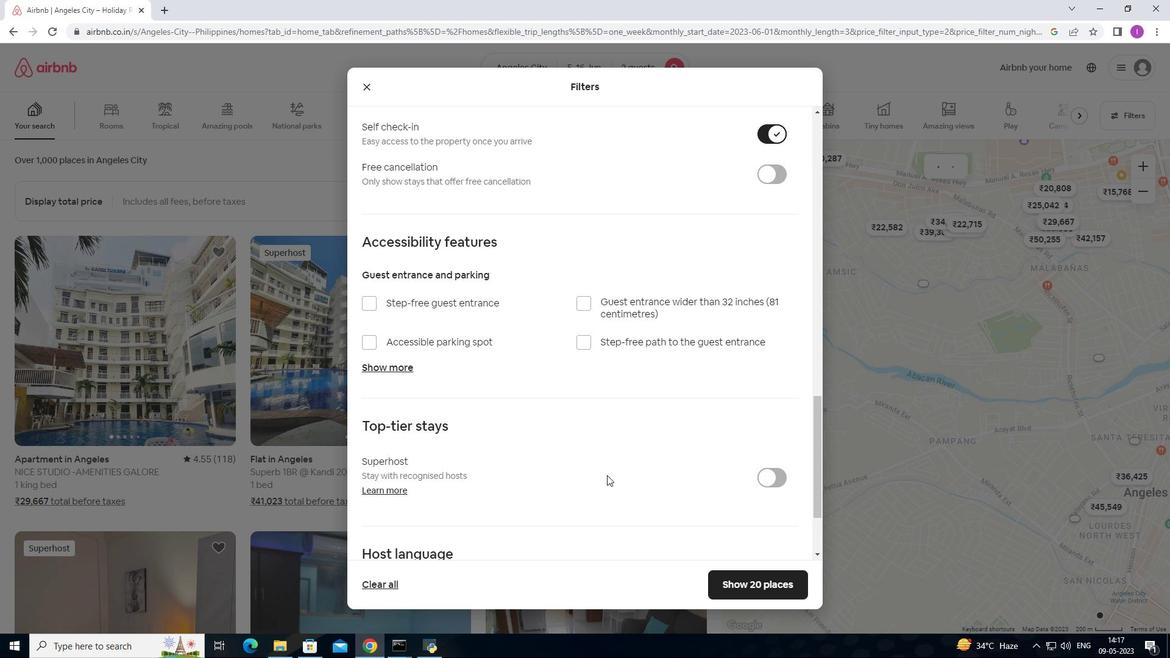 
Action: Mouse scrolled (607, 474) with delta (0, 0)
Screenshot: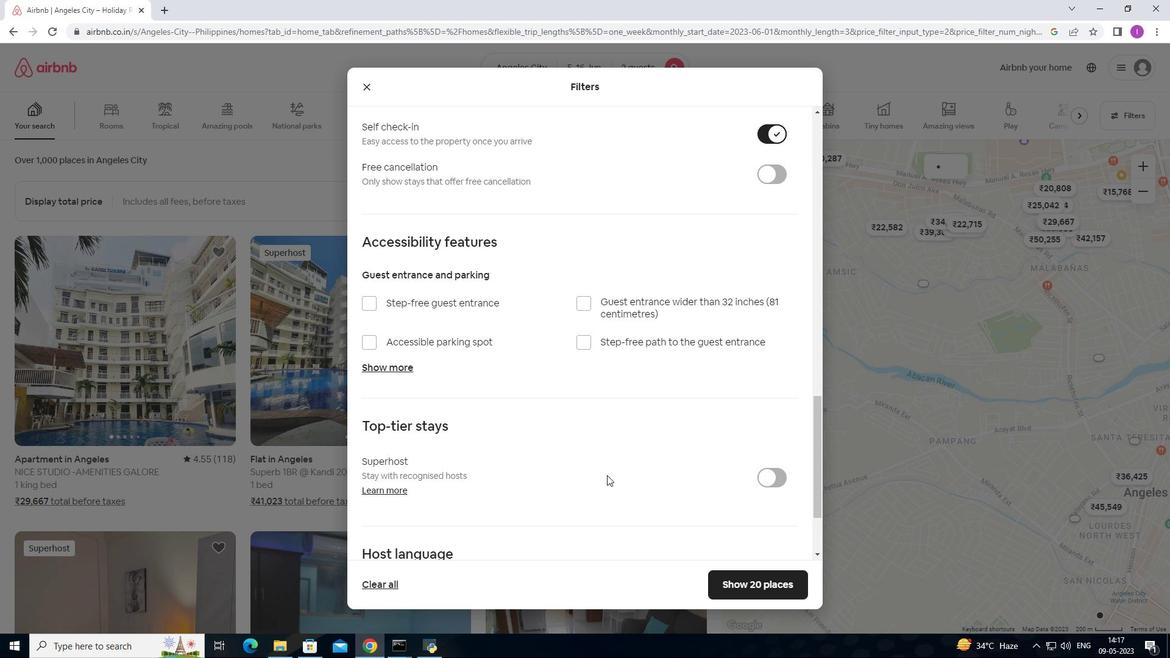 
Action: Mouse moved to (606, 476)
Screenshot: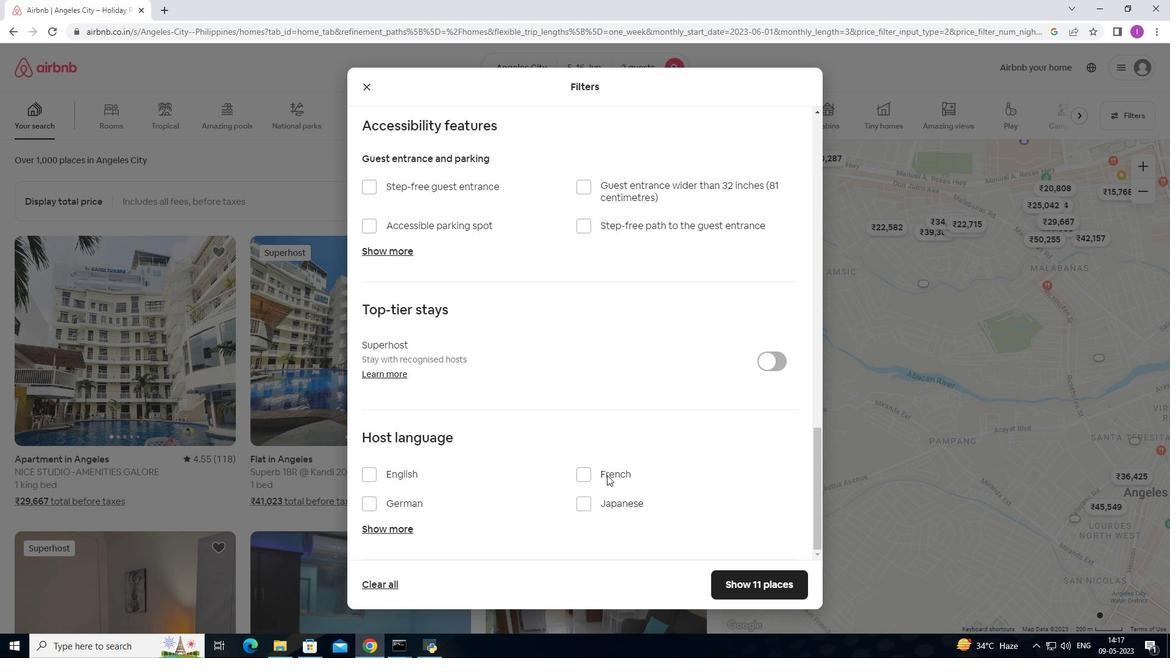 
Action: Mouse scrolled (606, 475) with delta (0, 0)
Screenshot: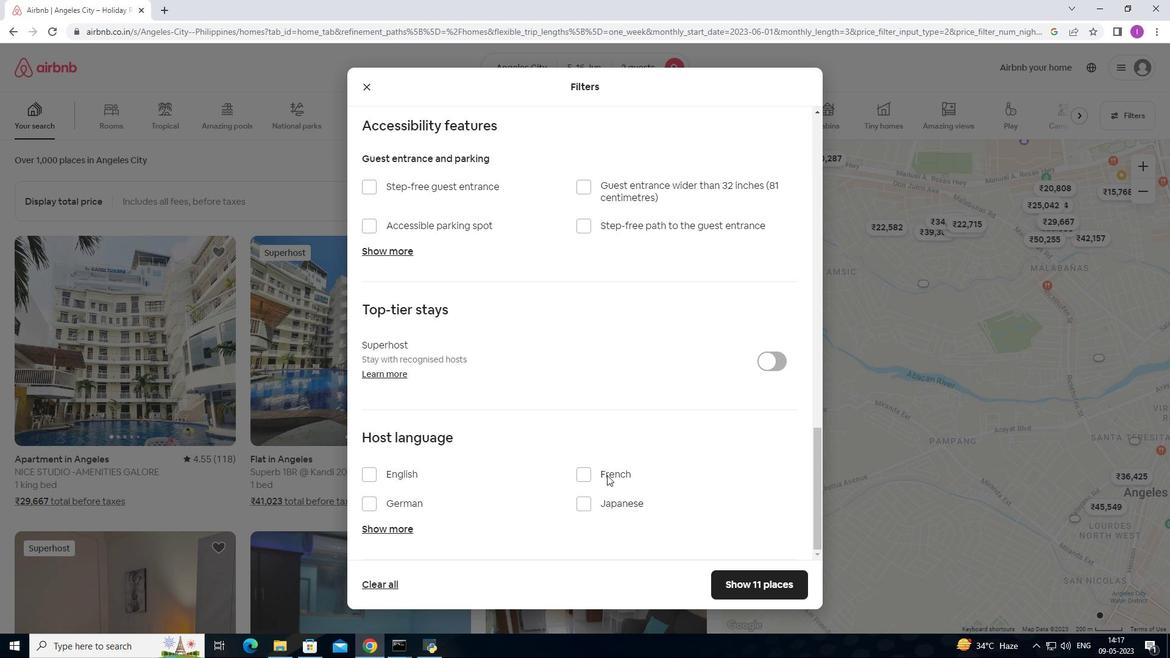 
Action: Mouse scrolled (606, 475) with delta (0, 0)
Screenshot: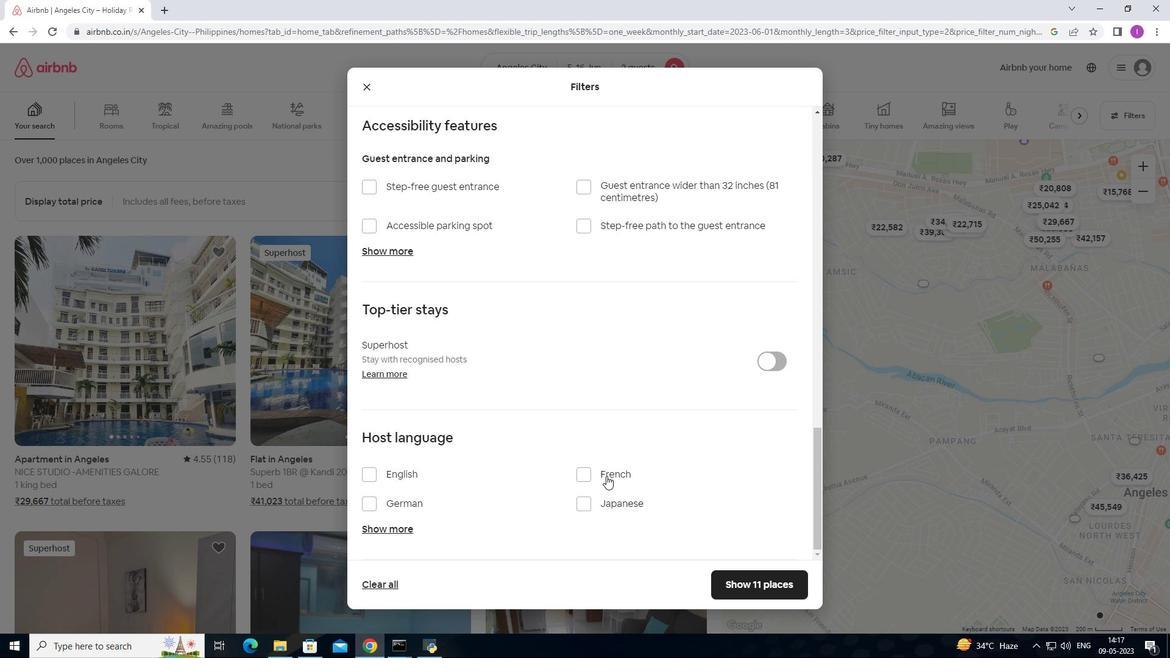 
Action: Mouse moved to (372, 473)
Screenshot: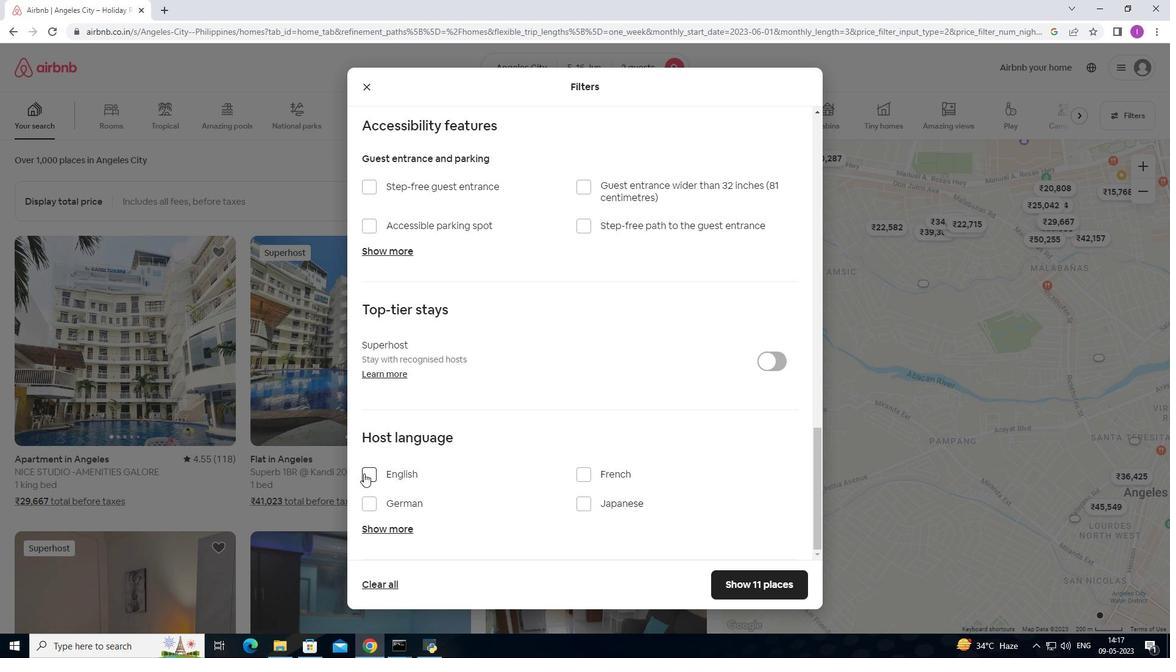 
Action: Mouse pressed left at (372, 473)
Screenshot: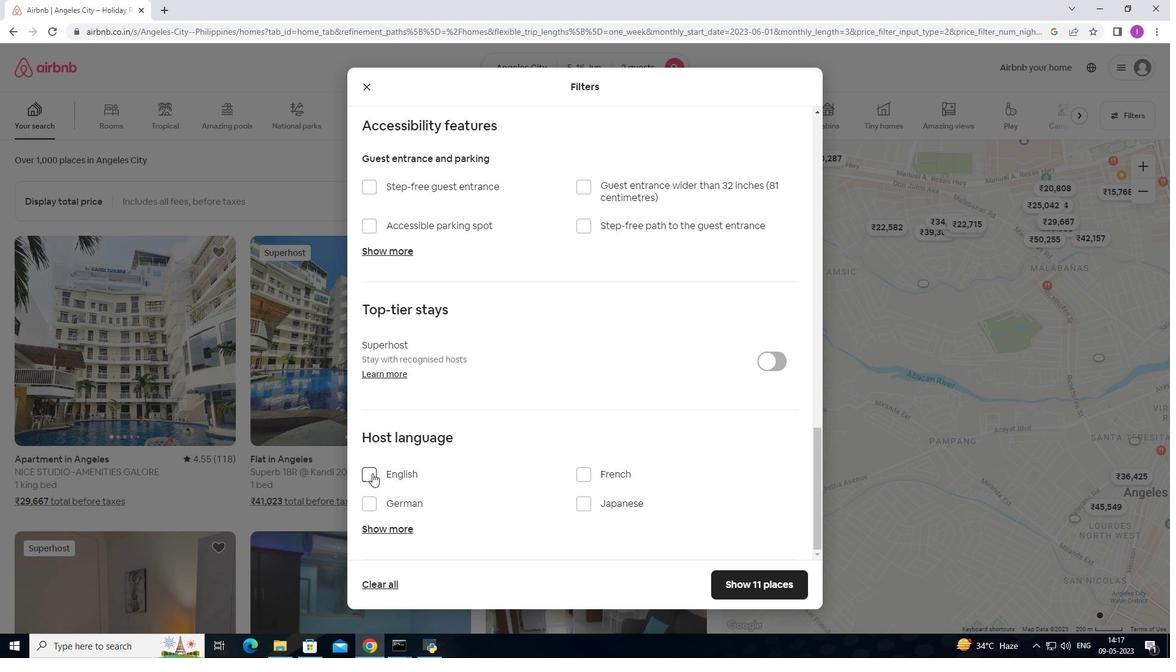 
Action: Mouse moved to (776, 584)
Screenshot: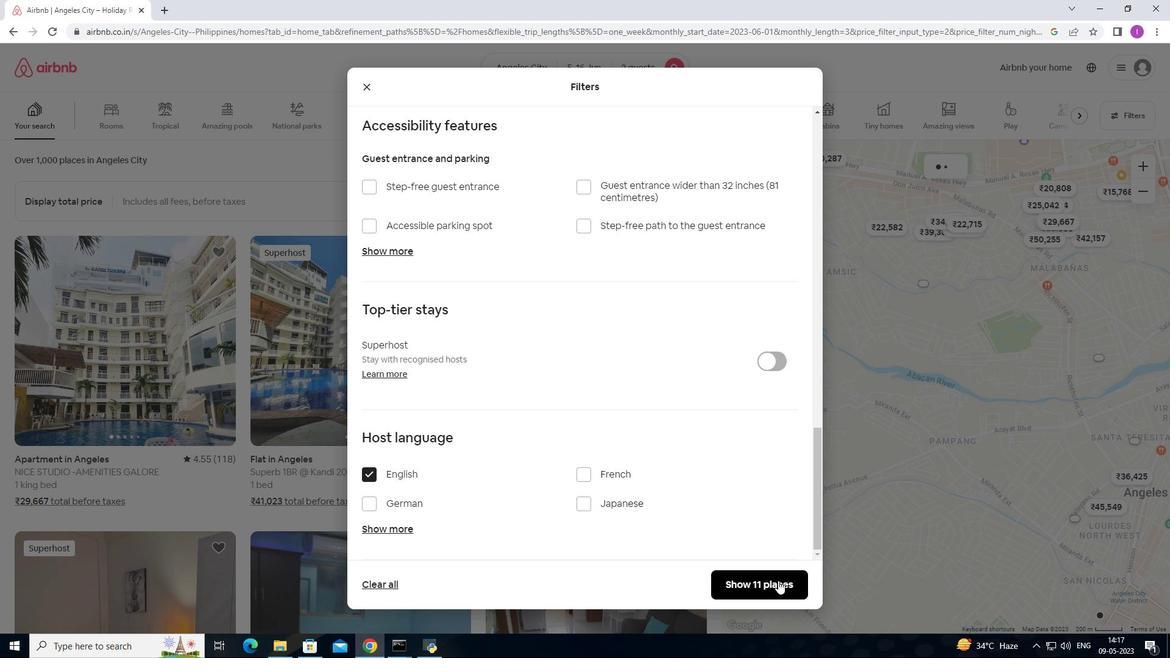 
Action: Mouse pressed left at (776, 584)
Screenshot: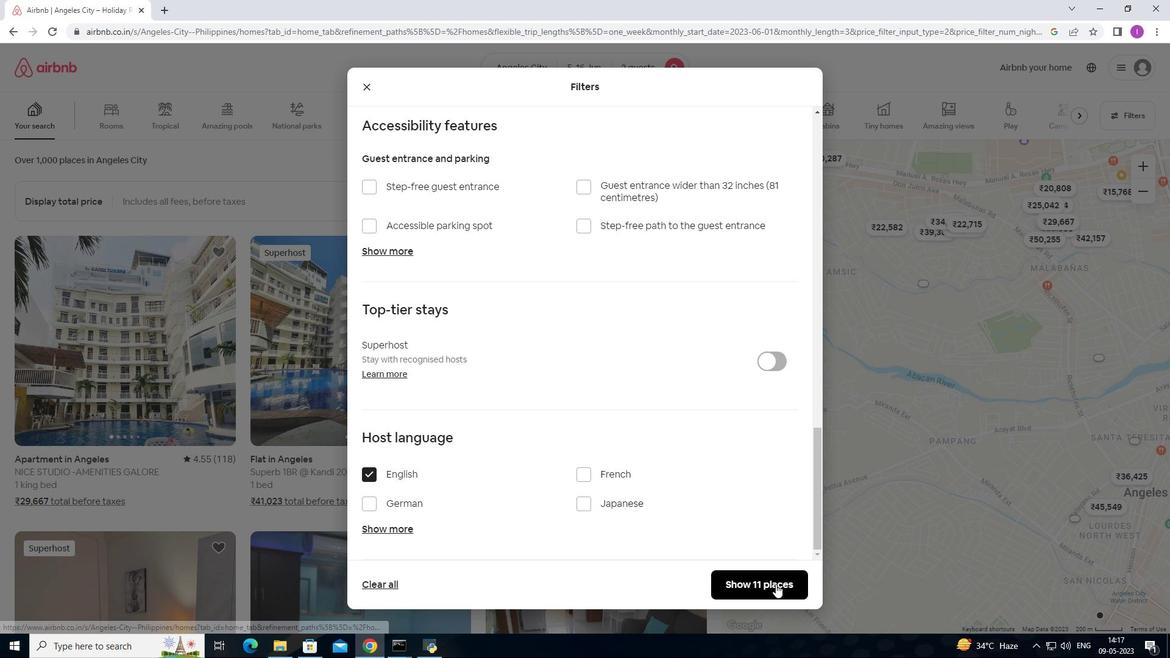 
Action: Mouse moved to (788, 568)
Screenshot: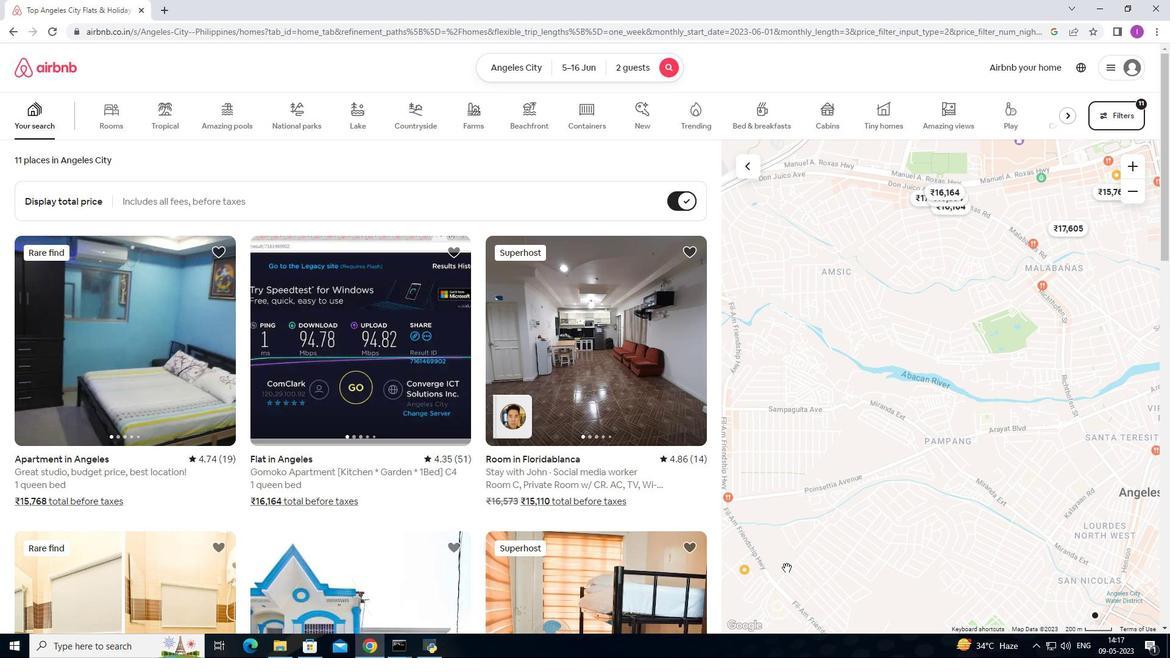 
